 Task: Find connections with filter location Hābra with filter topic #startupswith filter profile language French with filter current company Nasdaq with filter school Bengal Institute of Business Studies with filter industry Personal and Laundry Services with filter service category Visual Design with filter keywords title Bank Teller
Action: Mouse moved to (701, 93)
Screenshot: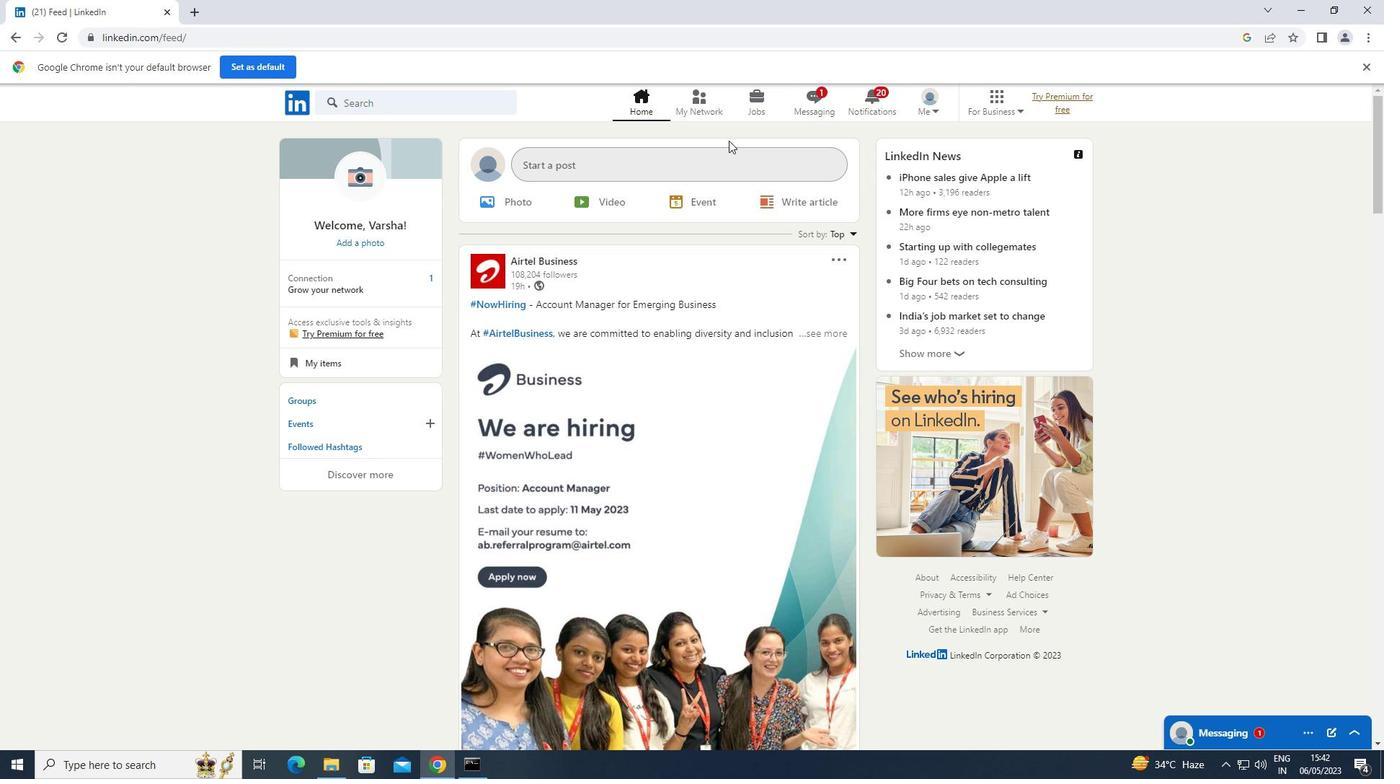 
Action: Mouse pressed left at (701, 93)
Screenshot: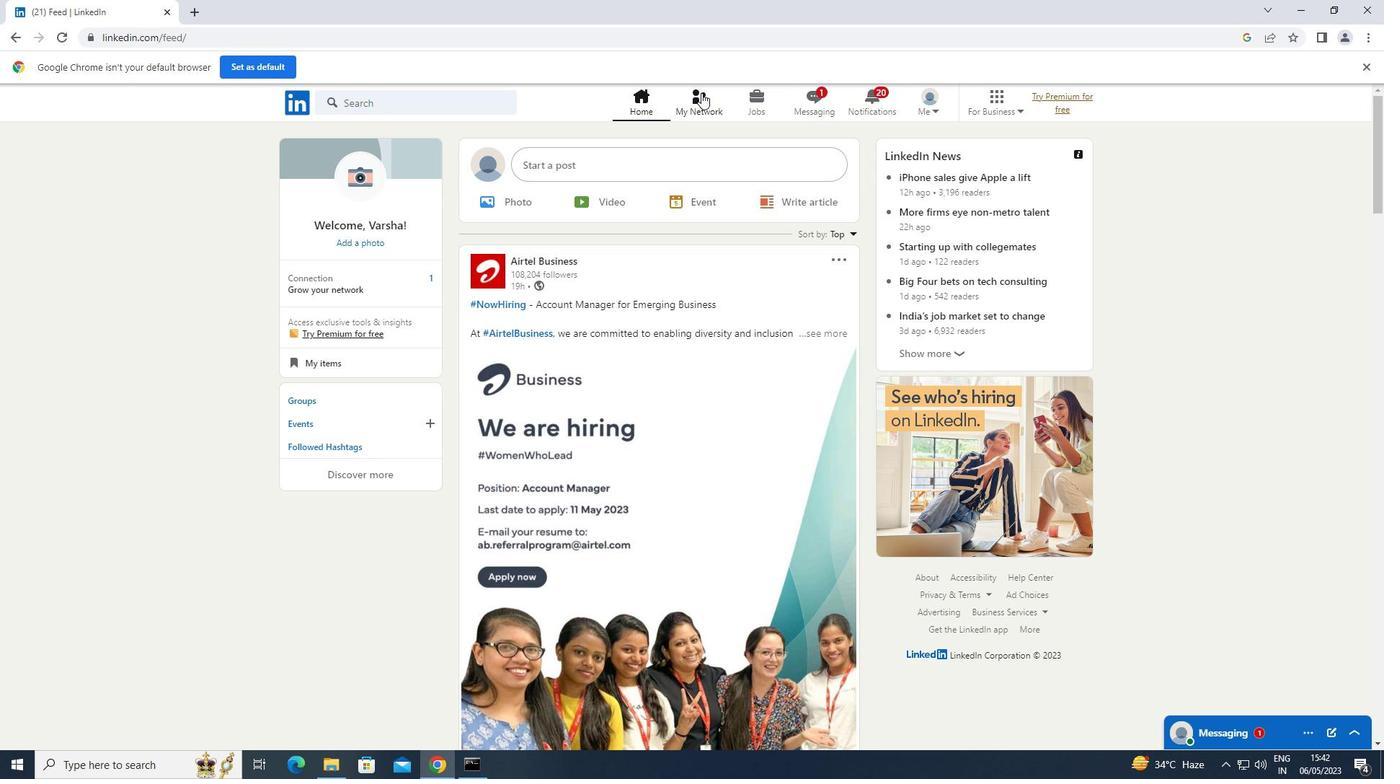 
Action: Mouse moved to (354, 184)
Screenshot: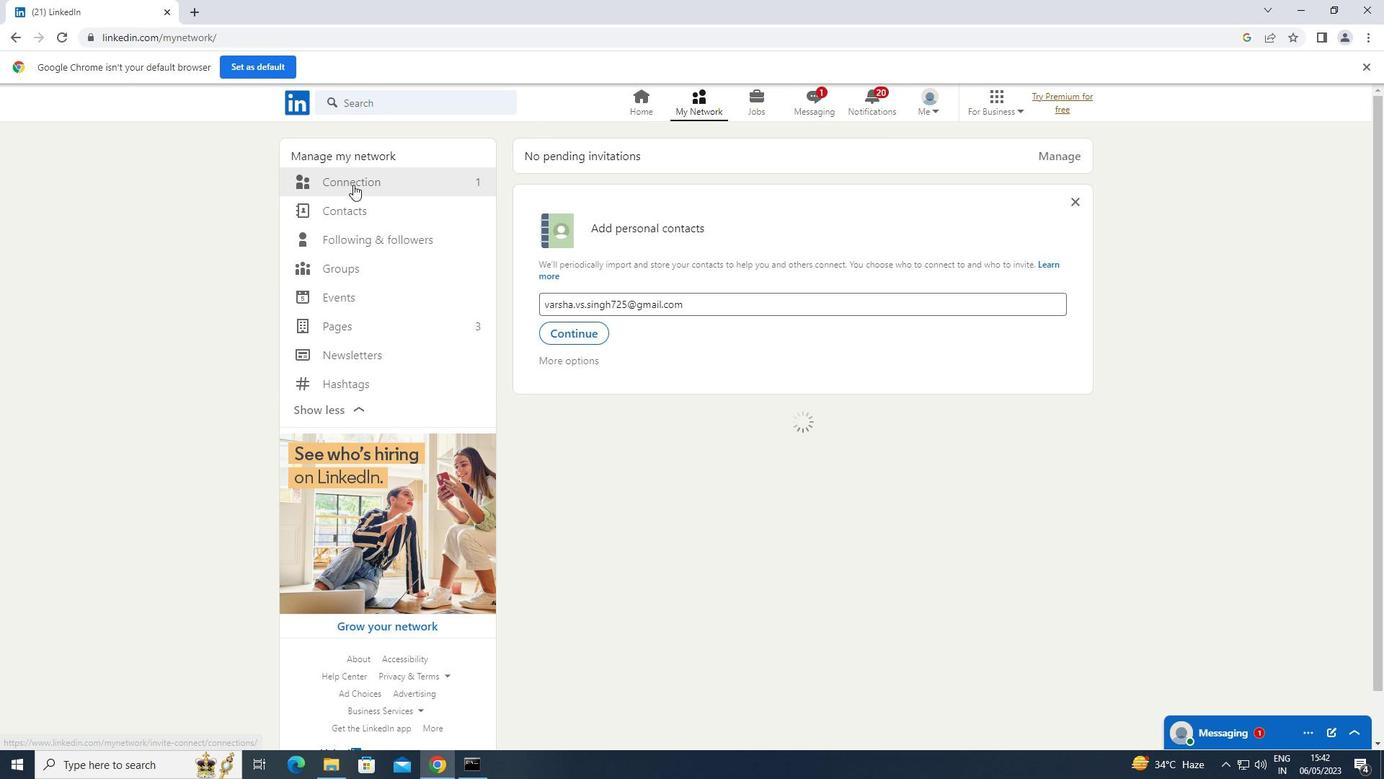 
Action: Mouse pressed left at (354, 184)
Screenshot: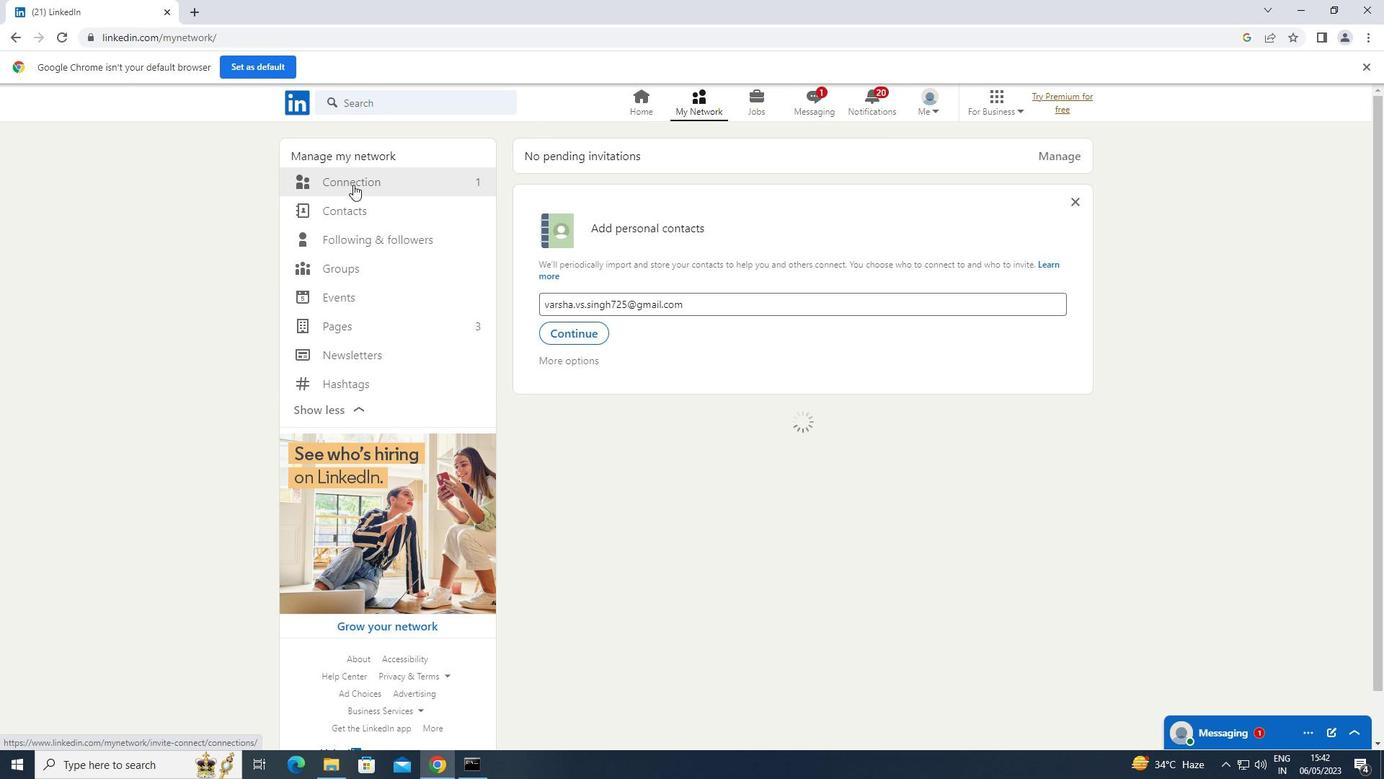 
Action: Mouse moved to (818, 179)
Screenshot: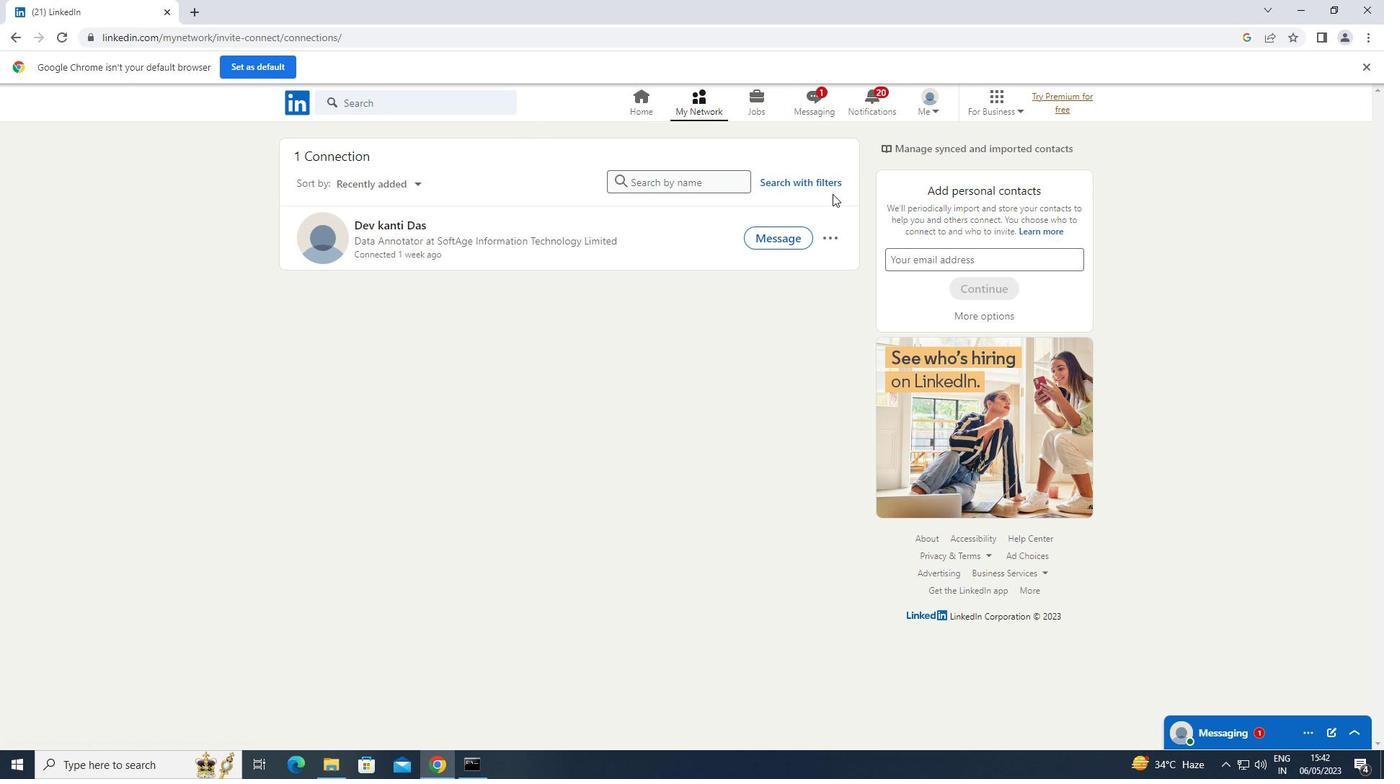 
Action: Mouse pressed left at (818, 179)
Screenshot: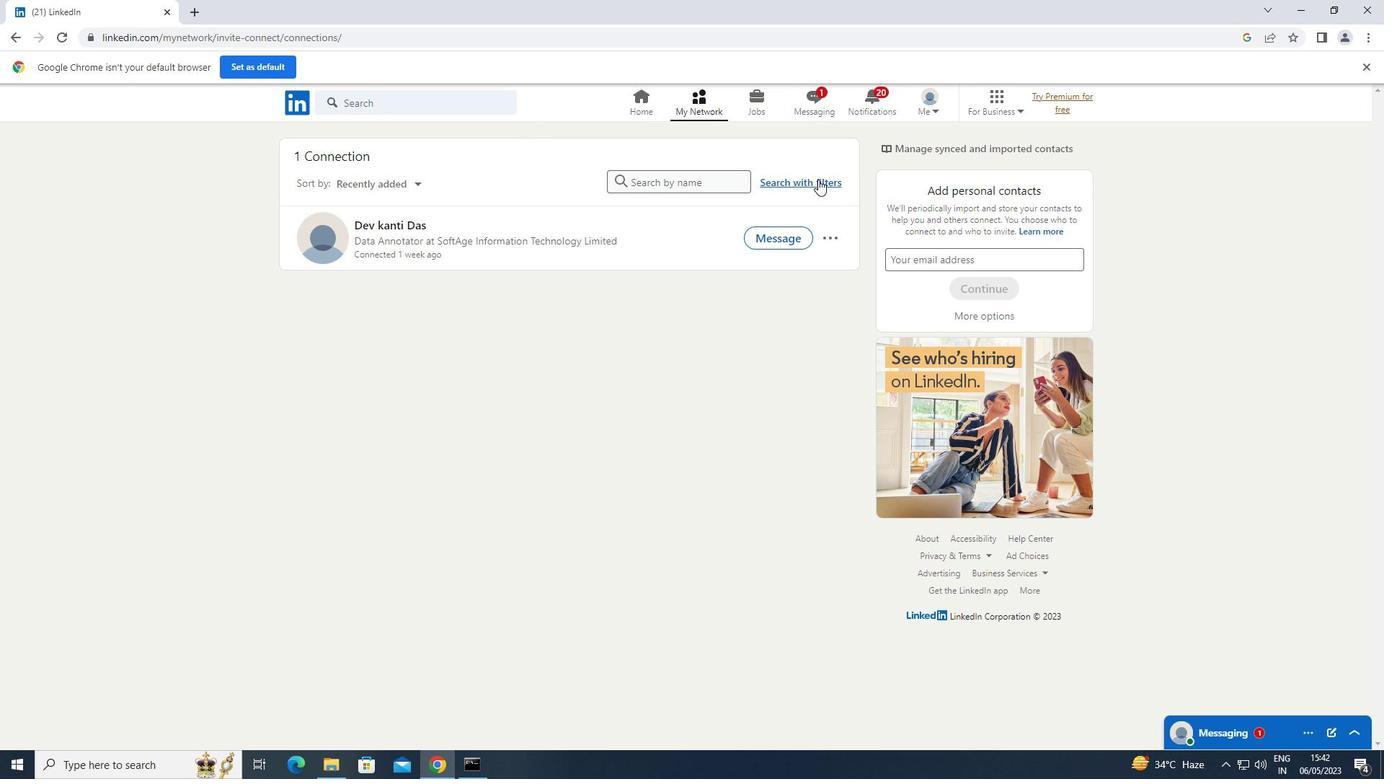 
Action: Mouse moved to (738, 143)
Screenshot: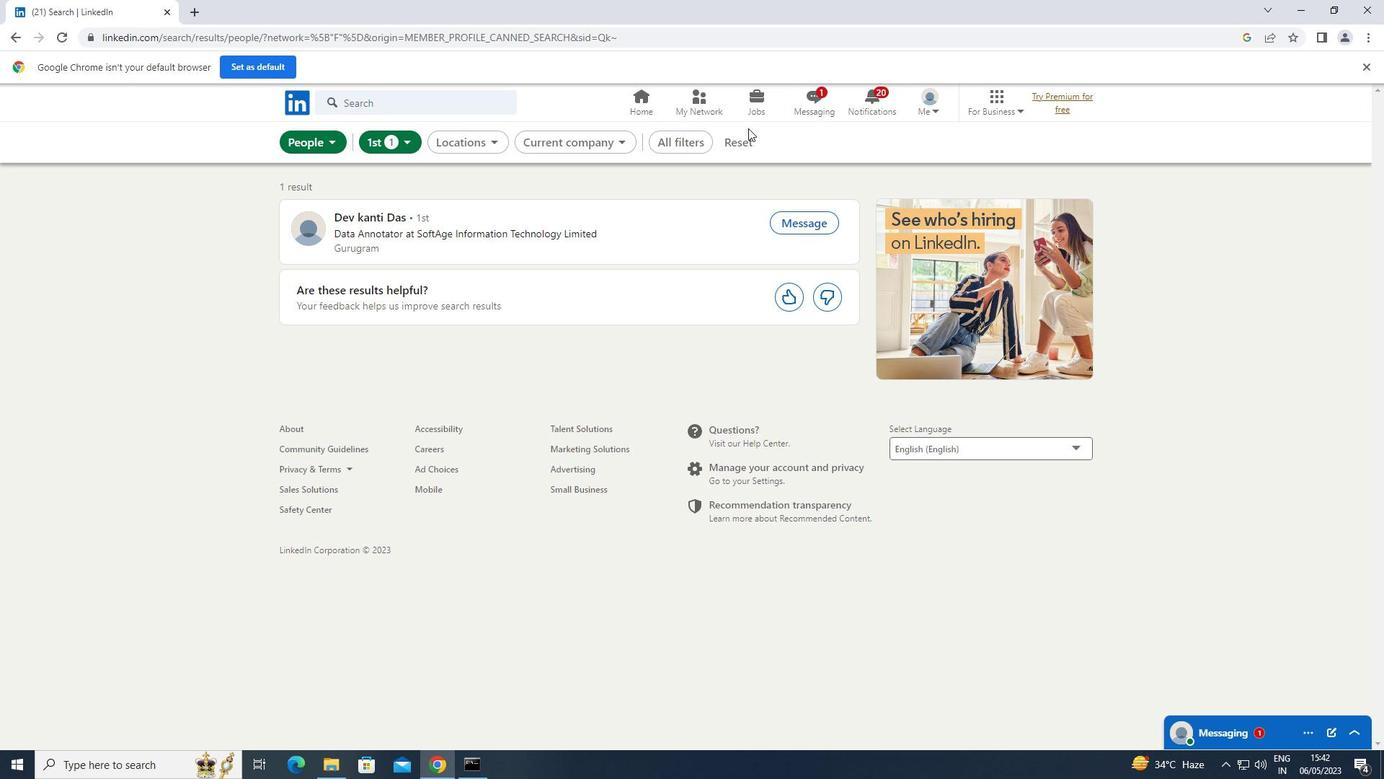 
Action: Mouse pressed left at (738, 143)
Screenshot: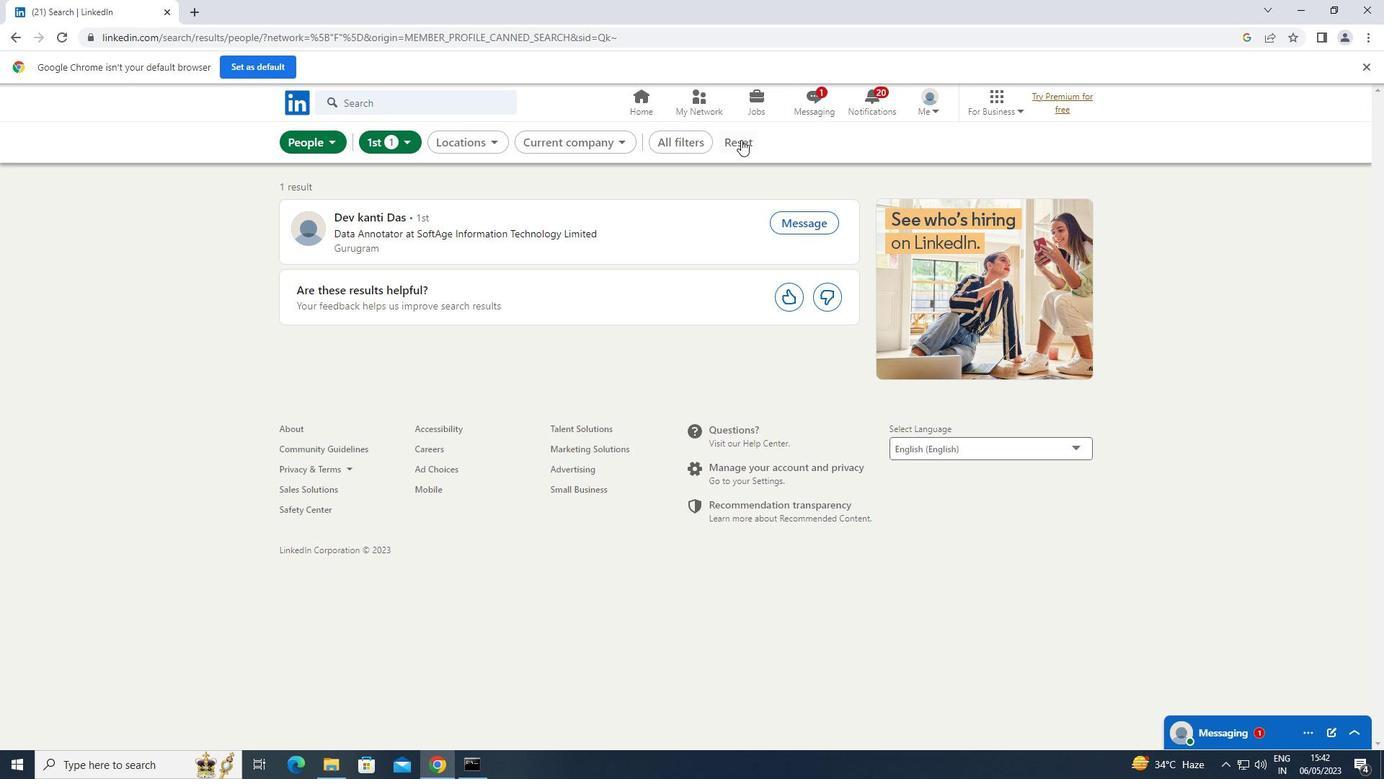 
Action: Mouse moved to (722, 140)
Screenshot: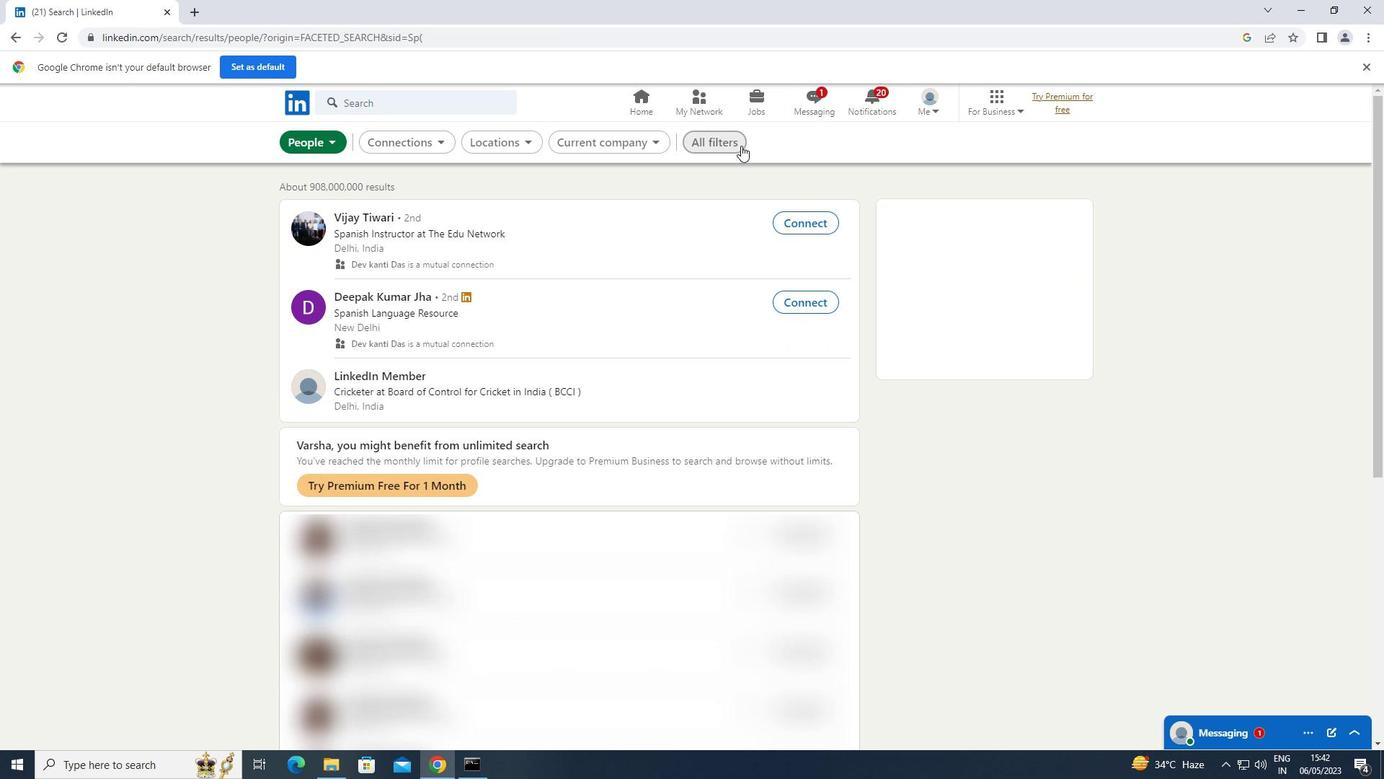 
Action: Mouse pressed left at (722, 140)
Screenshot: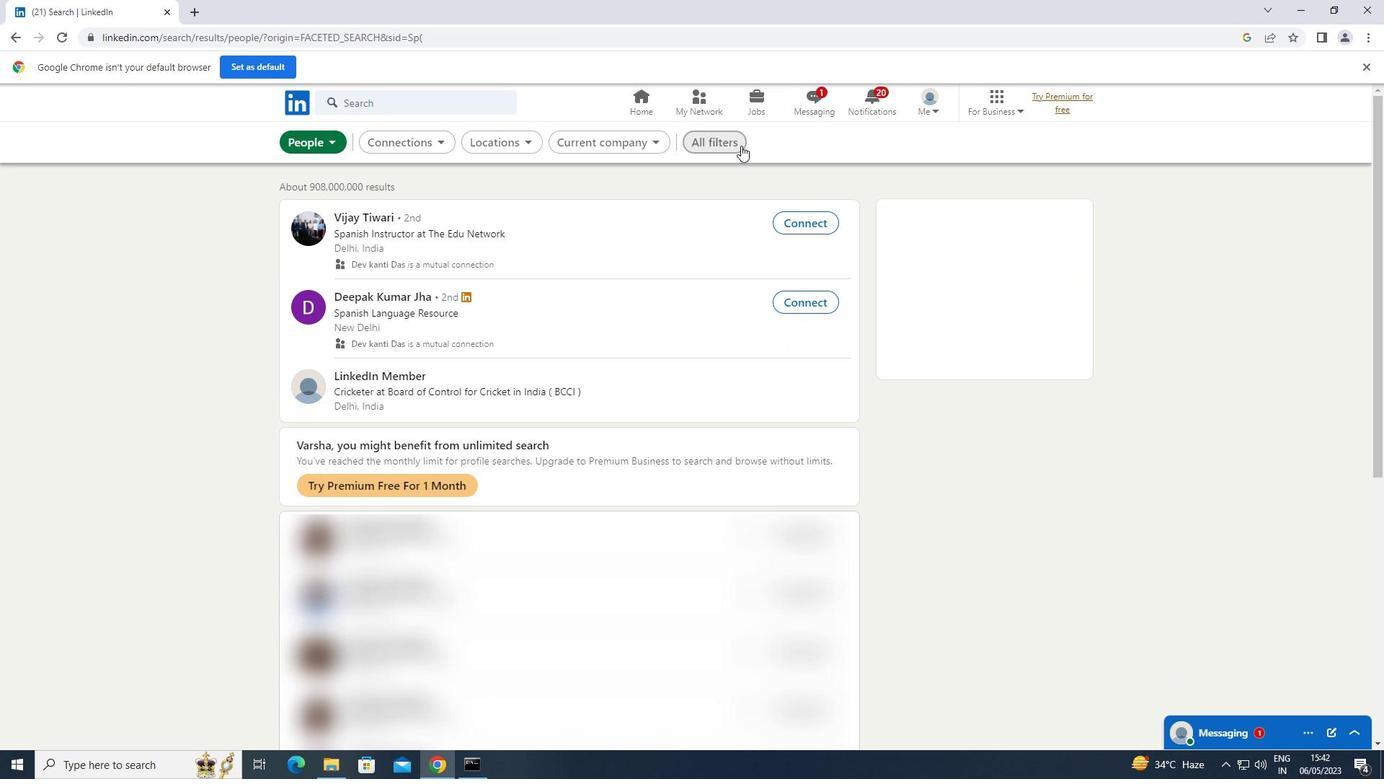 
Action: Mouse moved to (1048, 337)
Screenshot: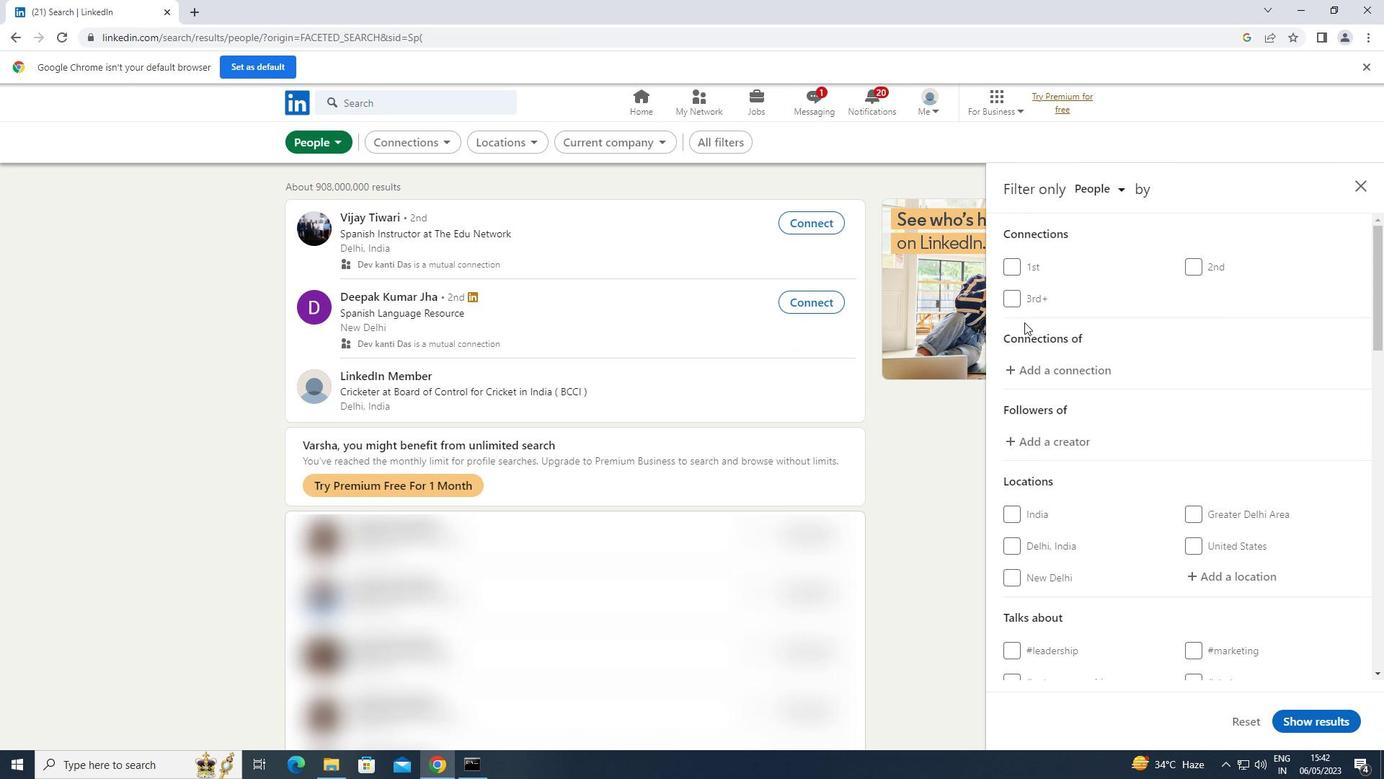 
Action: Mouse scrolled (1048, 336) with delta (0, 0)
Screenshot: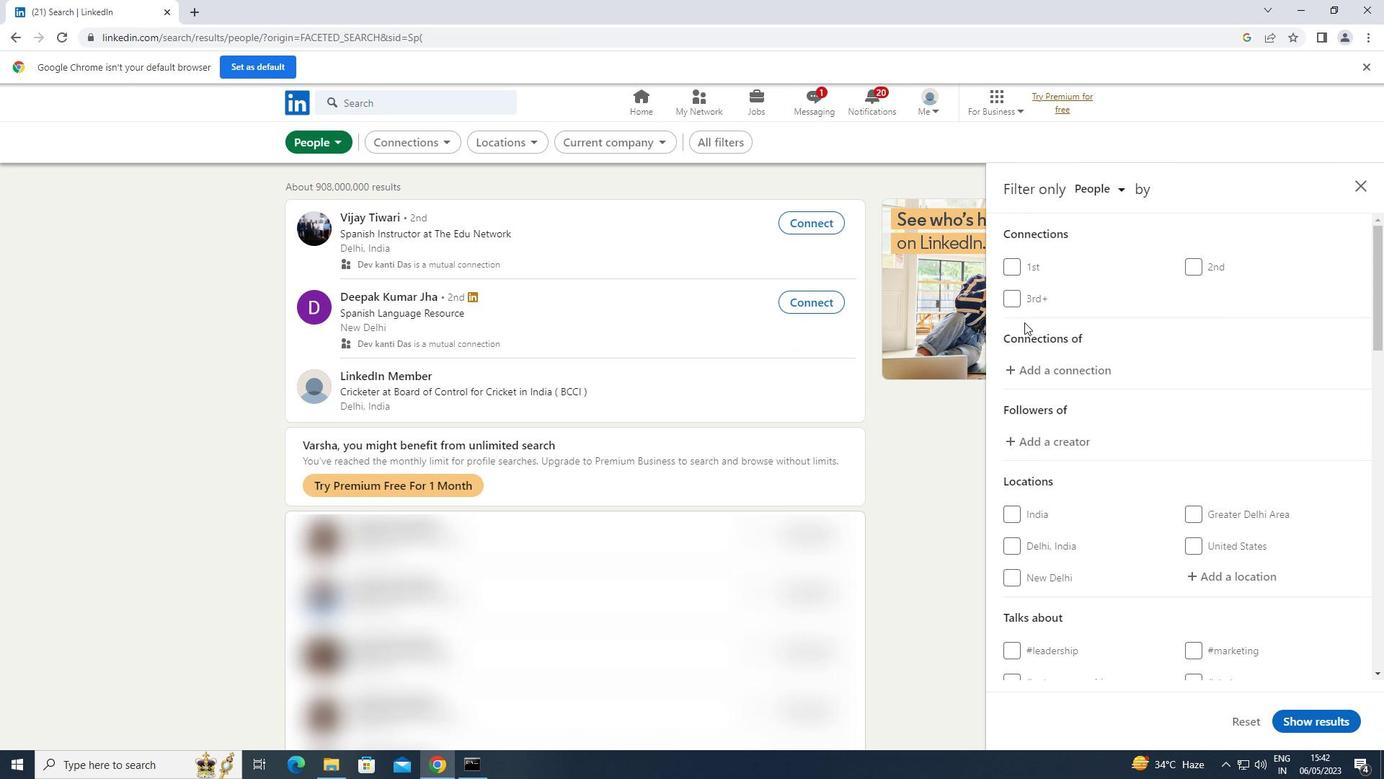 
Action: Mouse moved to (1050, 339)
Screenshot: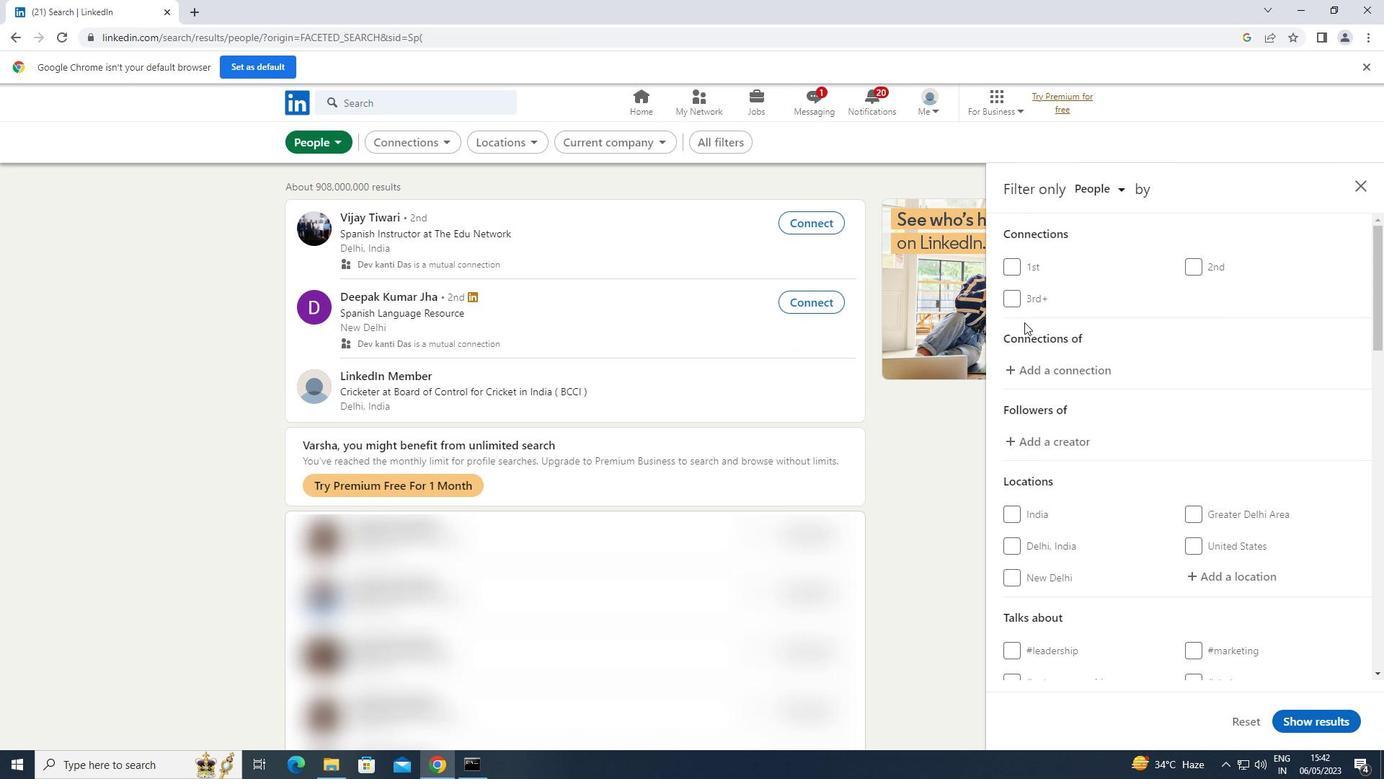 
Action: Mouse scrolled (1050, 339) with delta (0, 0)
Screenshot: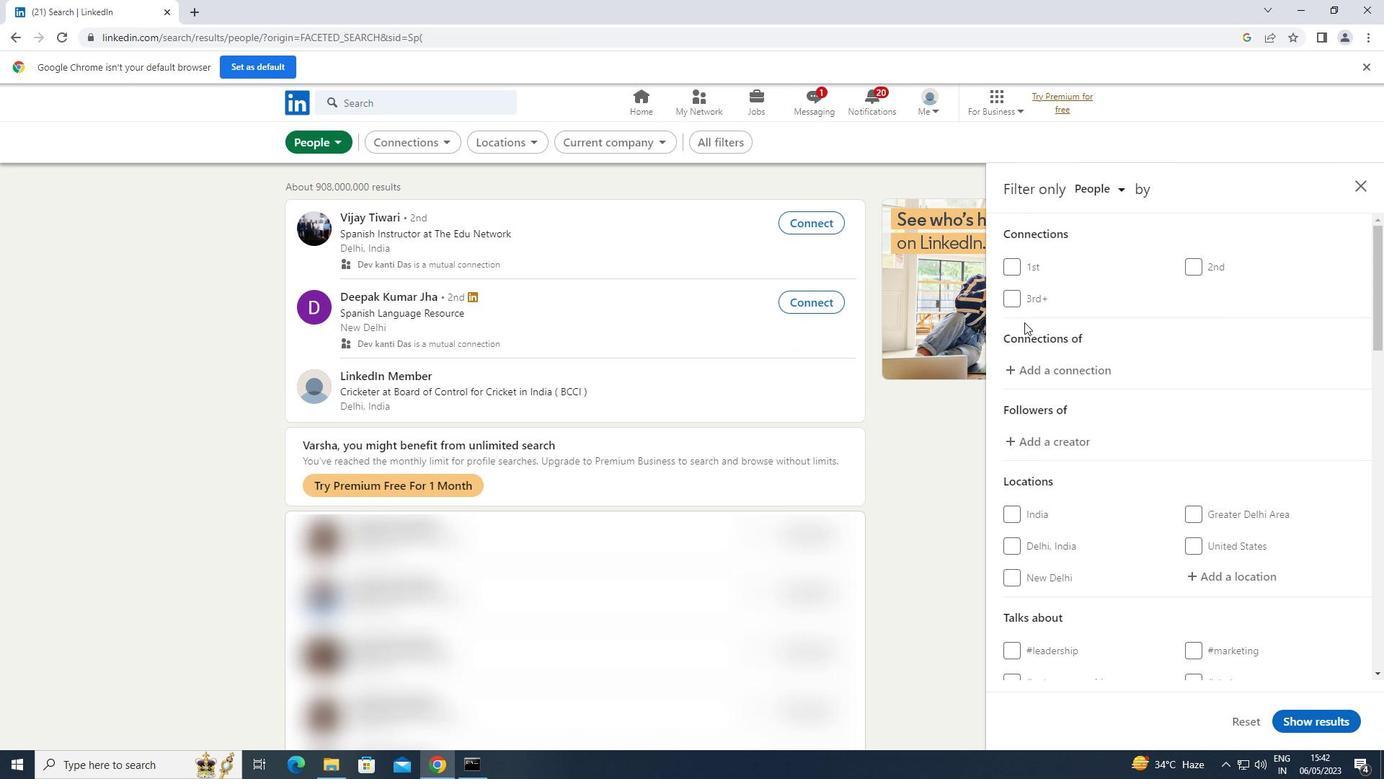 
Action: Mouse moved to (1051, 341)
Screenshot: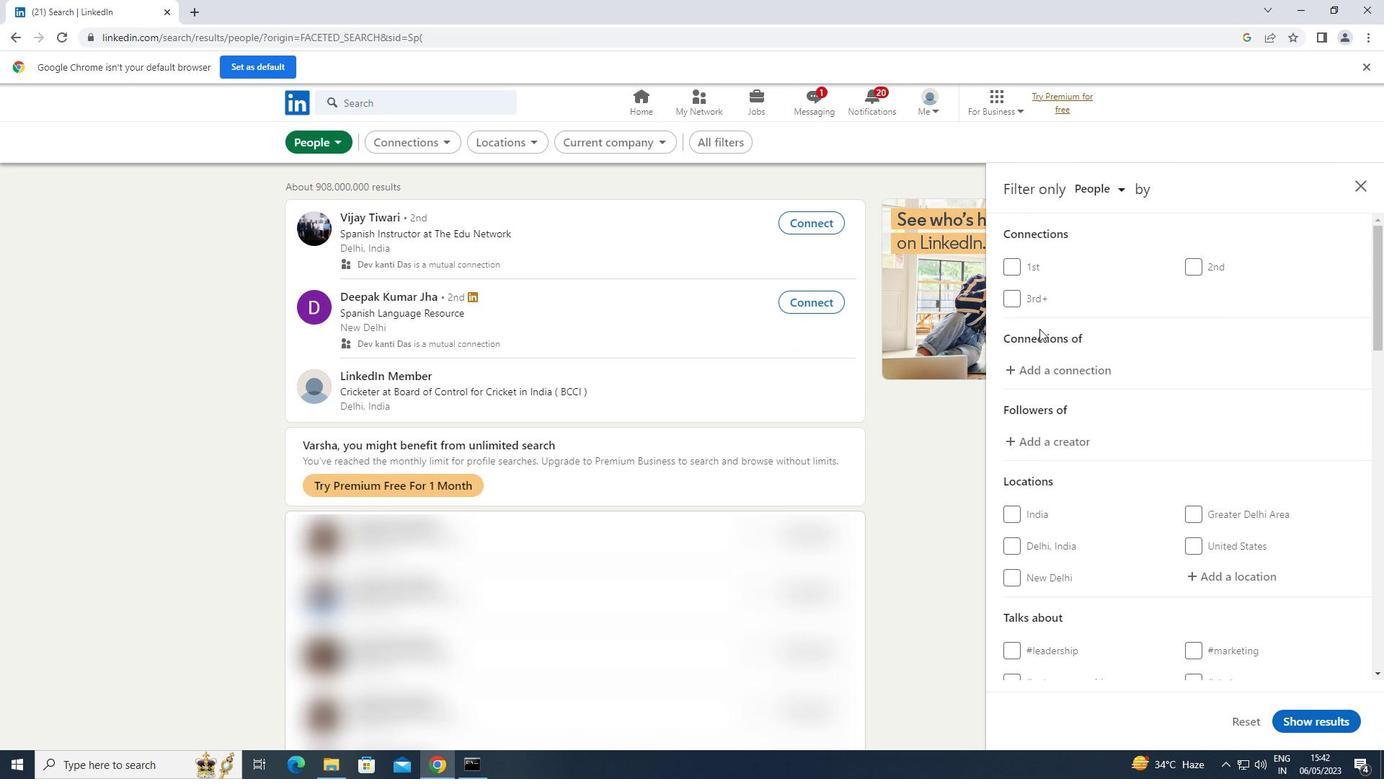 
Action: Mouse scrolled (1051, 340) with delta (0, 0)
Screenshot: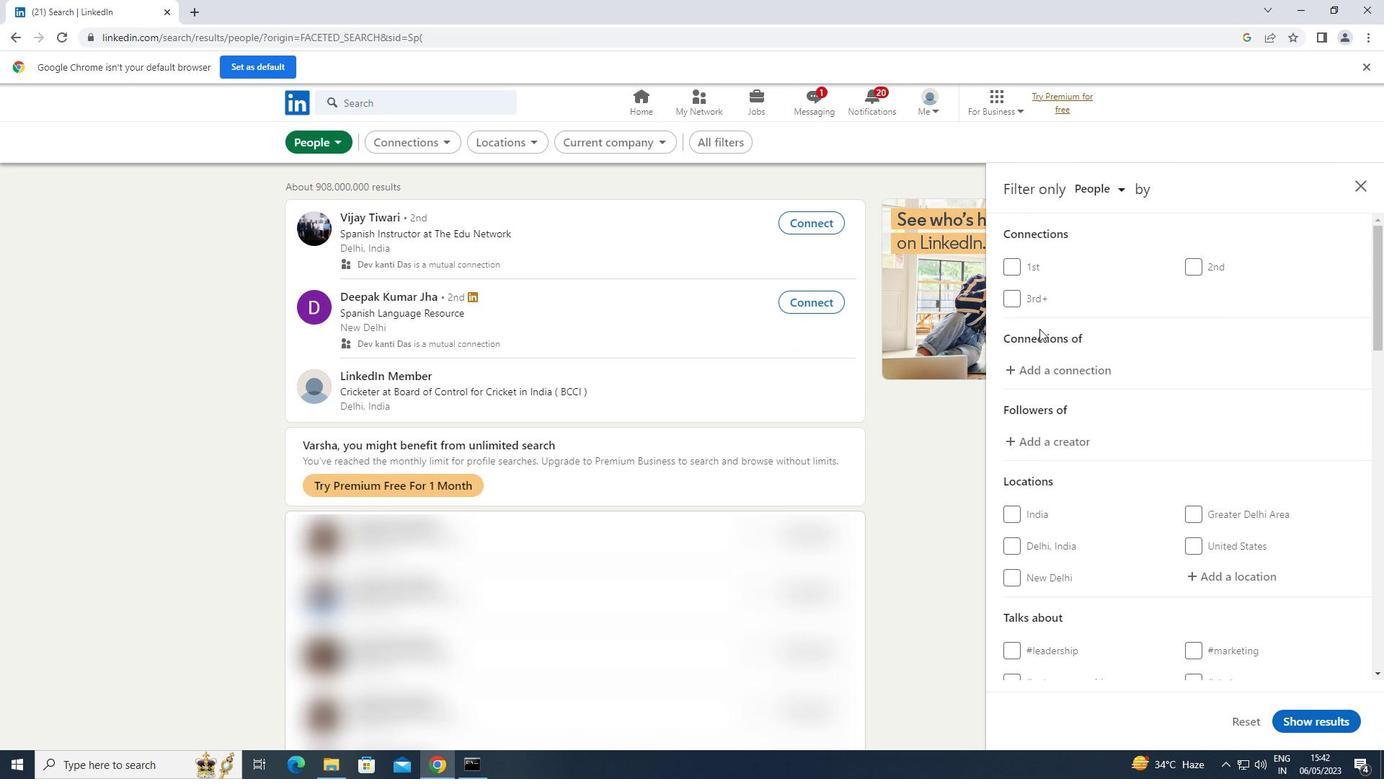 
Action: Mouse moved to (1247, 362)
Screenshot: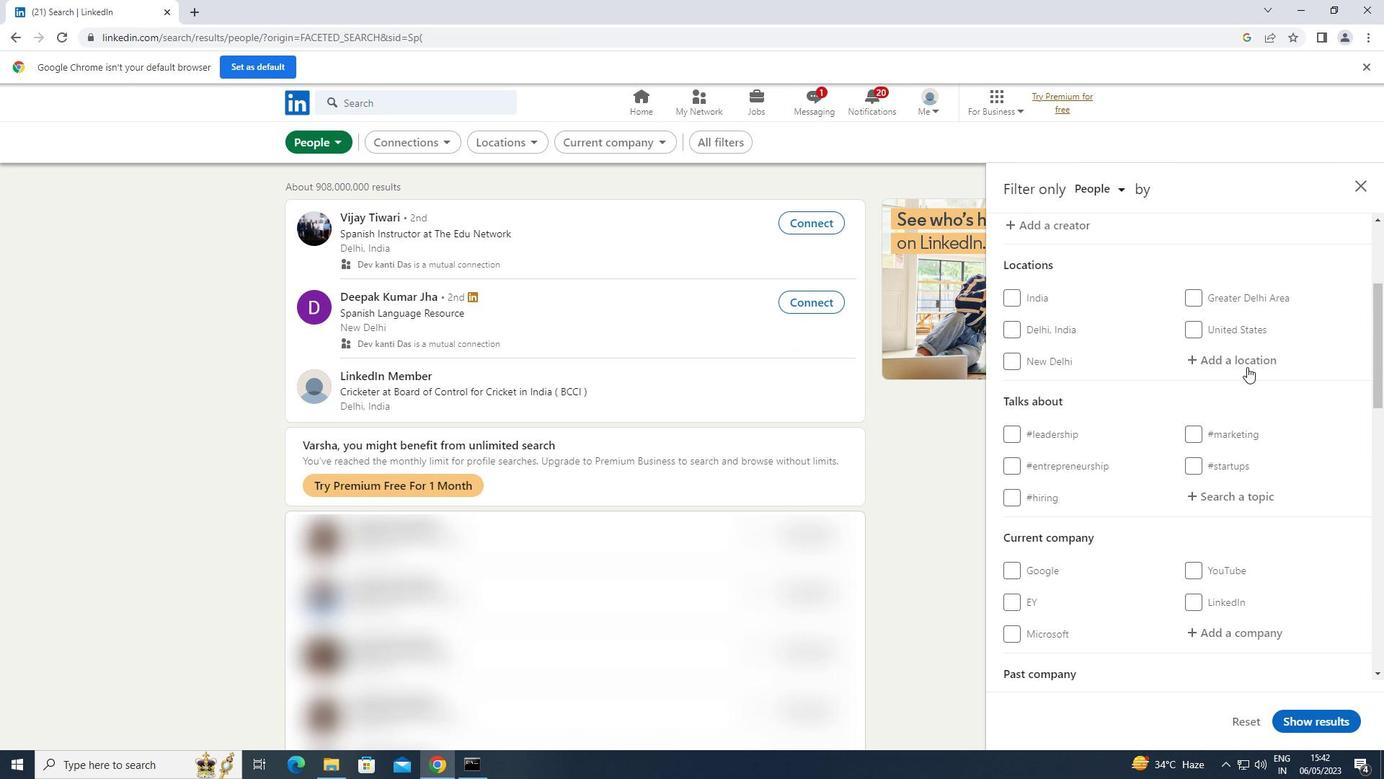 
Action: Mouse pressed left at (1247, 362)
Screenshot: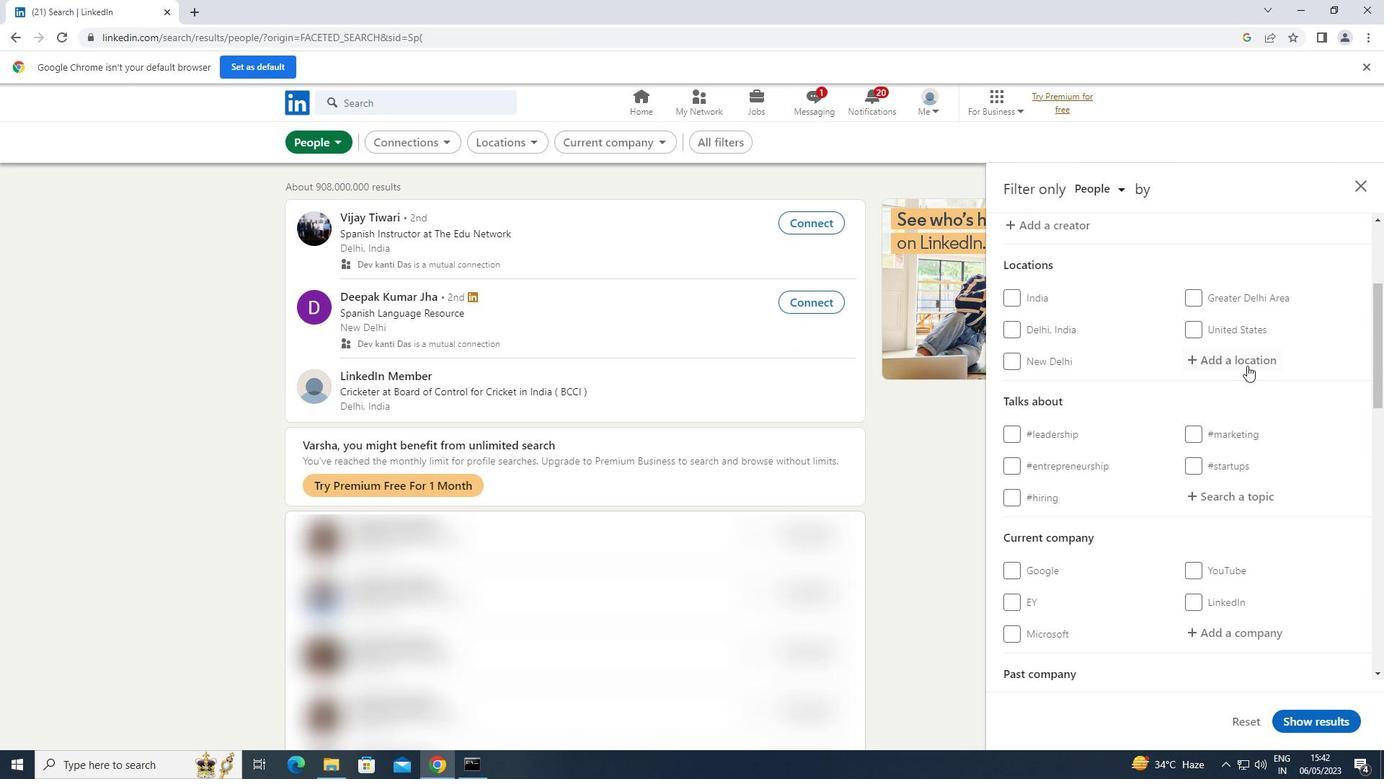 
Action: Mouse moved to (1248, 361)
Screenshot: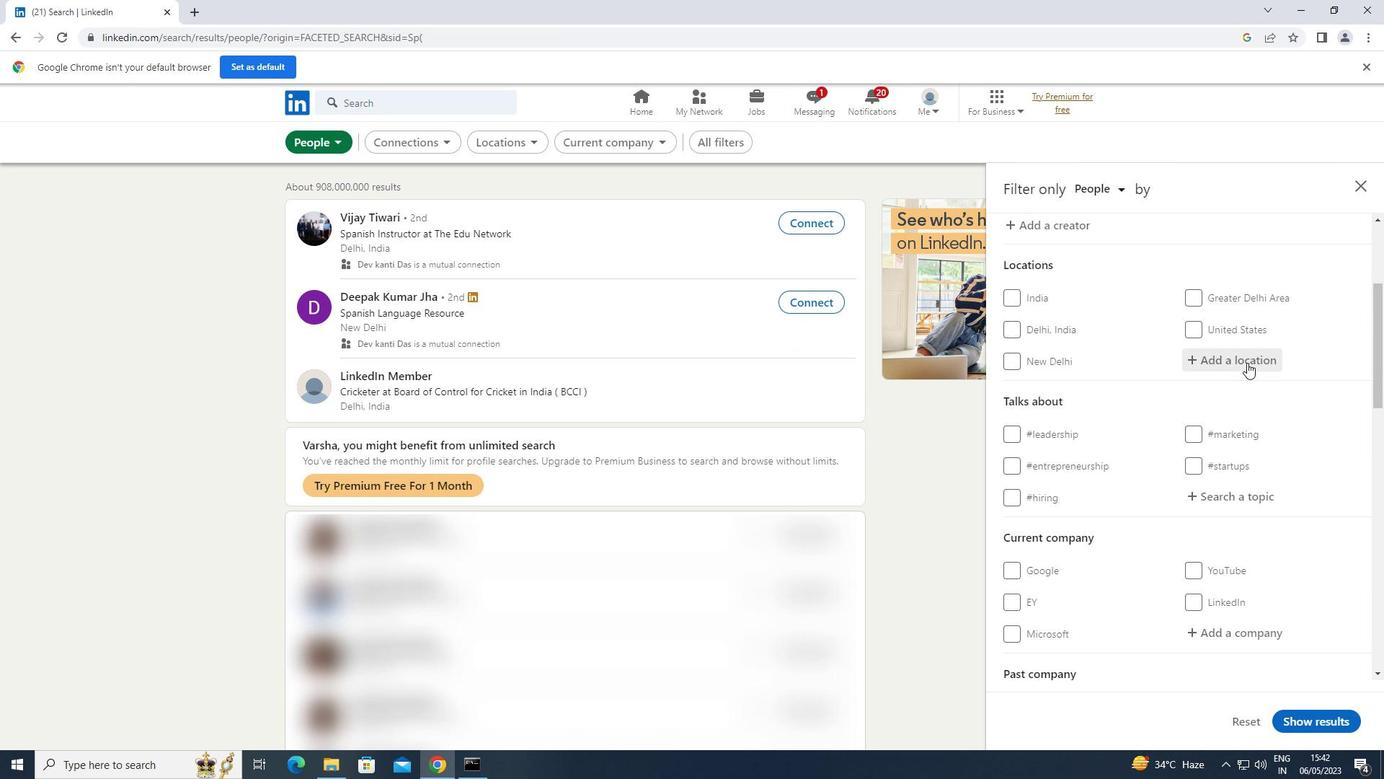 
Action: Key pressed <Key.shift>HABRA
Screenshot: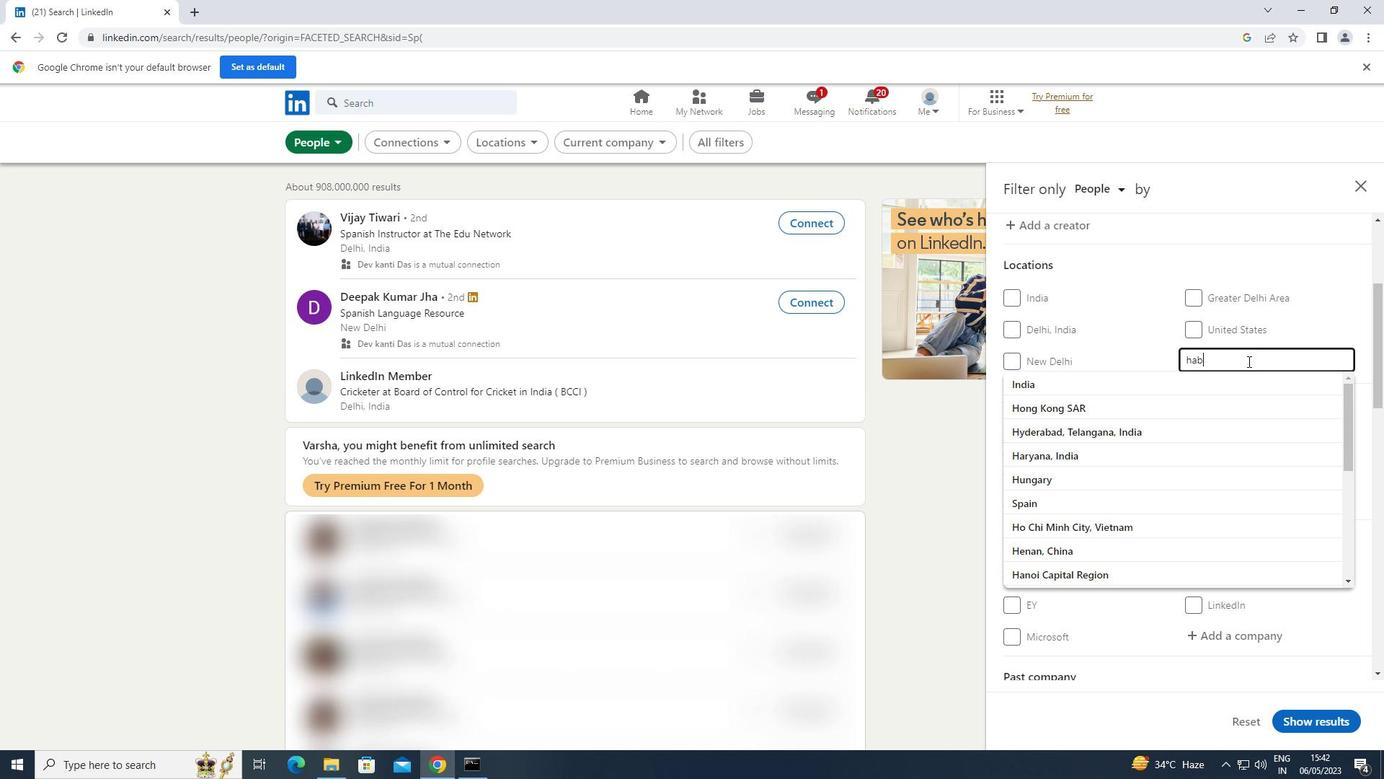 
Action: Mouse moved to (1242, 496)
Screenshot: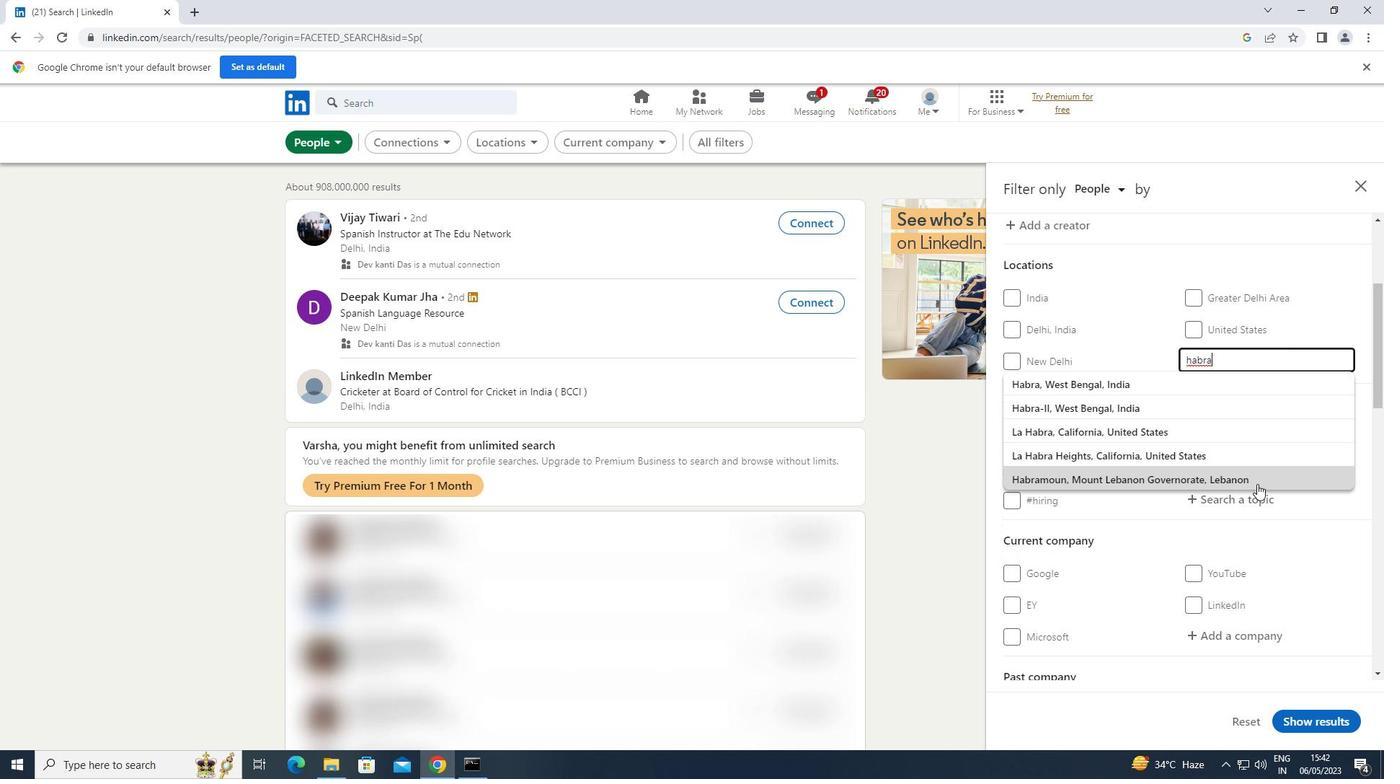 
Action: Mouse pressed left at (1242, 496)
Screenshot: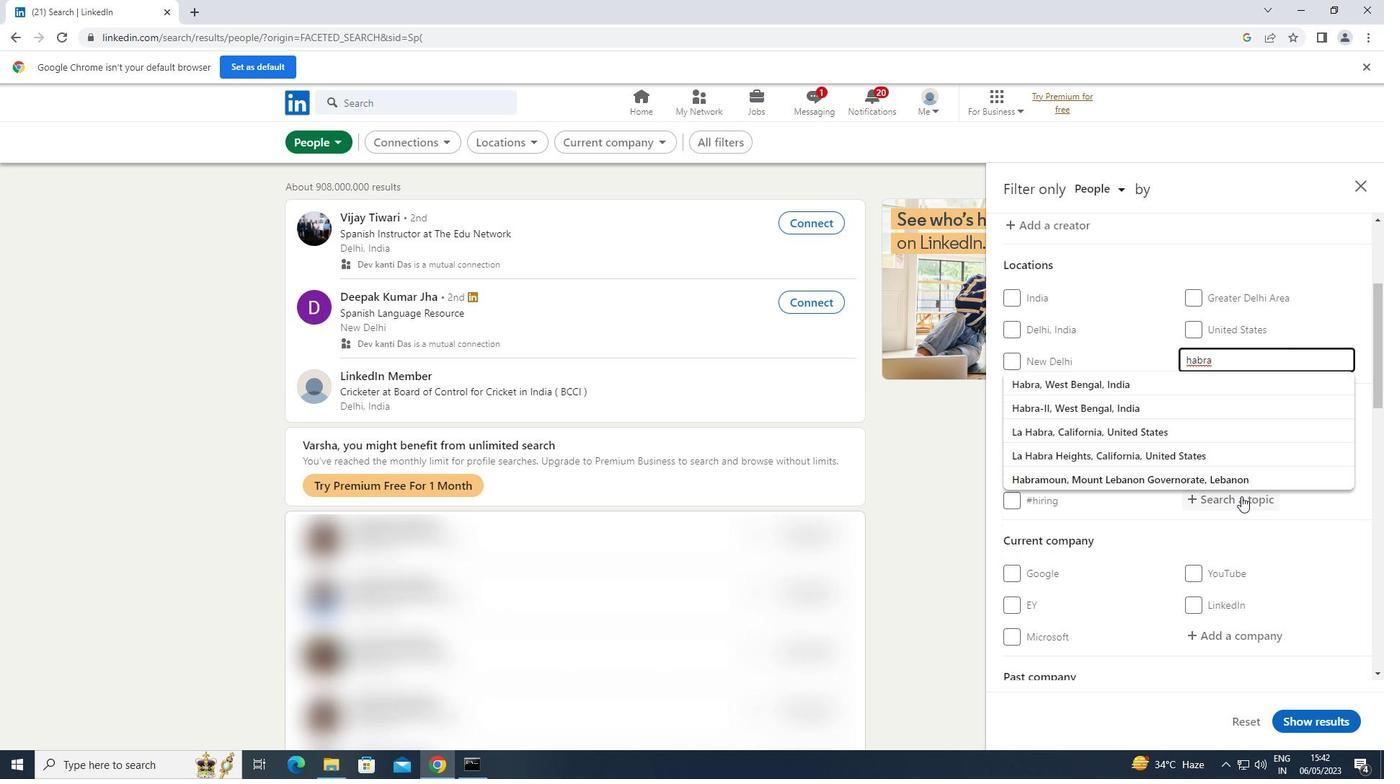 
Action: Key pressed STARTUPS
Screenshot: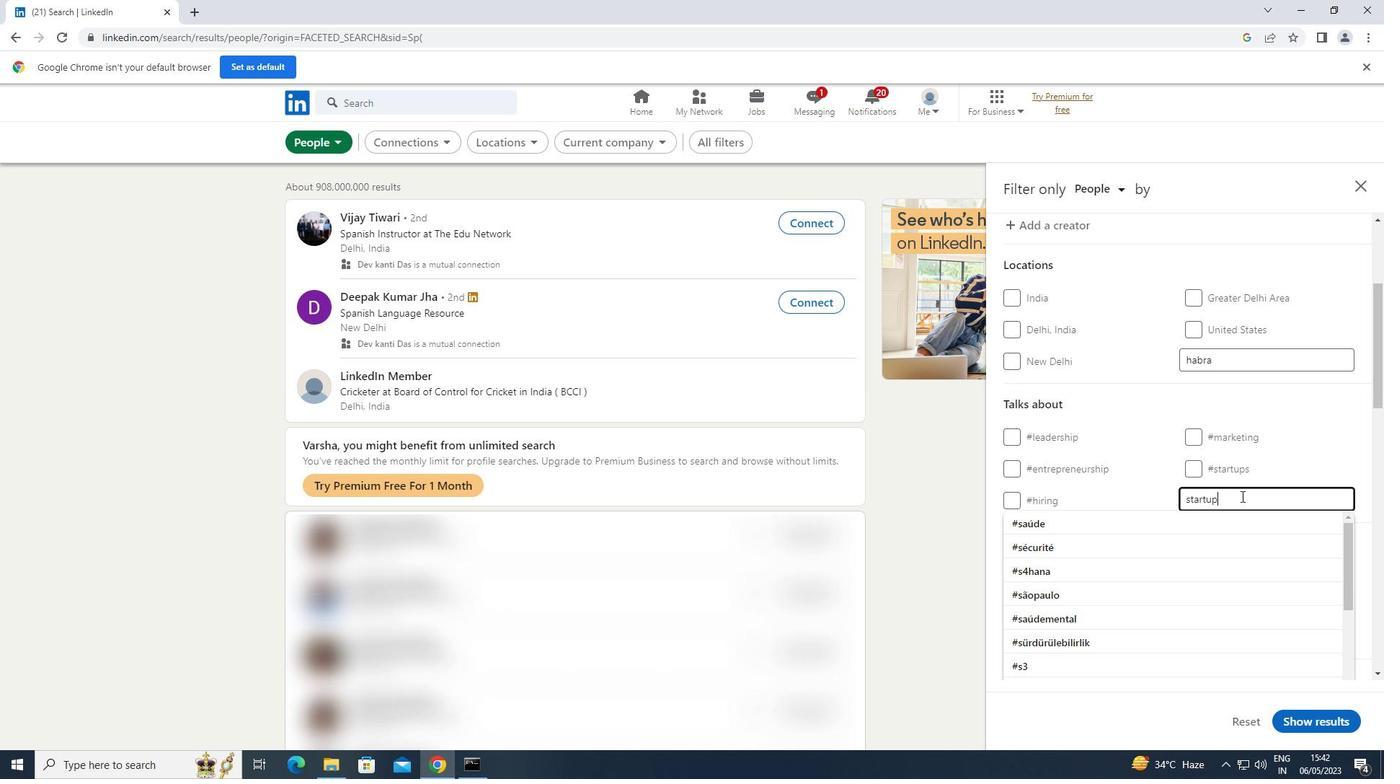
Action: Mouse moved to (1129, 522)
Screenshot: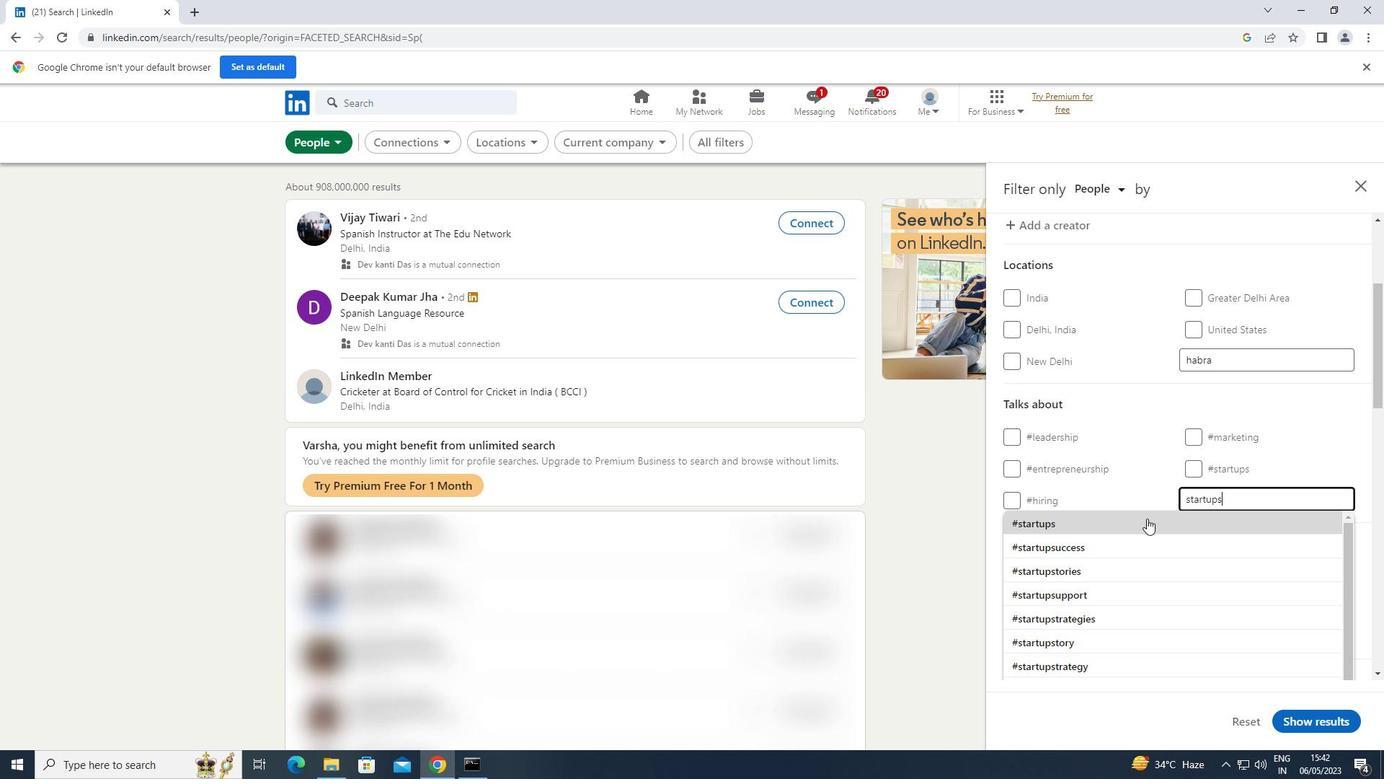 
Action: Mouse pressed left at (1129, 522)
Screenshot: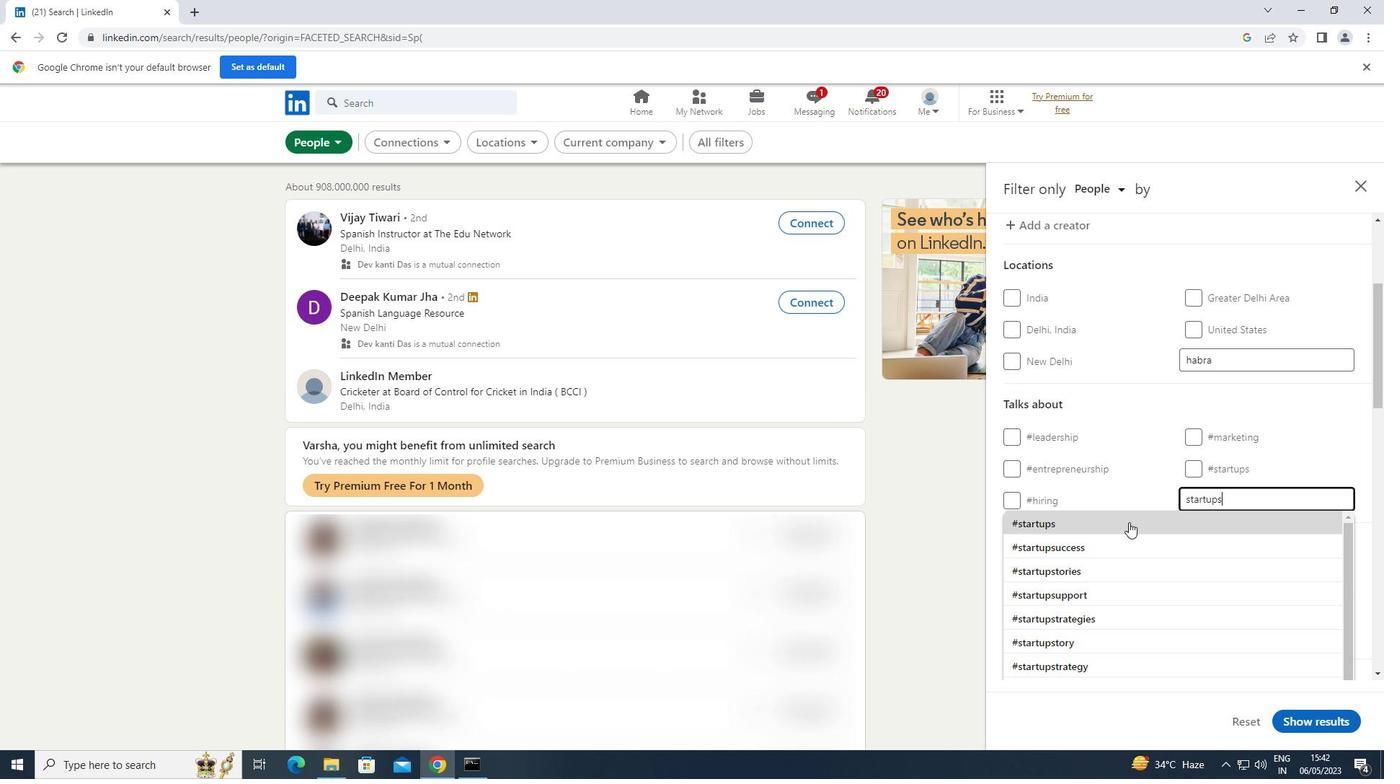 
Action: Mouse moved to (1164, 506)
Screenshot: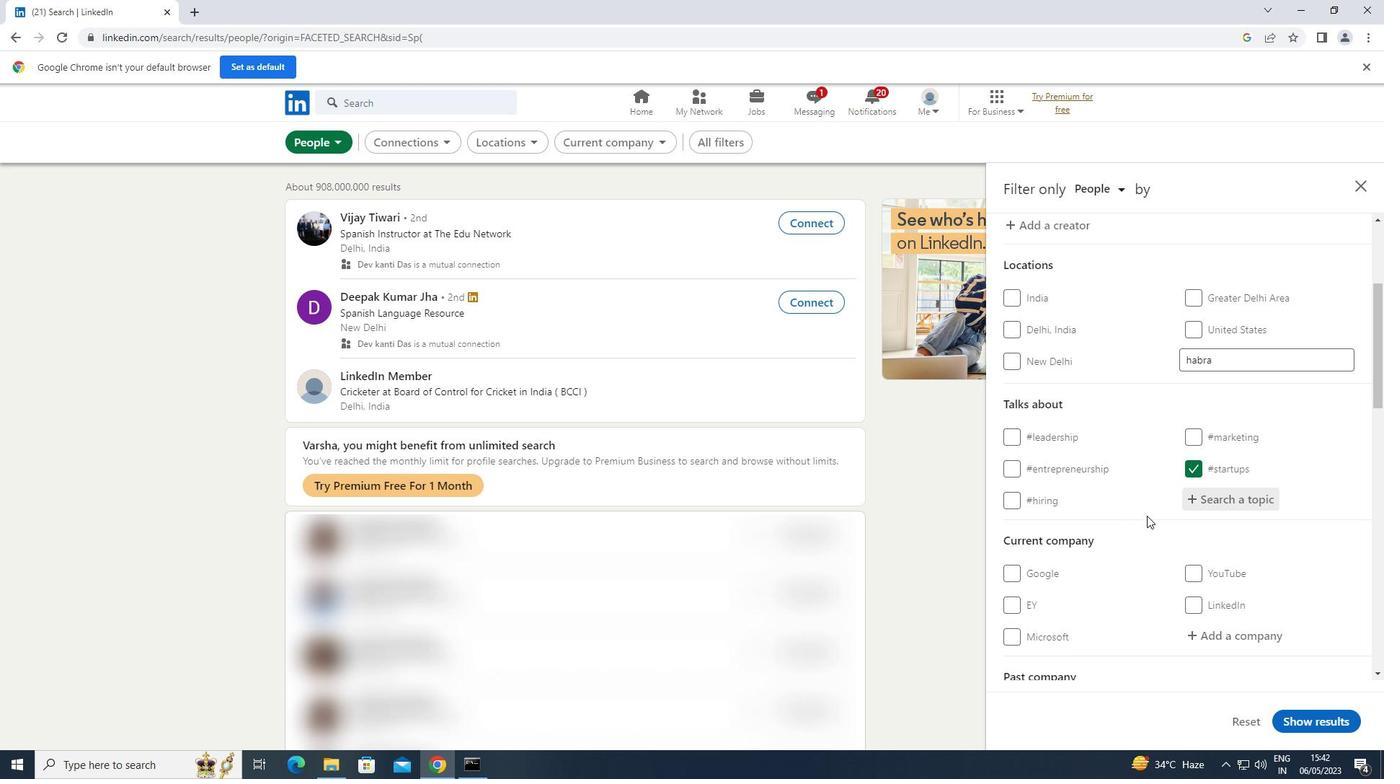 
Action: Mouse scrolled (1164, 505) with delta (0, 0)
Screenshot: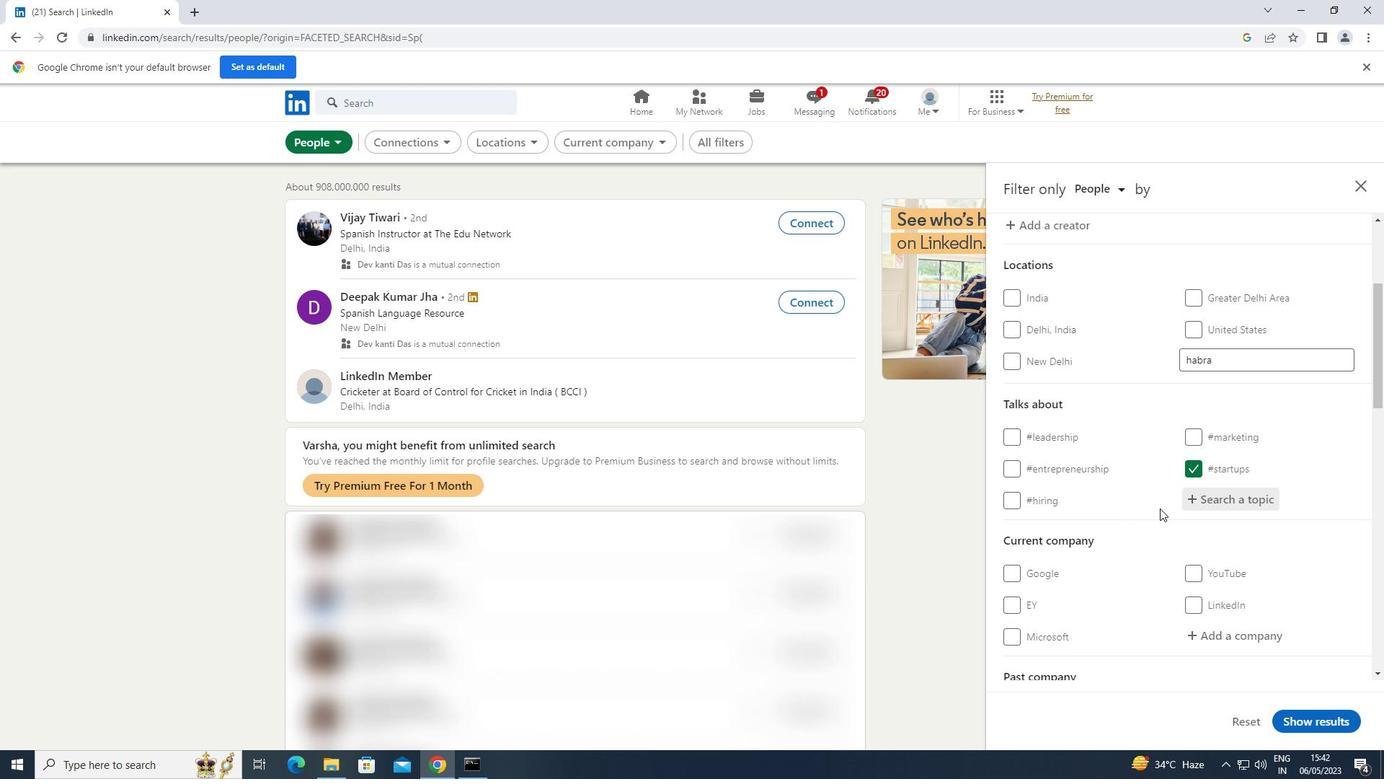 
Action: Mouse scrolled (1164, 505) with delta (0, 0)
Screenshot: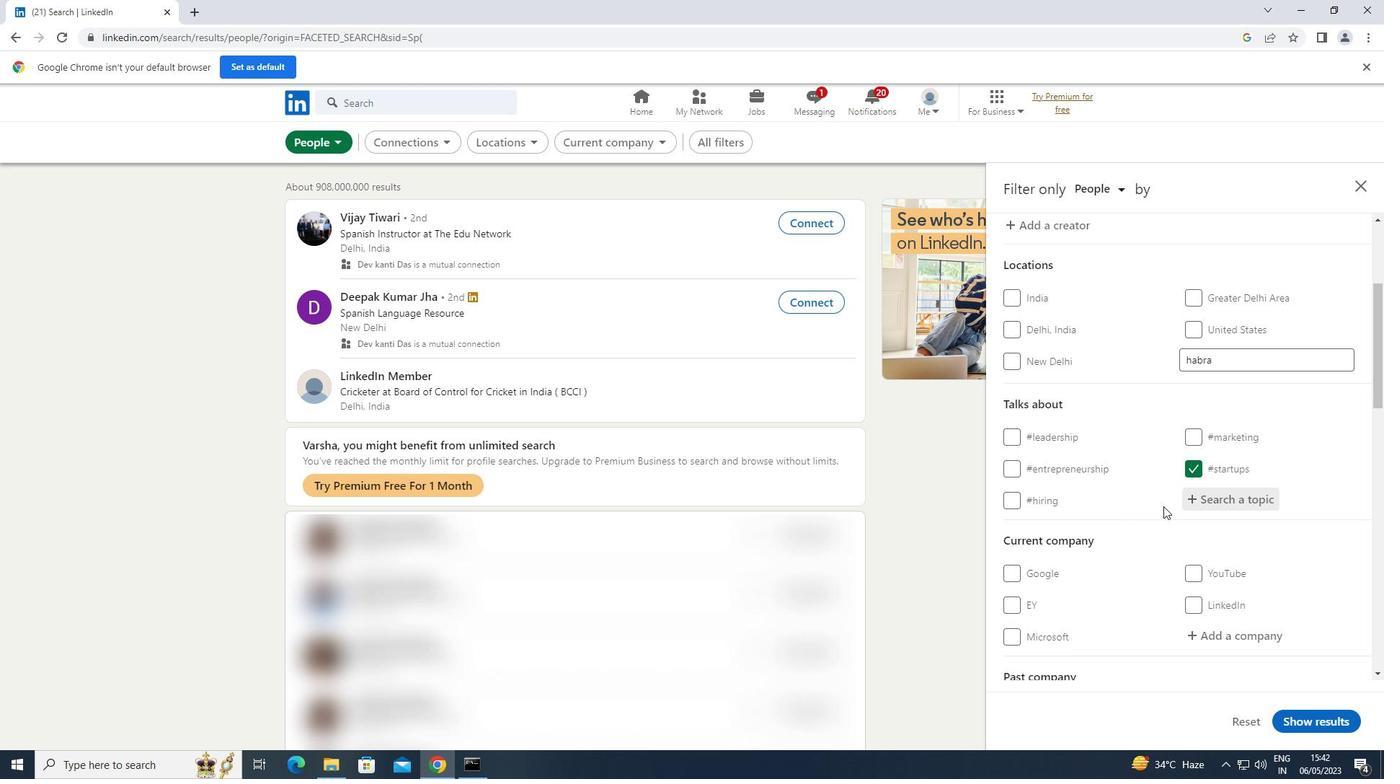 
Action: Mouse moved to (1164, 506)
Screenshot: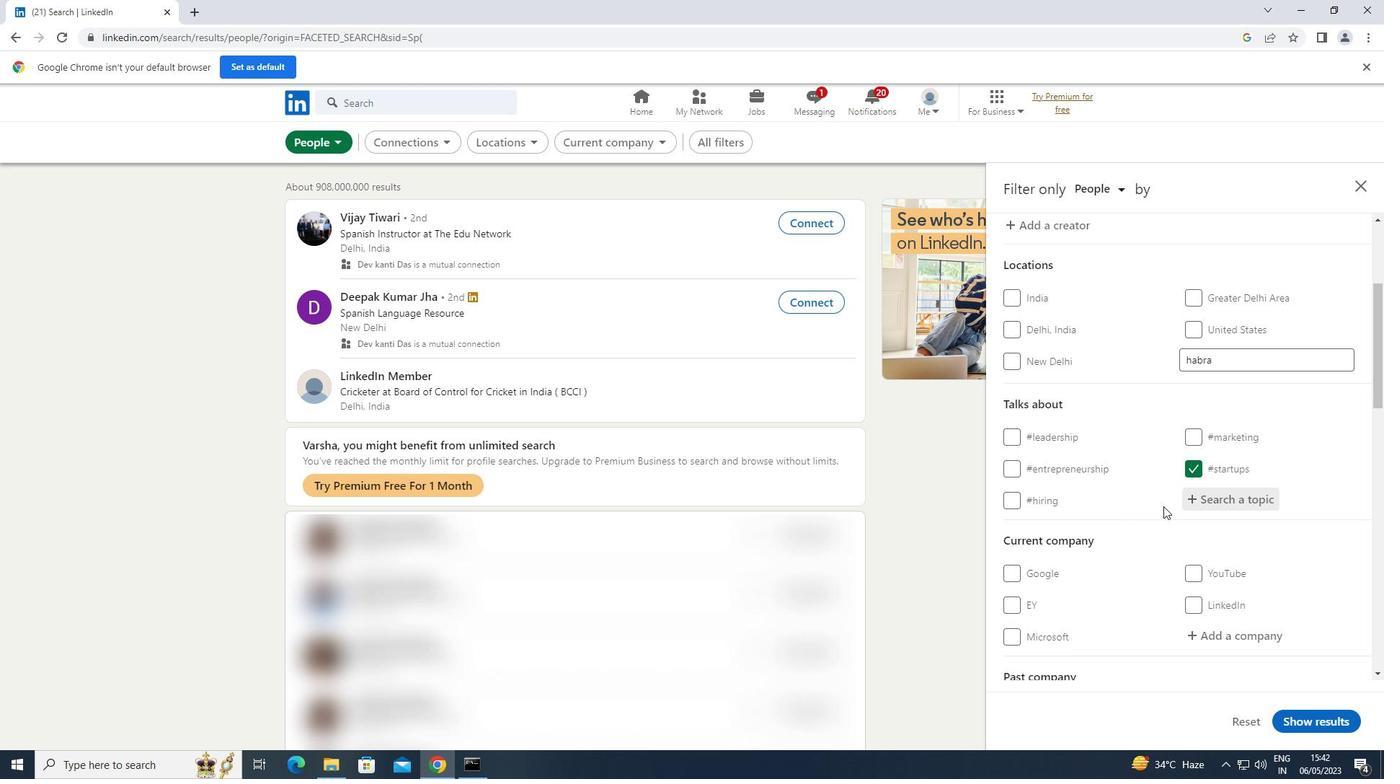 
Action: Mouse scrolled (1164, 505) with delta (0, 0)
Screenshot: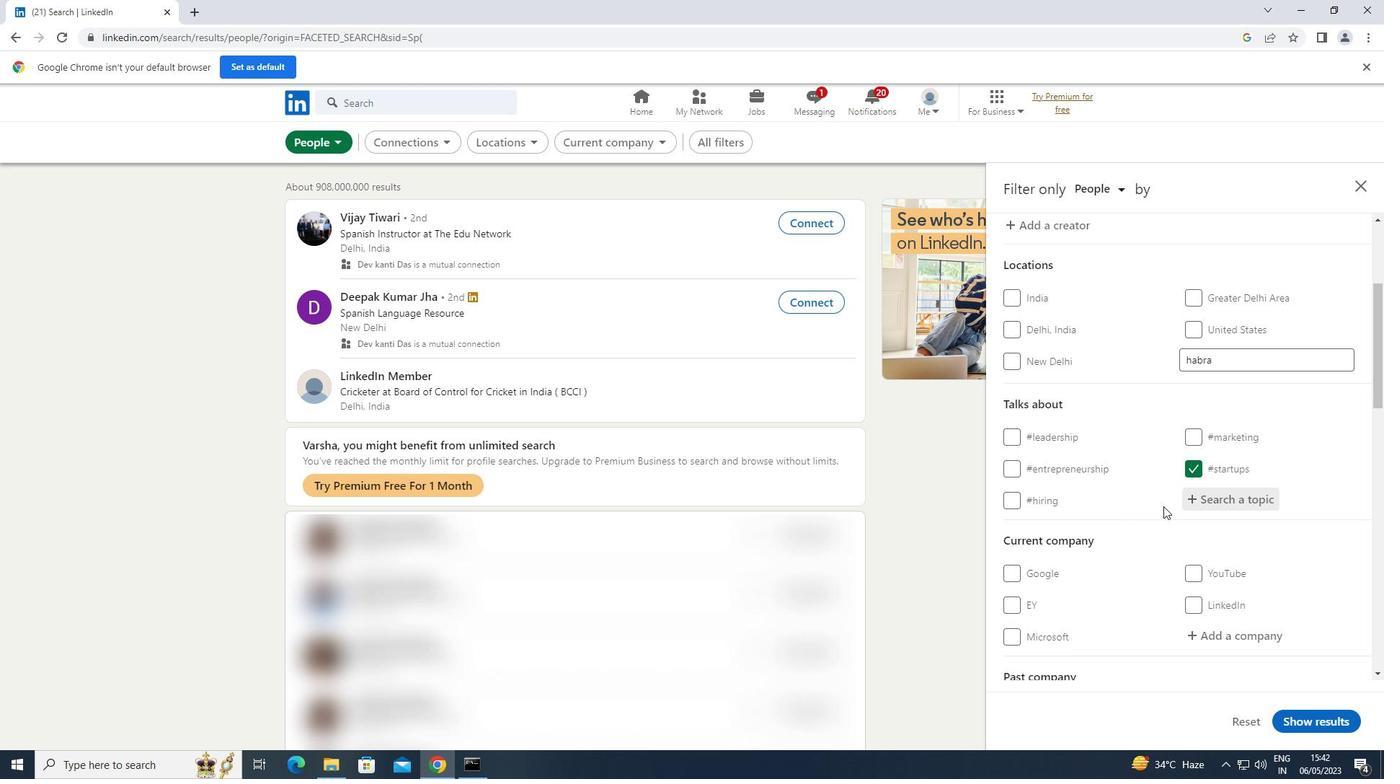 
Action: Mouse scrolled (1164, 505) with delta (0, 0)
Screenshot: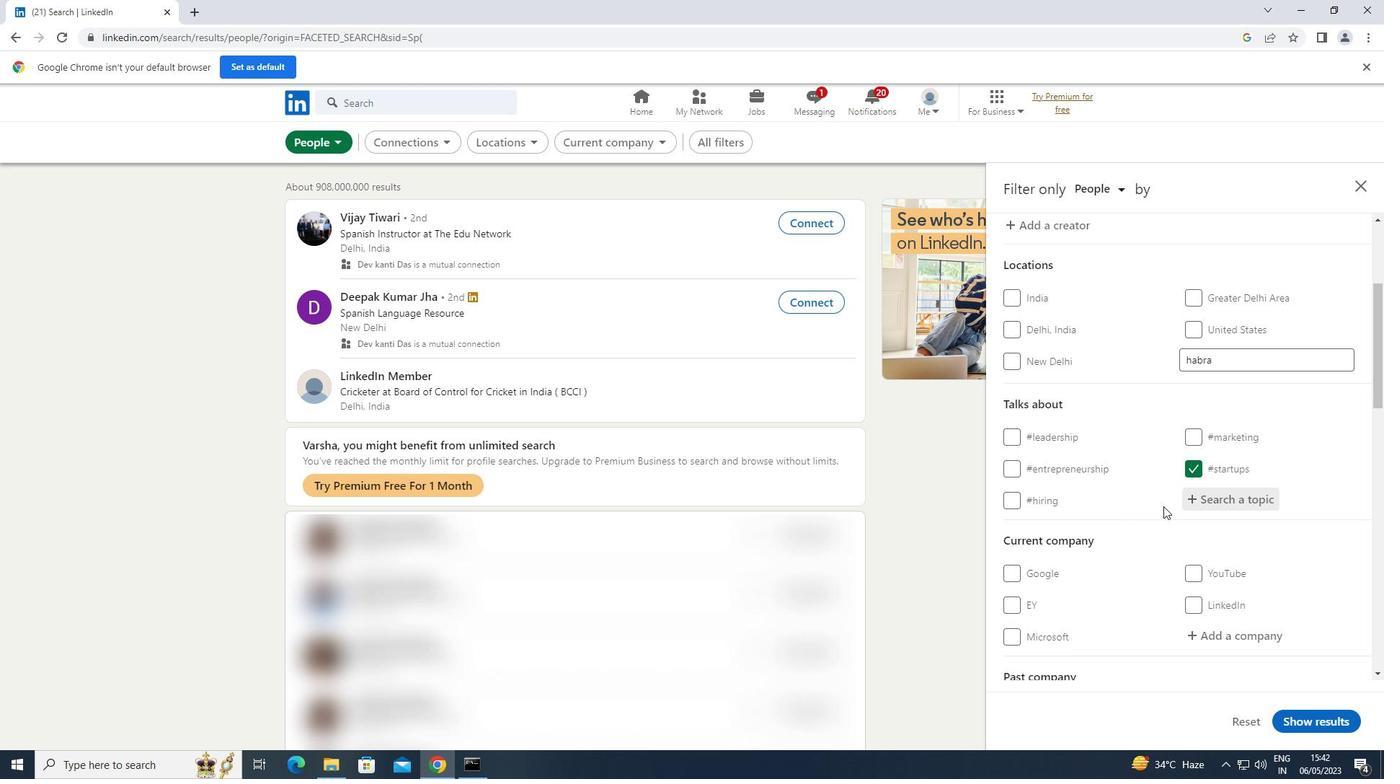 
Action: Mouse moved to (1168, 502)
Screenshot: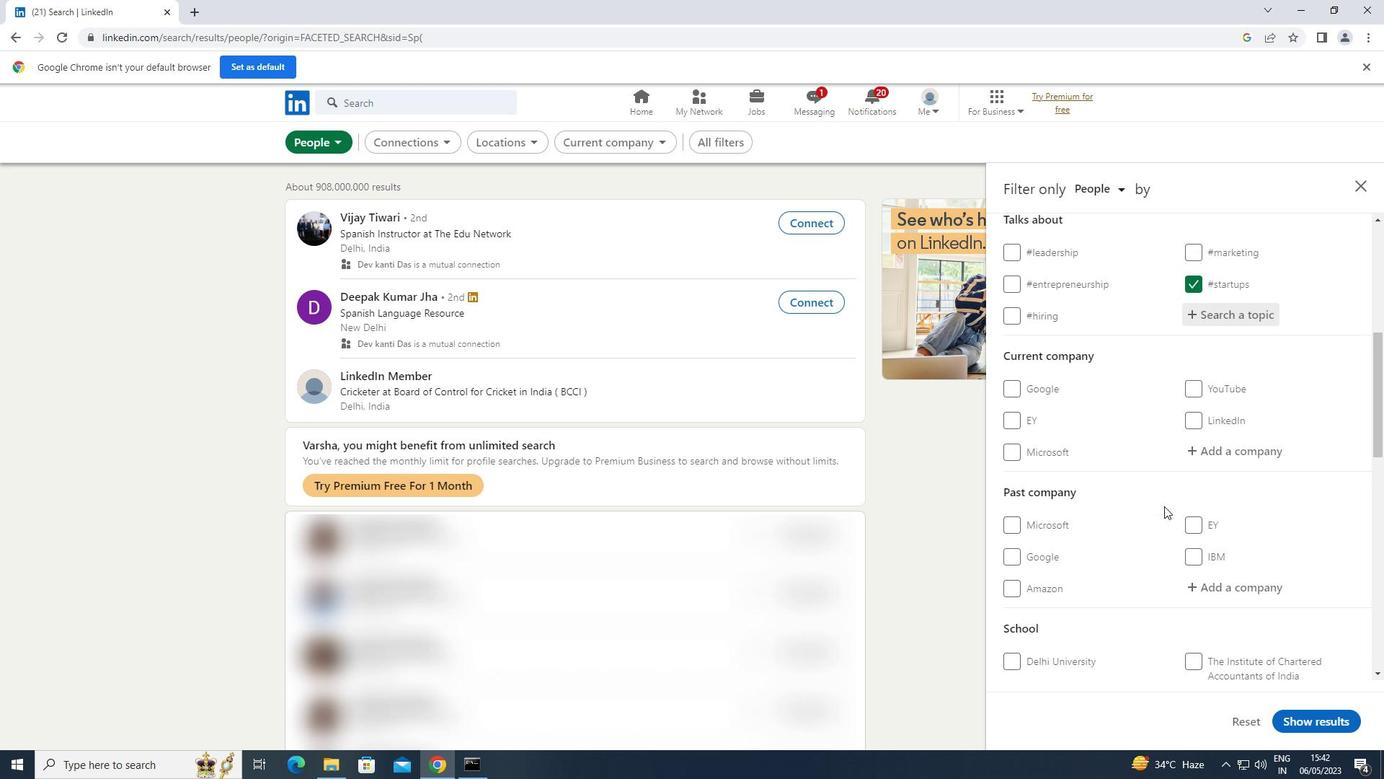 
Action: Mouse scrolled (1168, 502) with delta (0, 0)
Screenshot: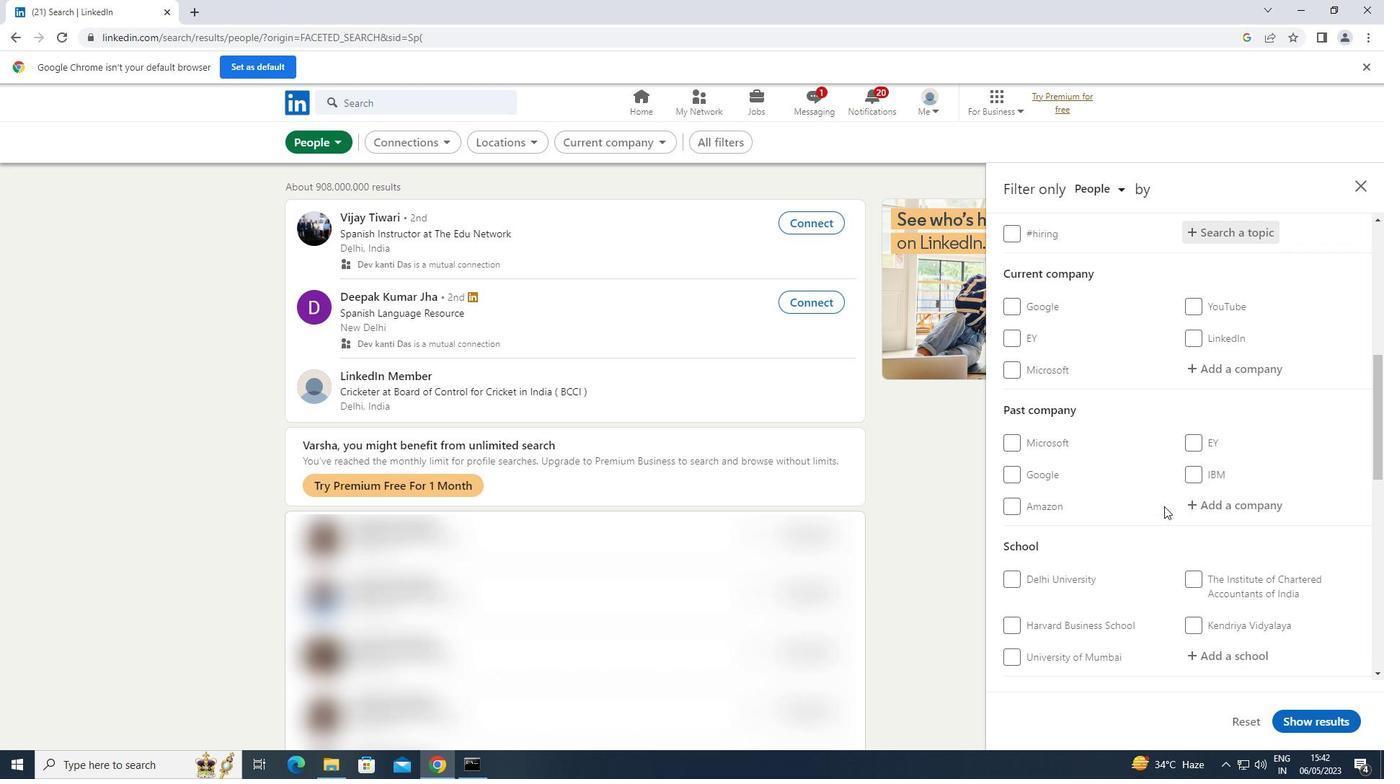 
Action: Mouse scrolled (1168, 502) with delta (0, 0)
Screenshot: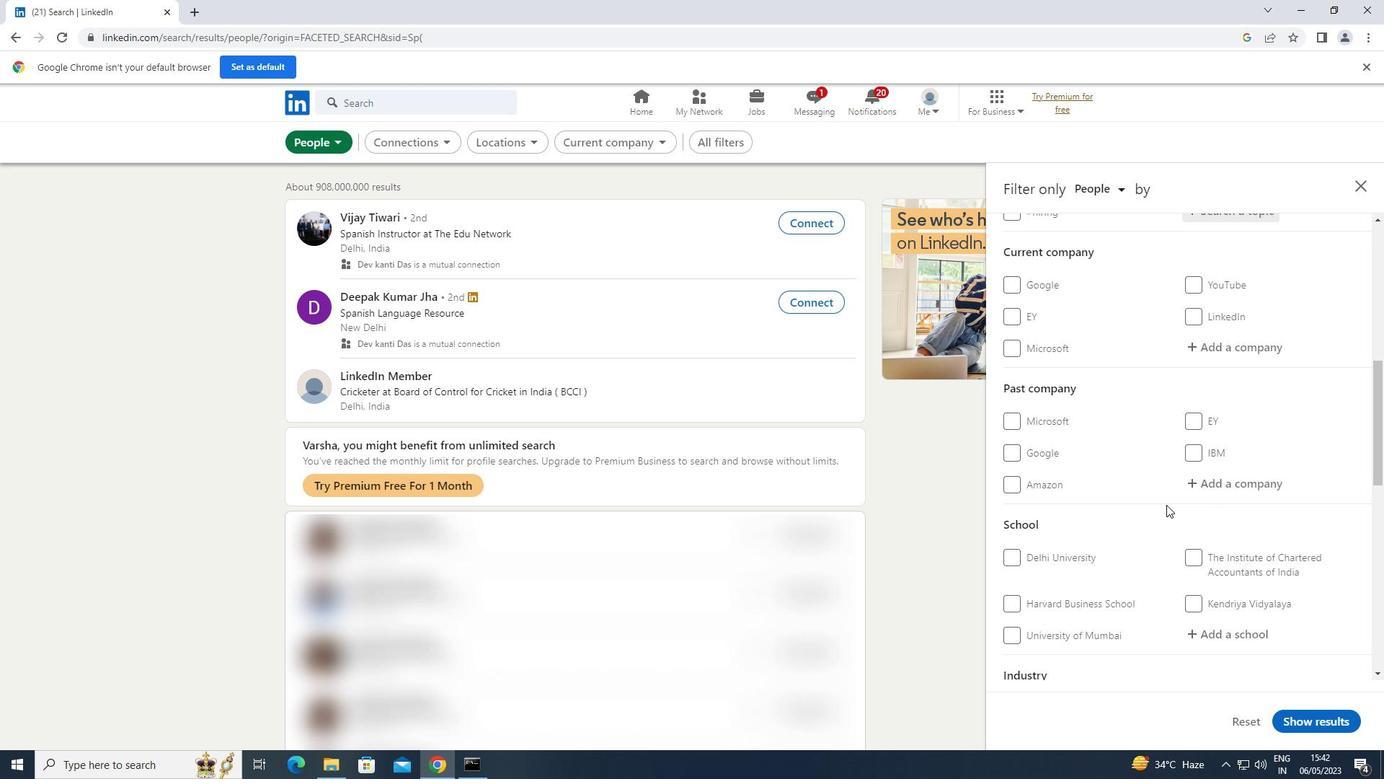 
Action: Mouse scrolled (1168, 502) with delta (0, 0)
Screenshot: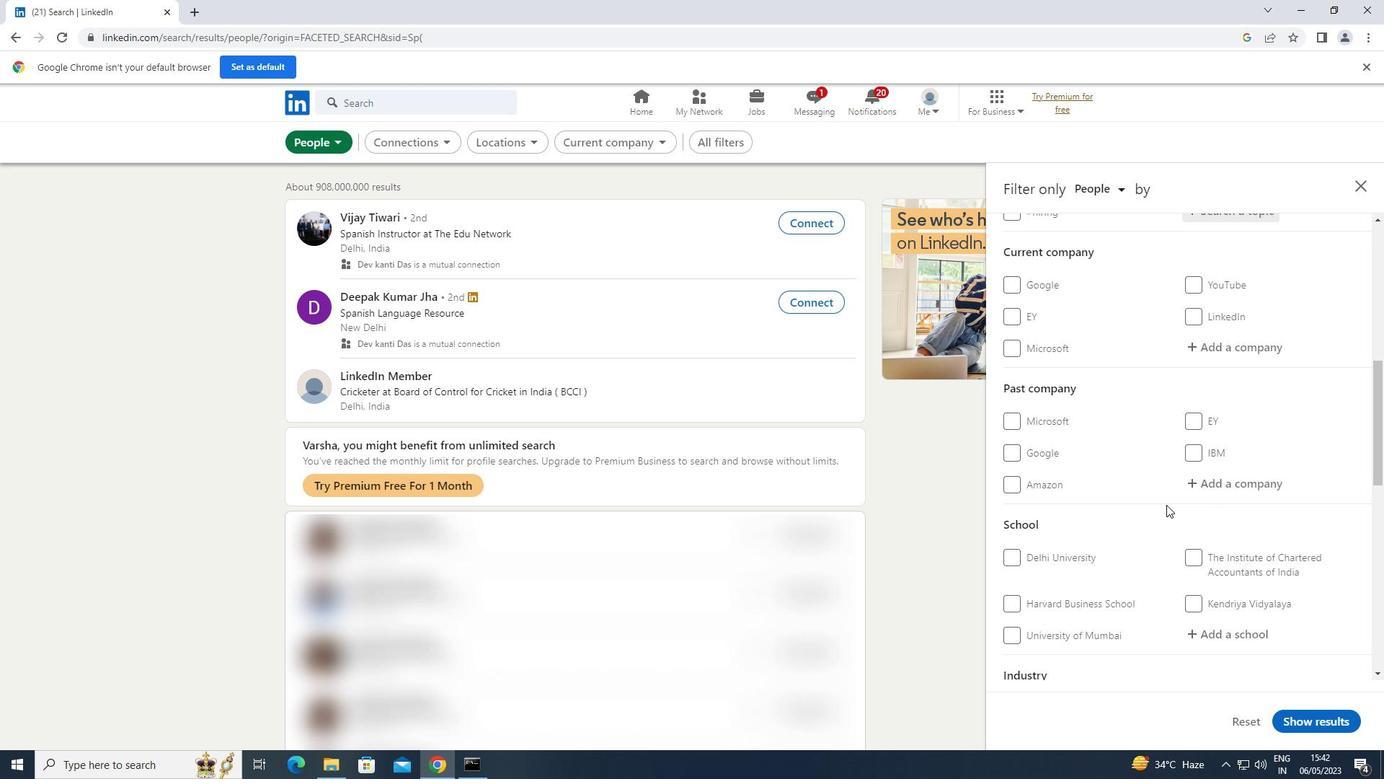 
Action: Mouse scrolled (1168, 502) with delta (0, 0)
Screenshot: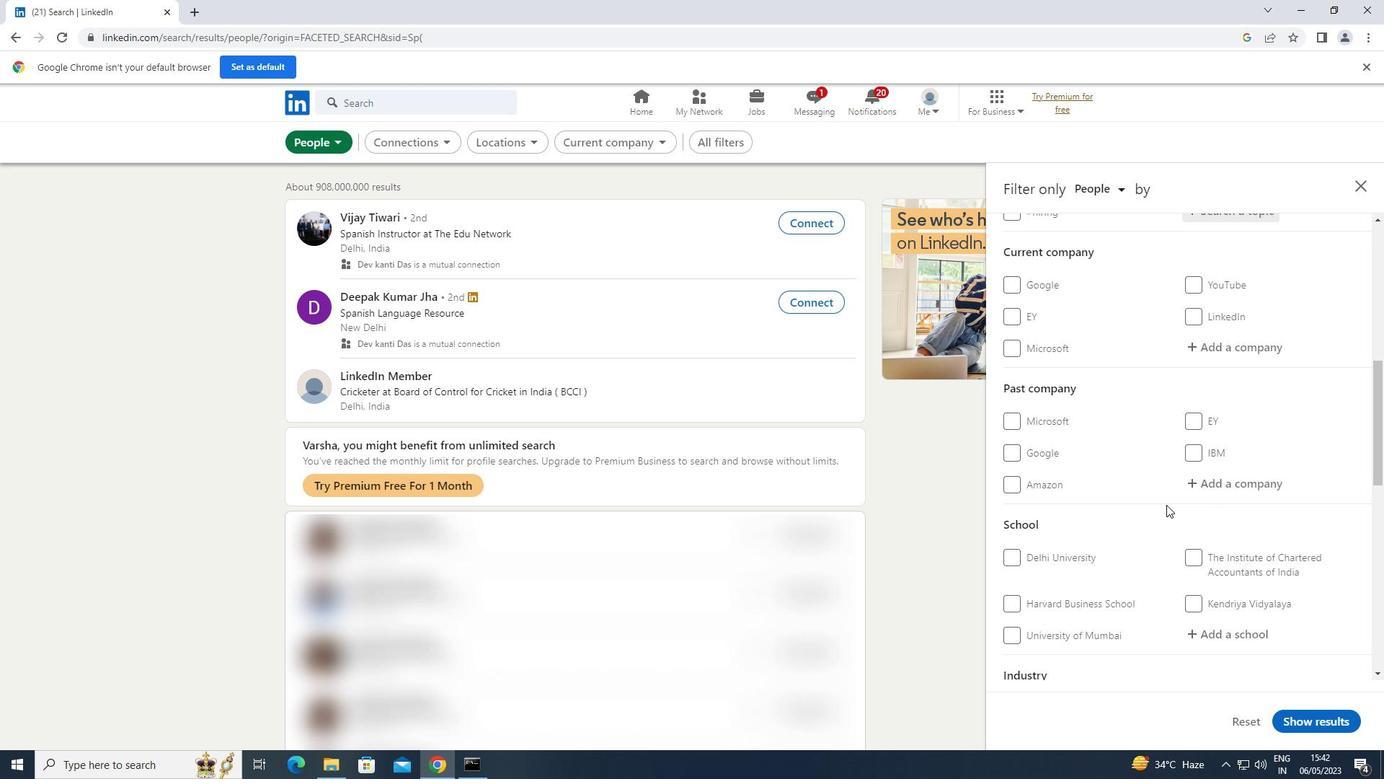 
Action: Mouse scrolled (1168, 502) with delta (0, 0)
Screenshot: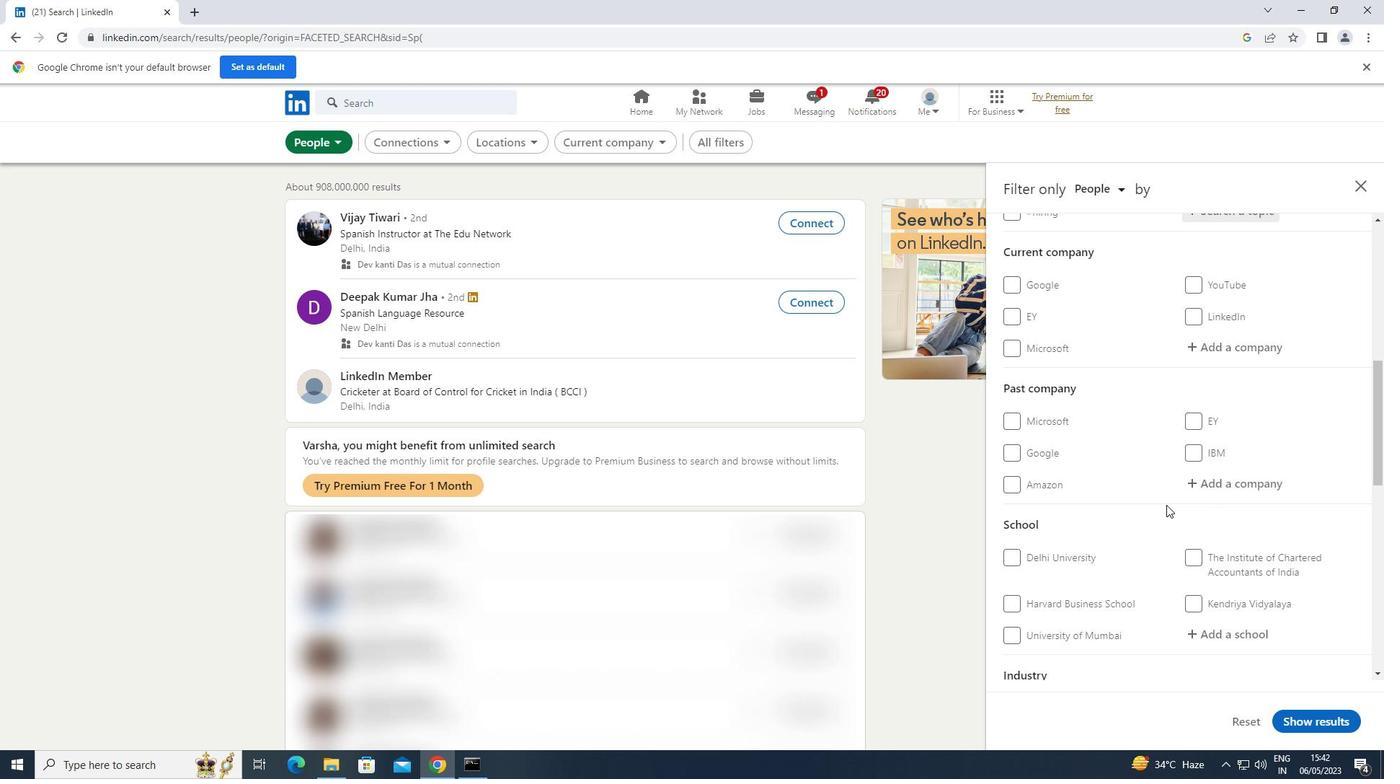 
Action: Mouse moved to (1197, 505)
Screenshot: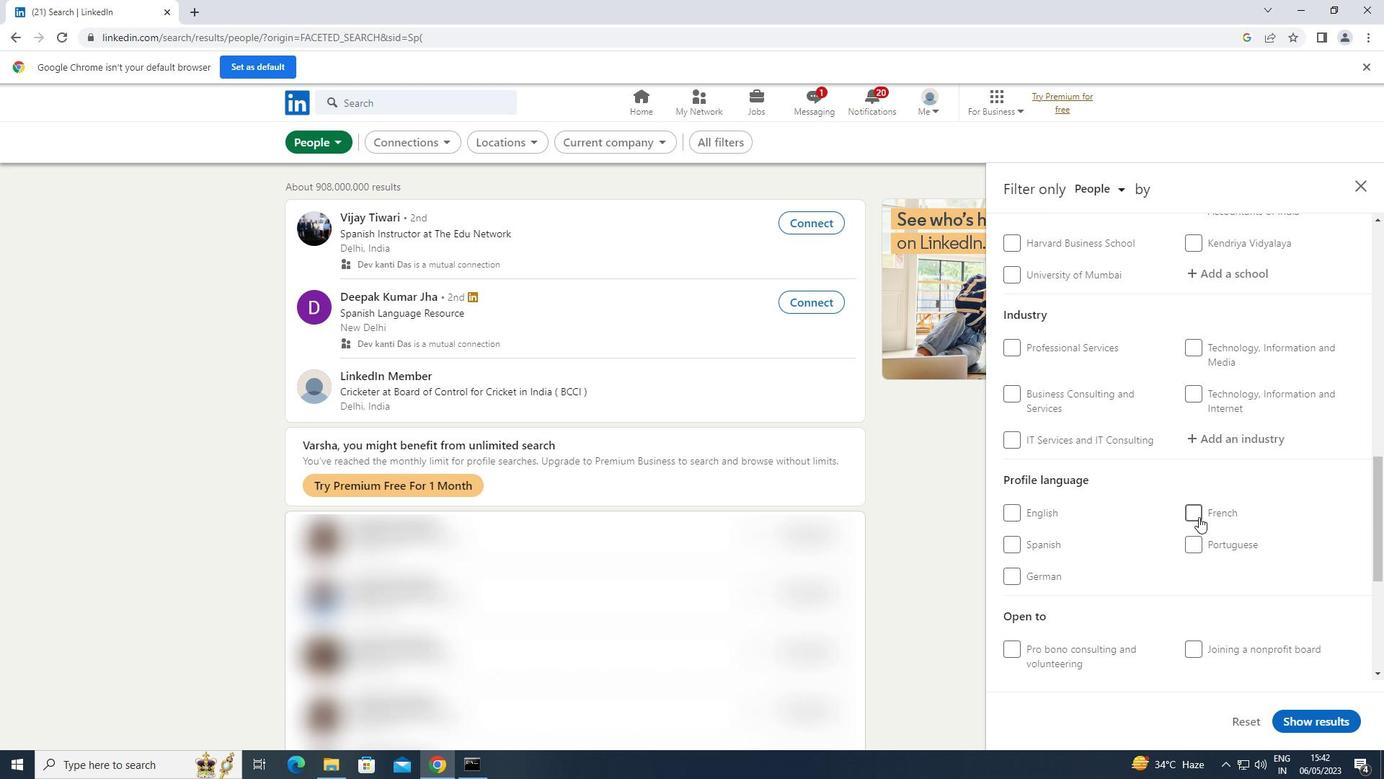 
Action: Mouse pressed left at (1197, 505)
Screenshot: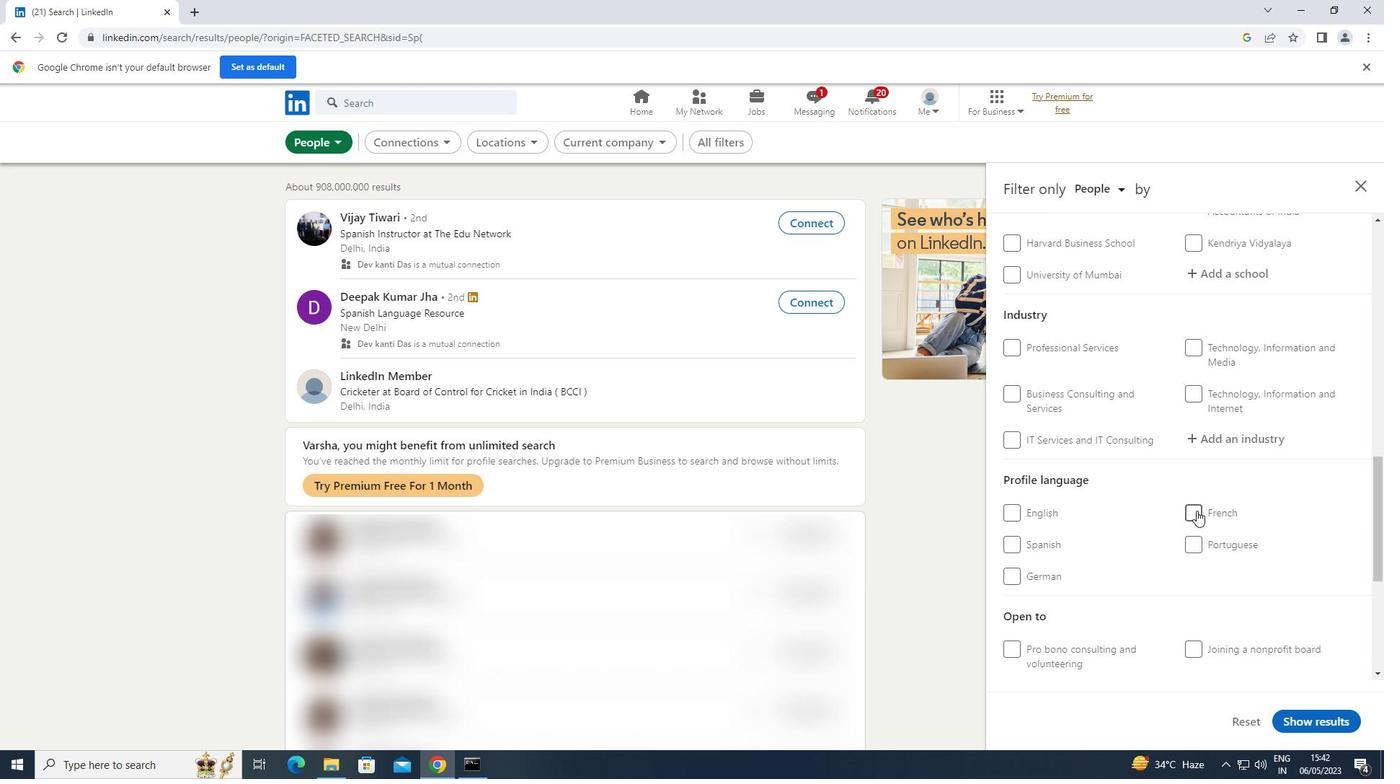
Action: Mouse moved to (1199, 502)
Screenshot: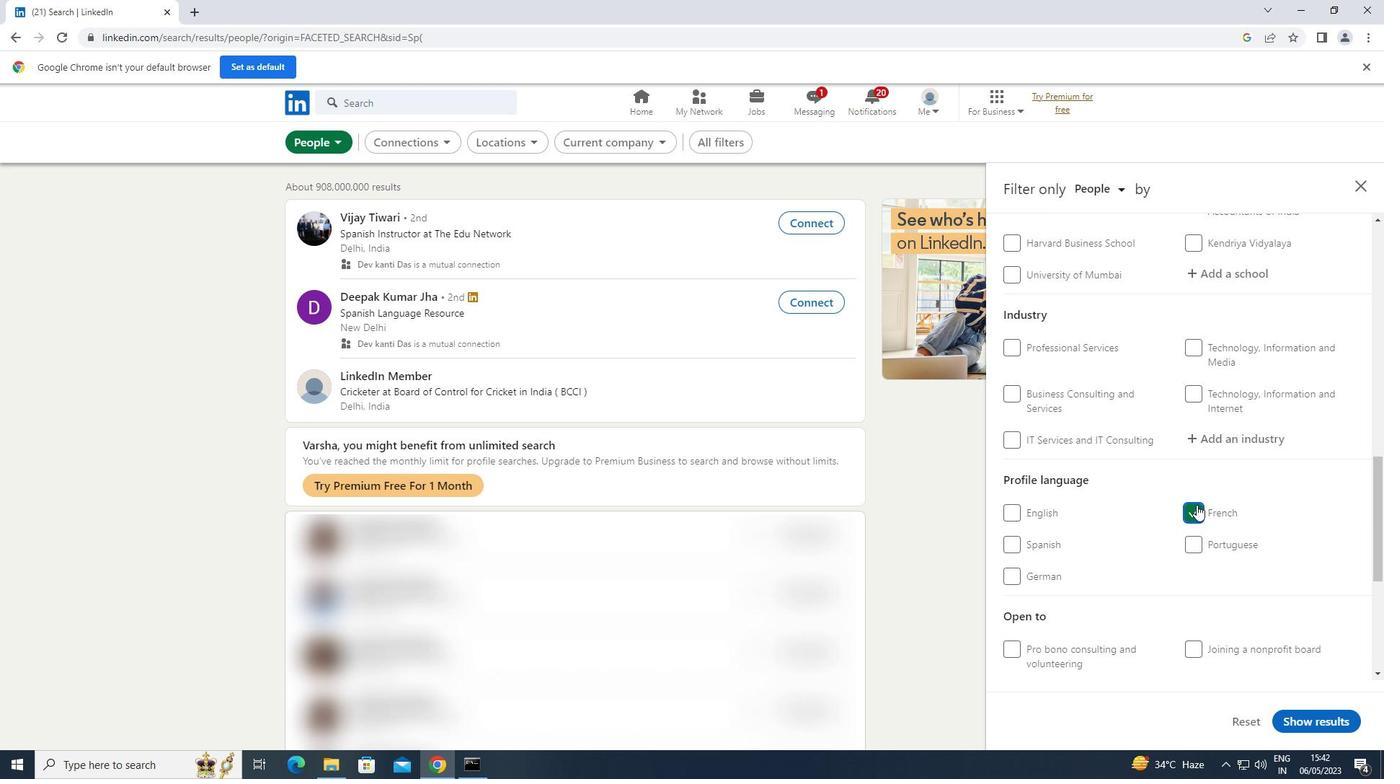 
Action: Mouse scrolled (1199, 503) with delta (0, 0)
Screenshot: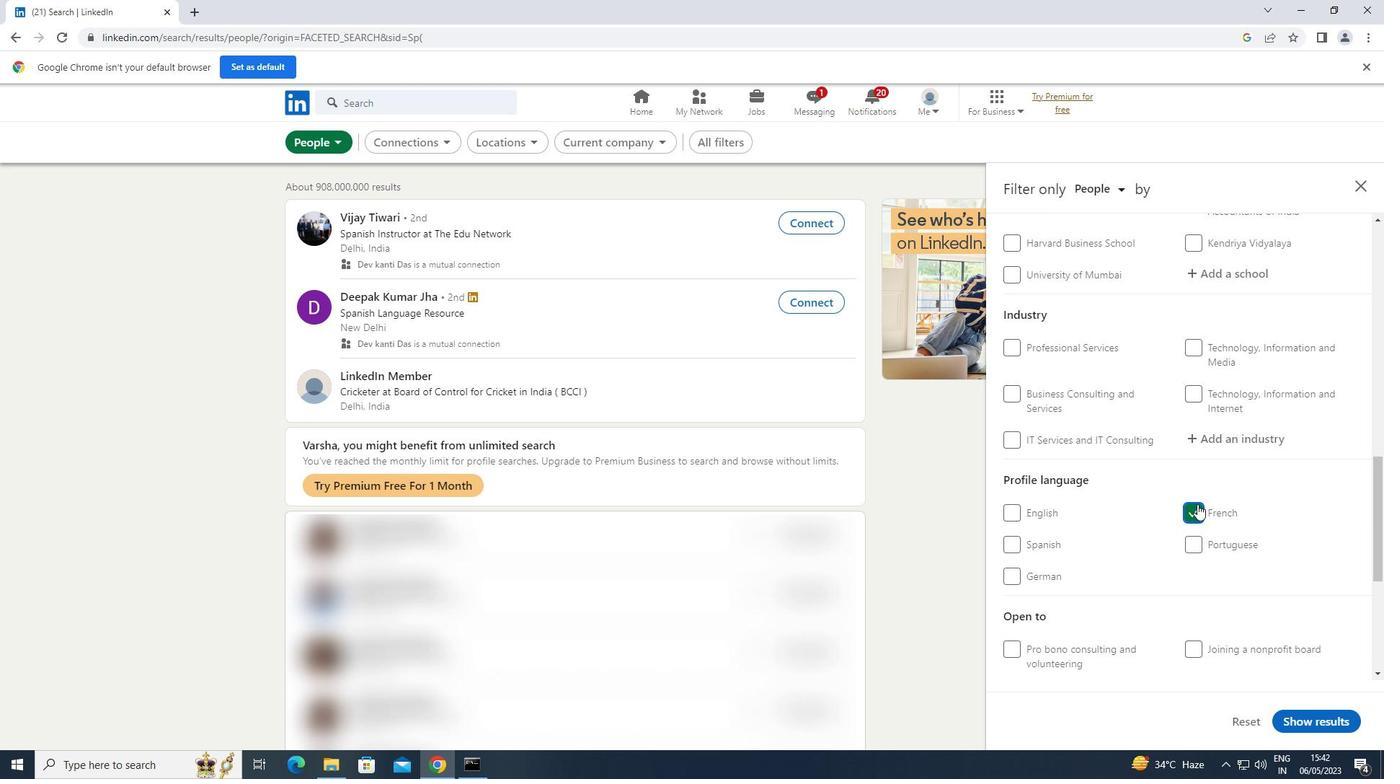 
Action: Mouse scrolled (1199, 503) with delta (0, 0)
Screenshot: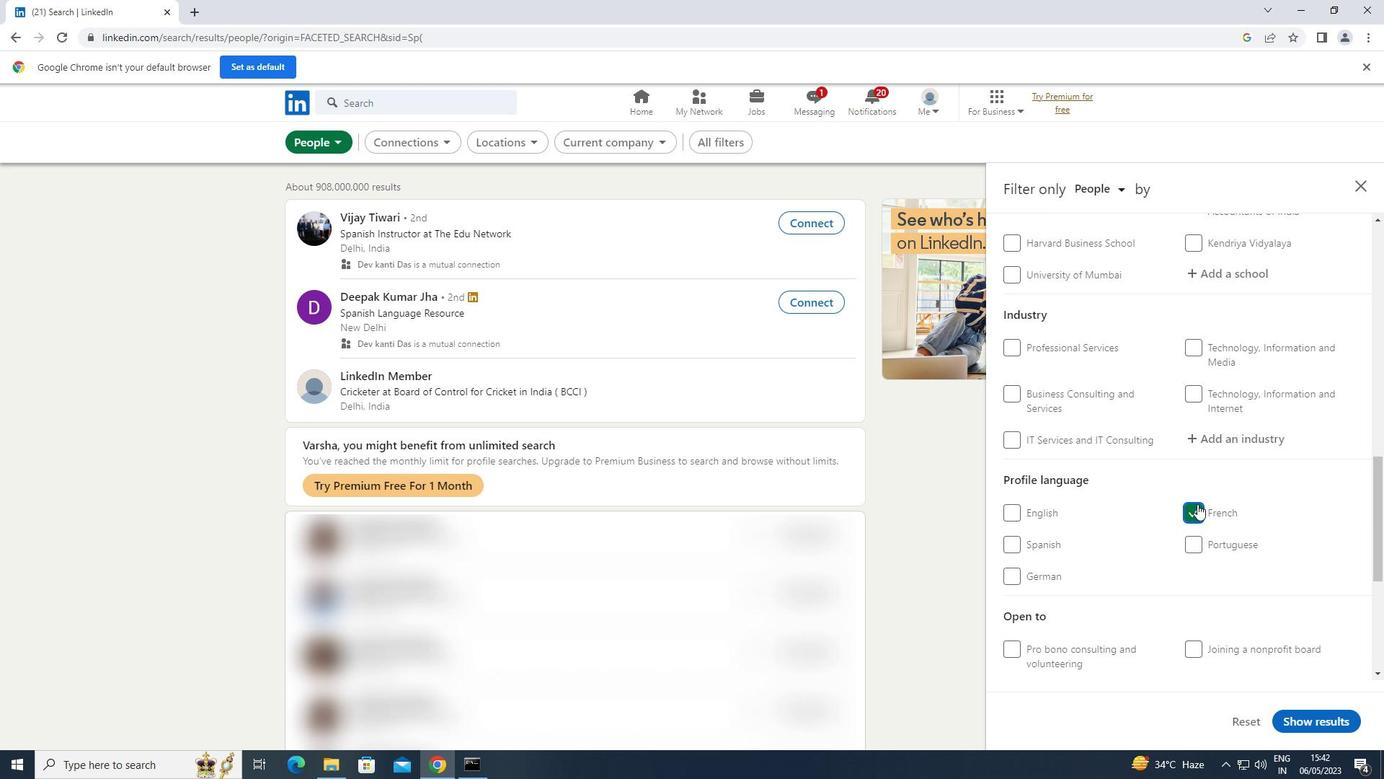 
Action: Mouse moved to (1200, 502)
Screenshot: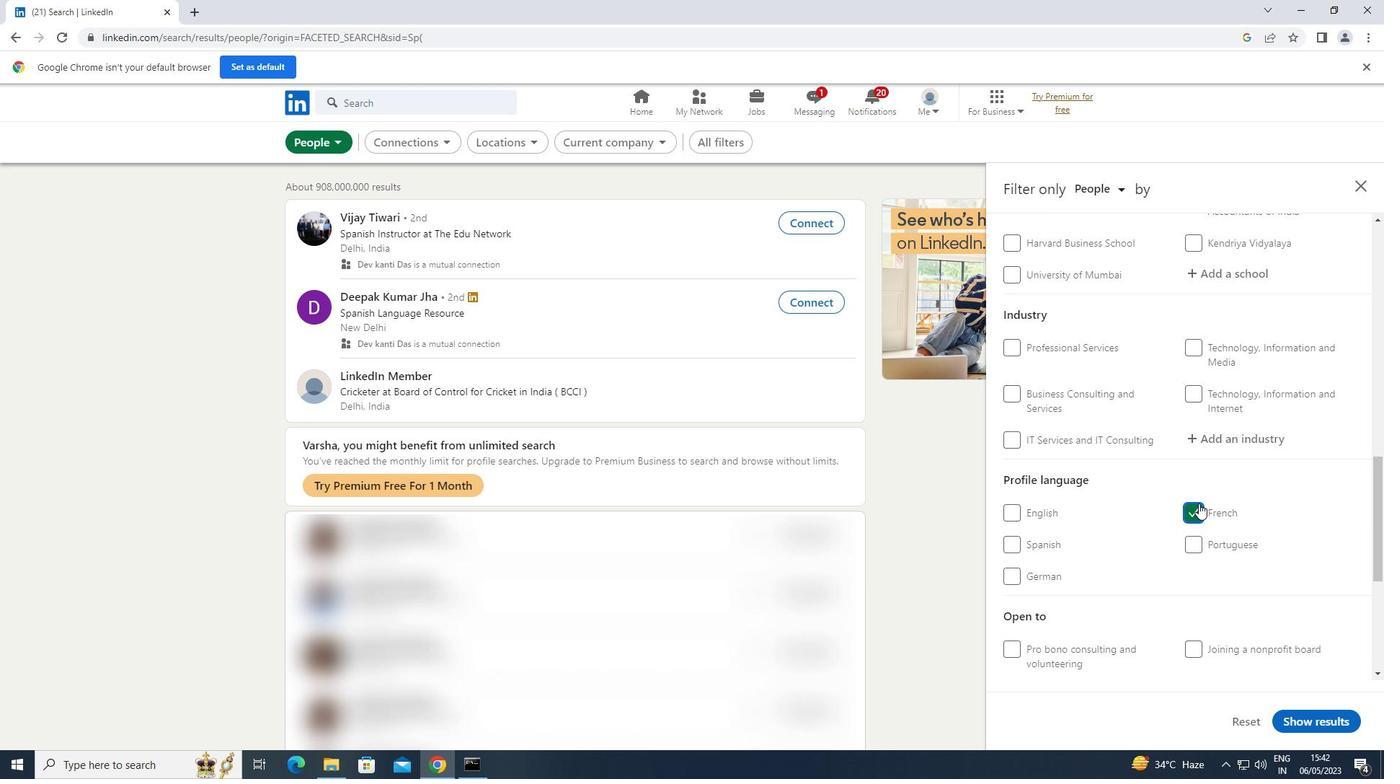 
Action: Mouse scrolled (1200, 503) with delta (0, 0)
Screenshot: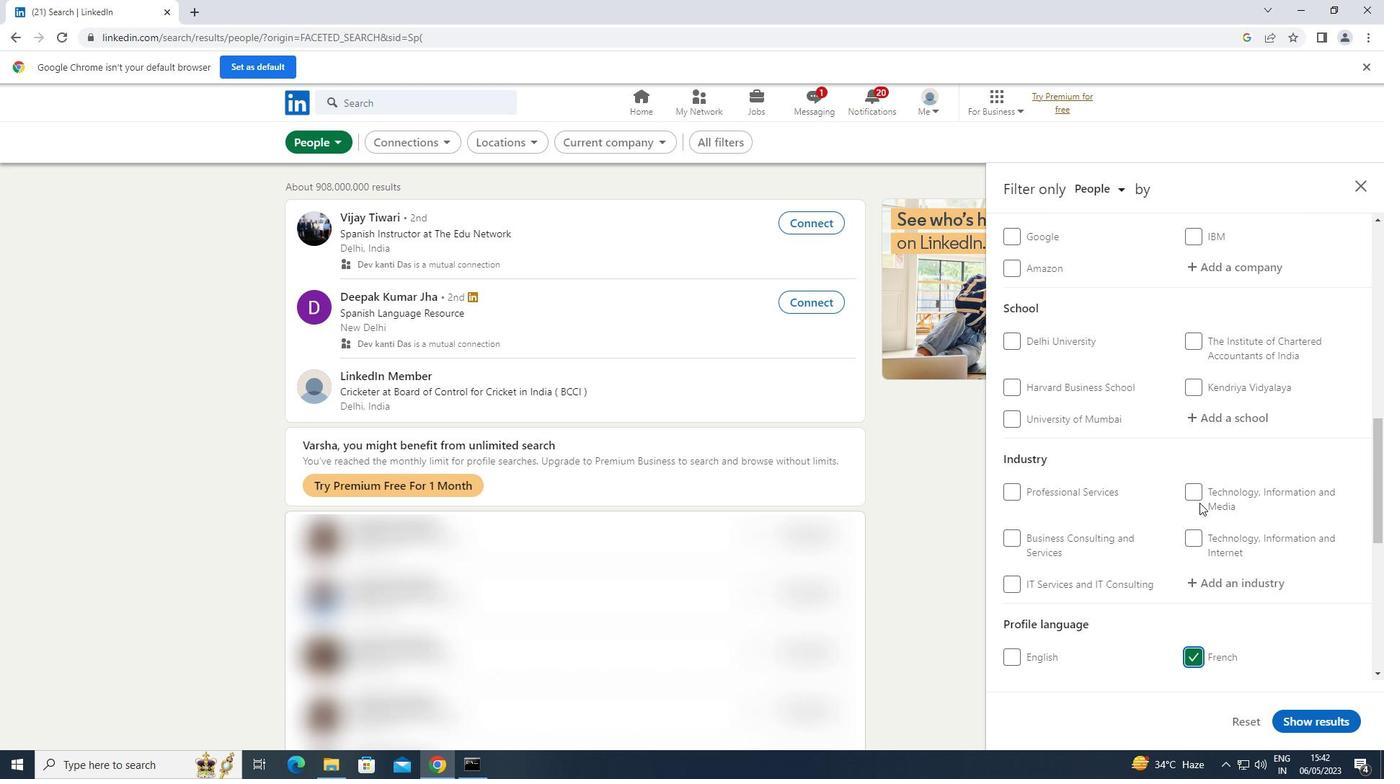 
Action: Mouse scrolled (1200, 503) with delta (0, 0)
Screenshot: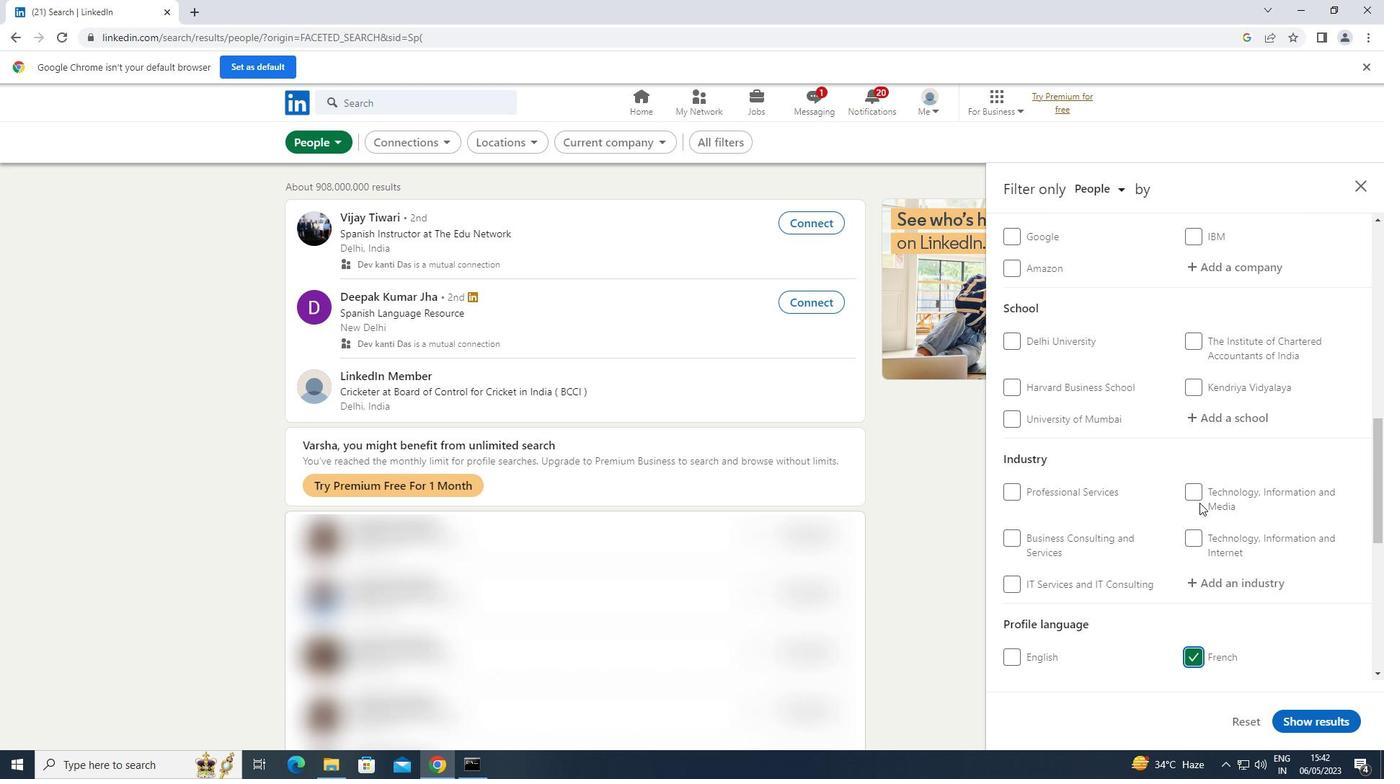 
Action: Mouse scrolled (1200, 503) with delta (0, 0)
Screenshot: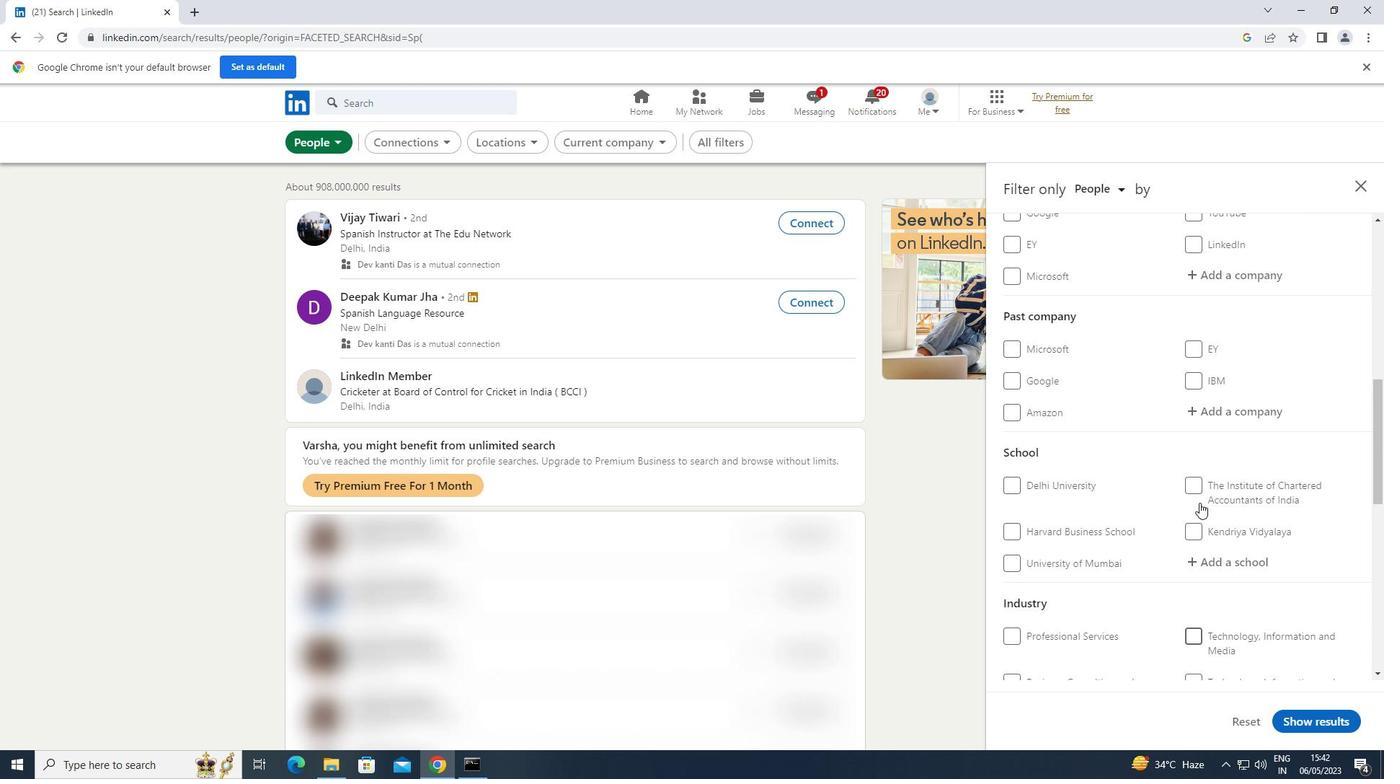 
Action: Mouse scrolled (1200, 503) with delta (0, 0)
Screenshot: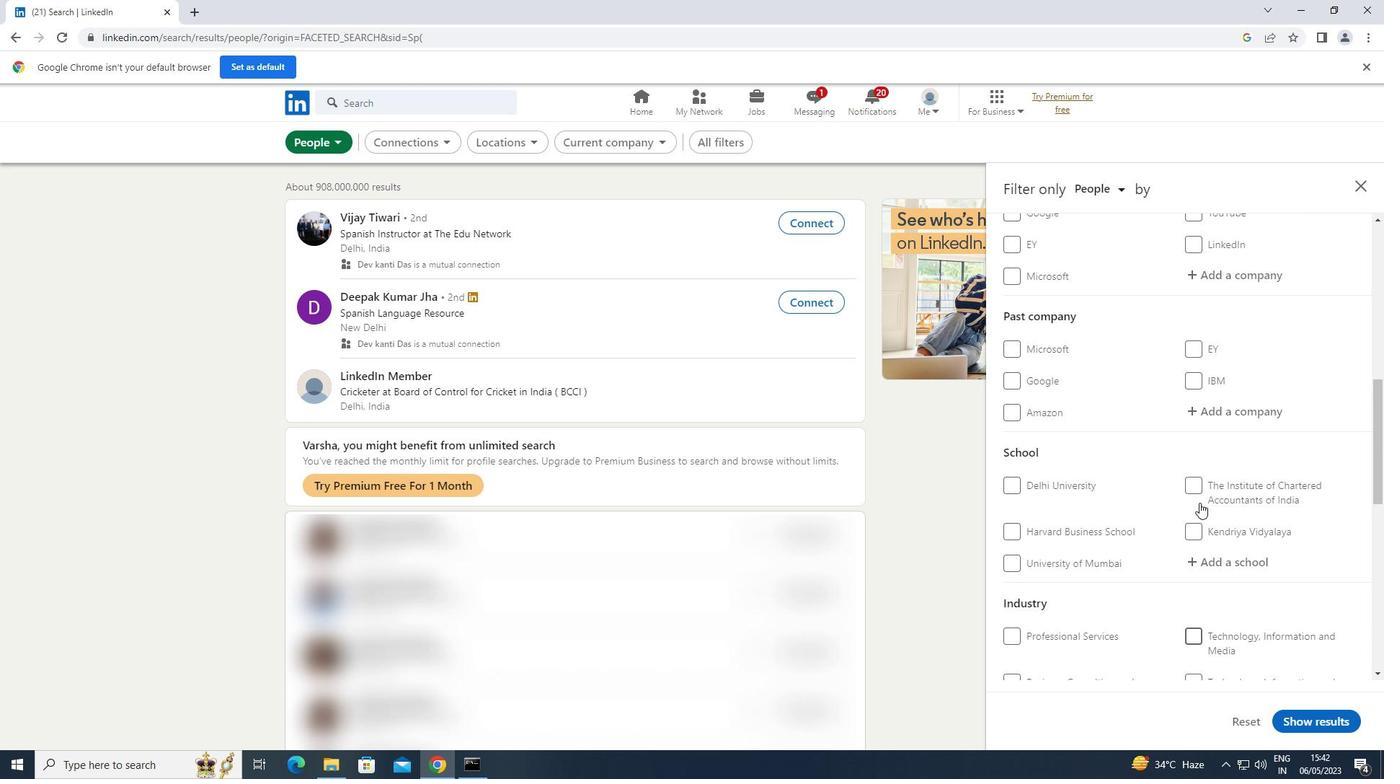 
Action: Mouse moved to (1258, 426)
Screenshot: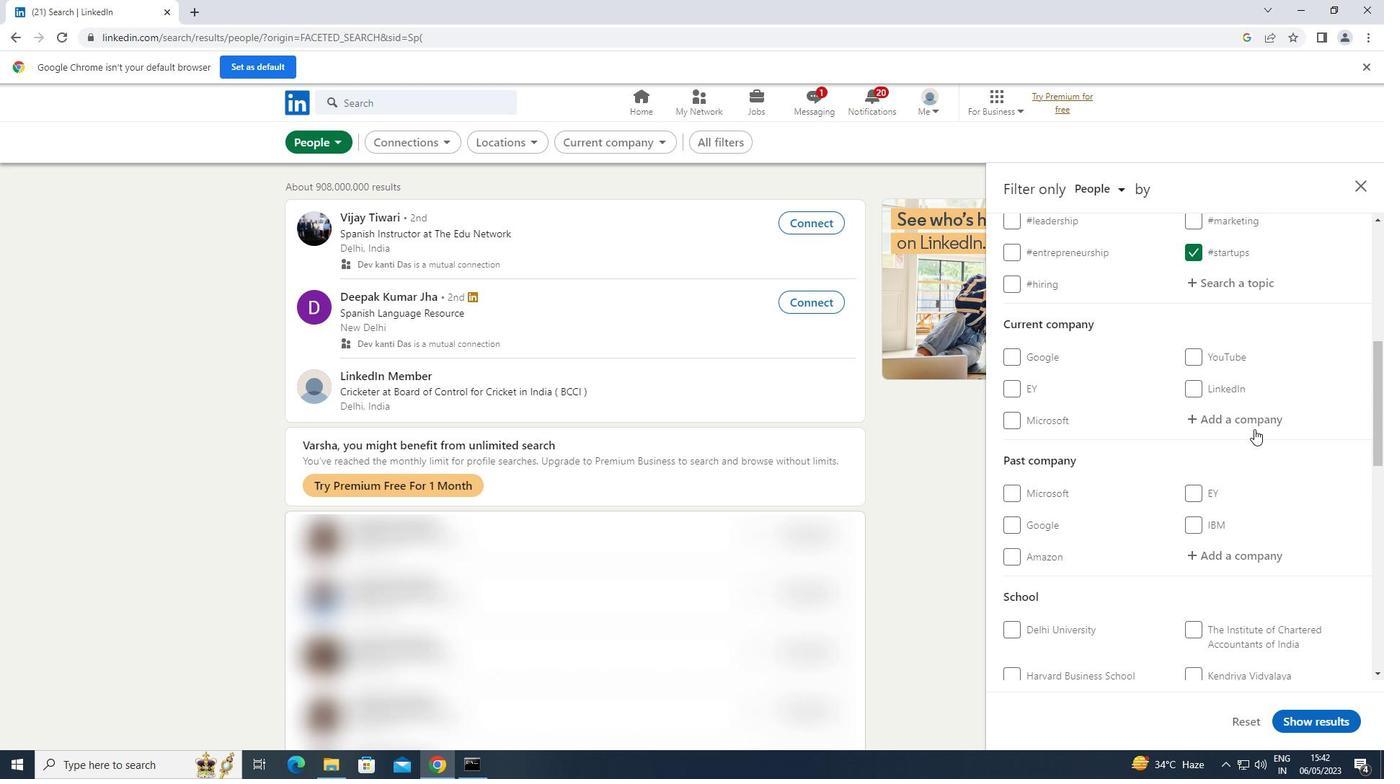 
Action: Mouse pressed left at (1258, 426)
Screenshot: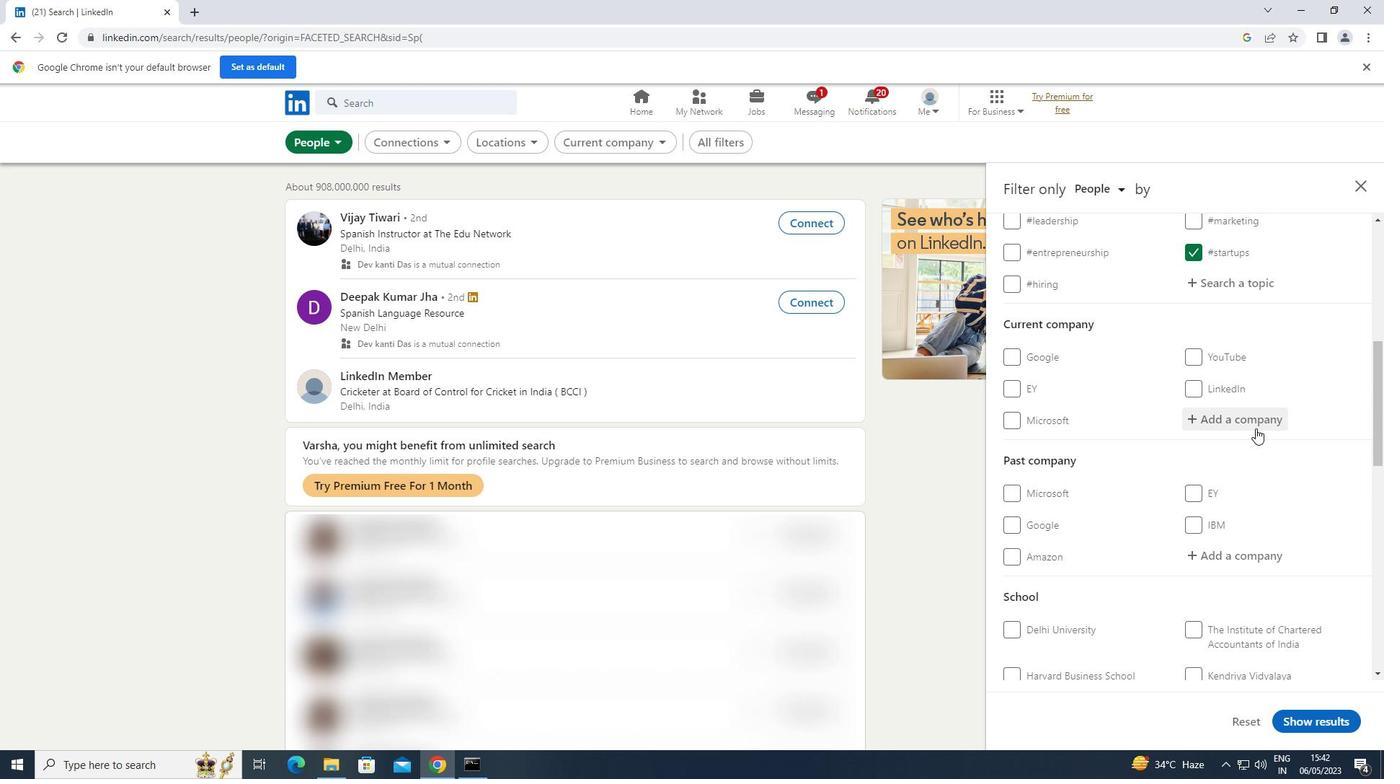 
Action: Mouse moved to (1258, 426)
Screenshot: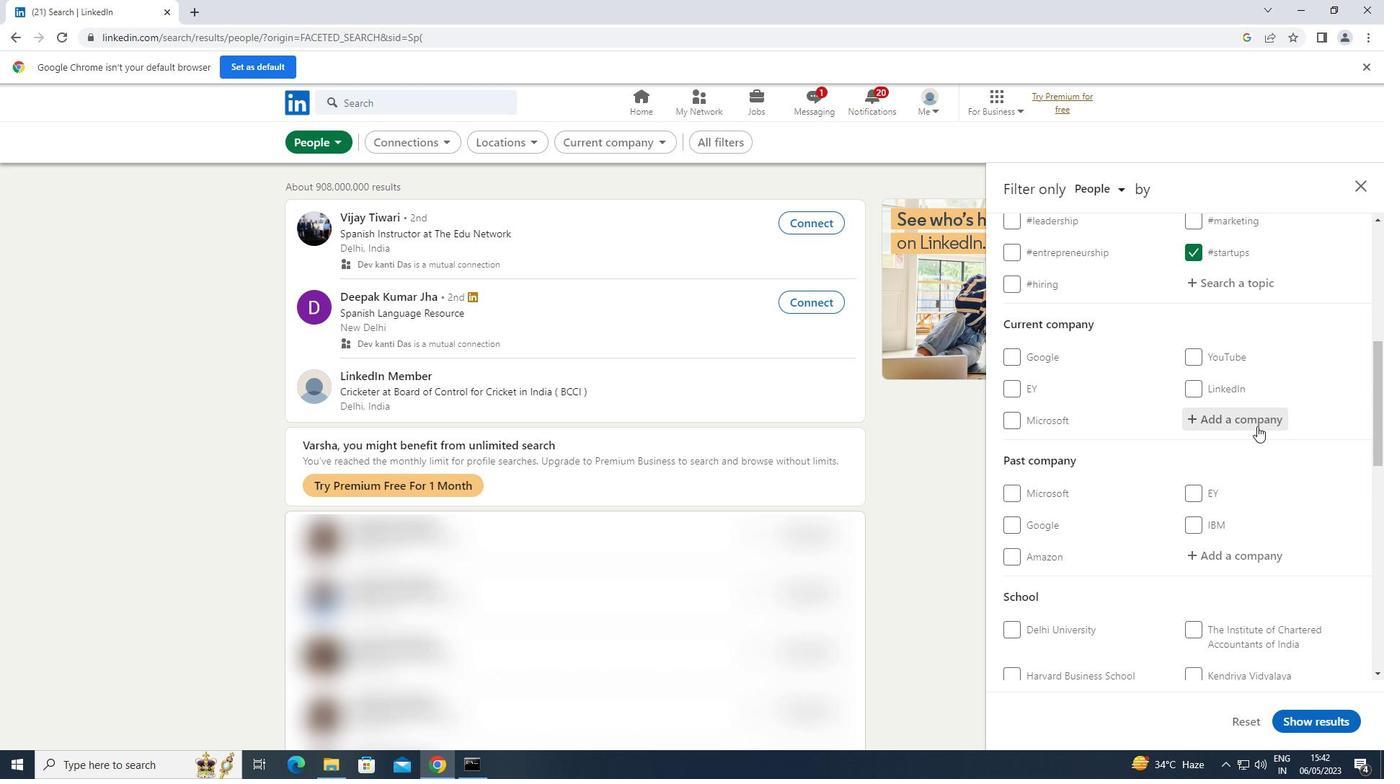 
Action: Key pressed <Key.shift>NASDAQ
Screenshot: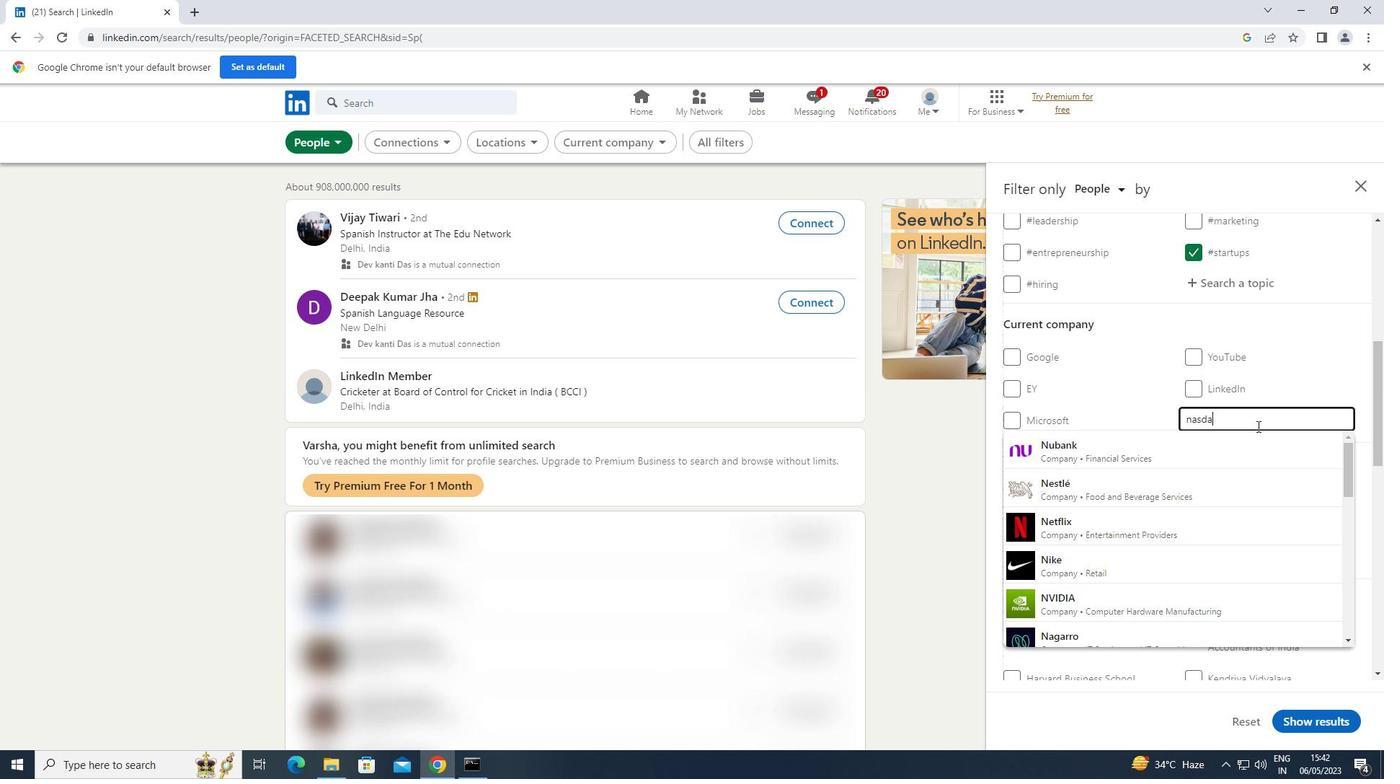 
Action: Mouse moved to (1120, 453)
Screenshot: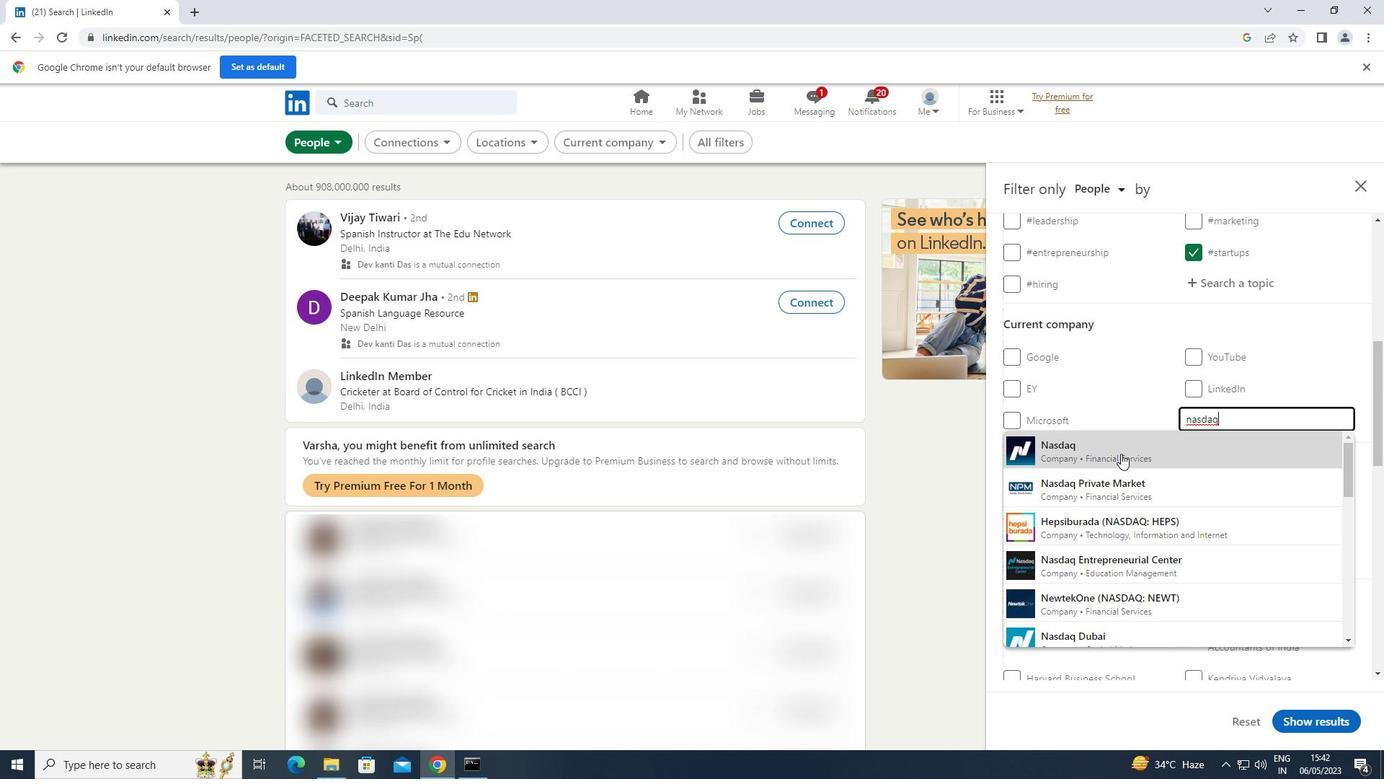 
Action: Mouse pressed left at (1120, 453)
Screenshot: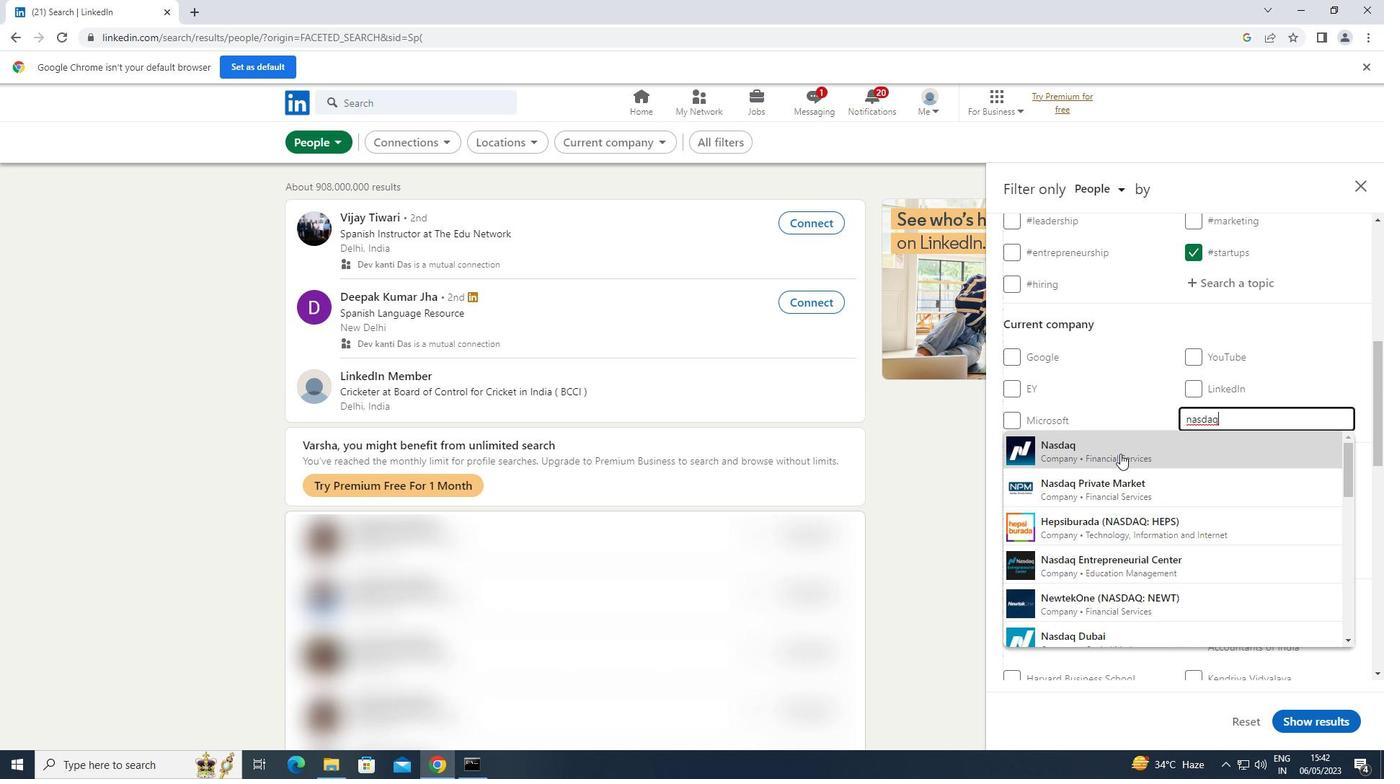 
Action: Mouse moved to (1144, 445)
Screenshot: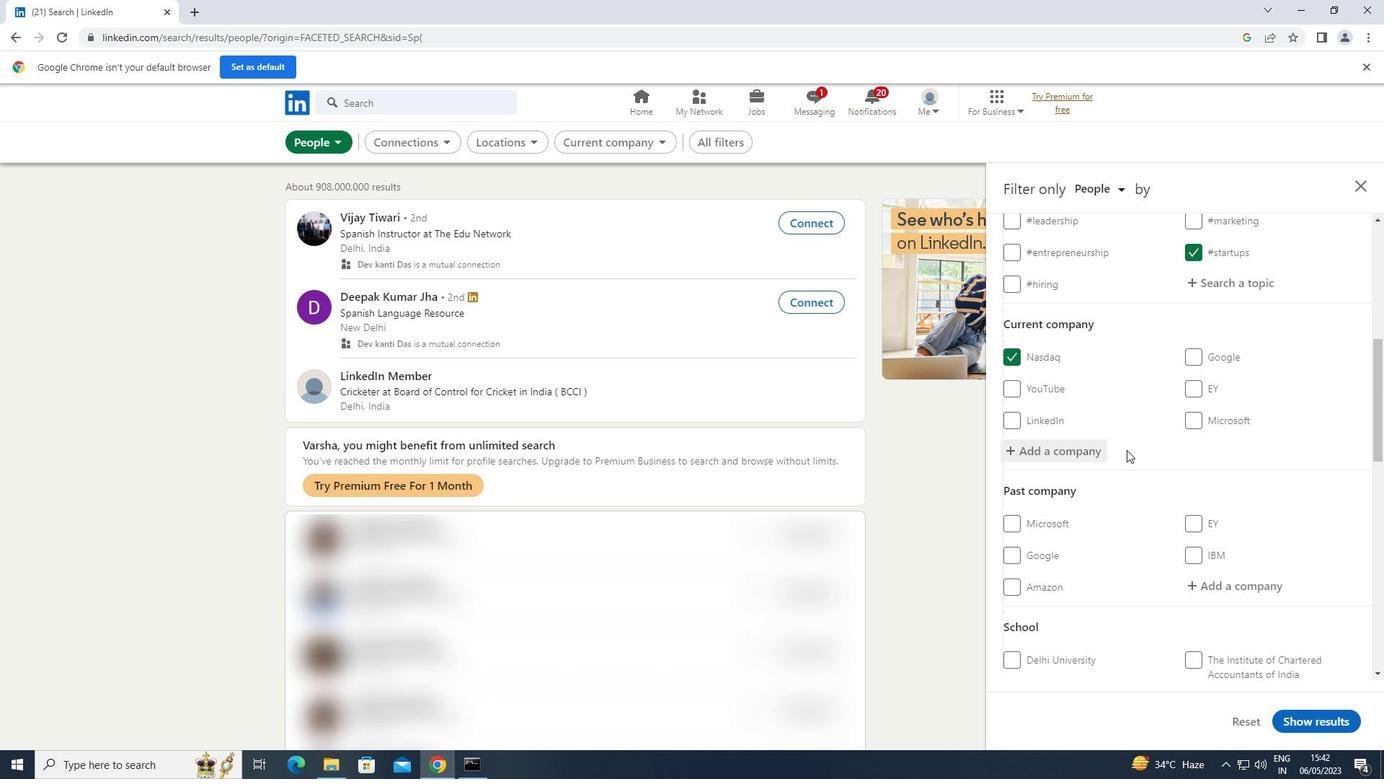 
Action: Mouse scrolled (1144, 445) with delta (0, 0)
Screenshot: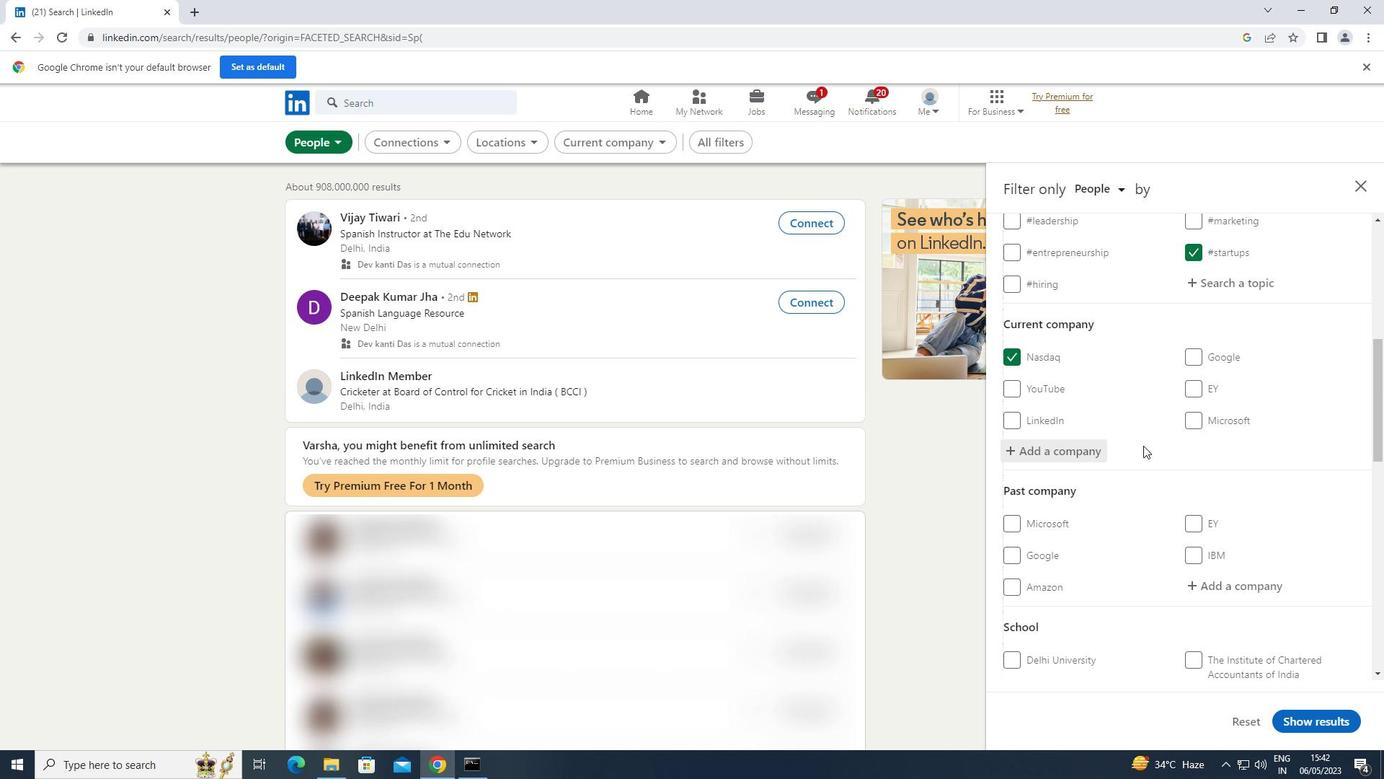 
Action: Mouse scrolled (1144, 445) with delta (0, 0)
Screenshot: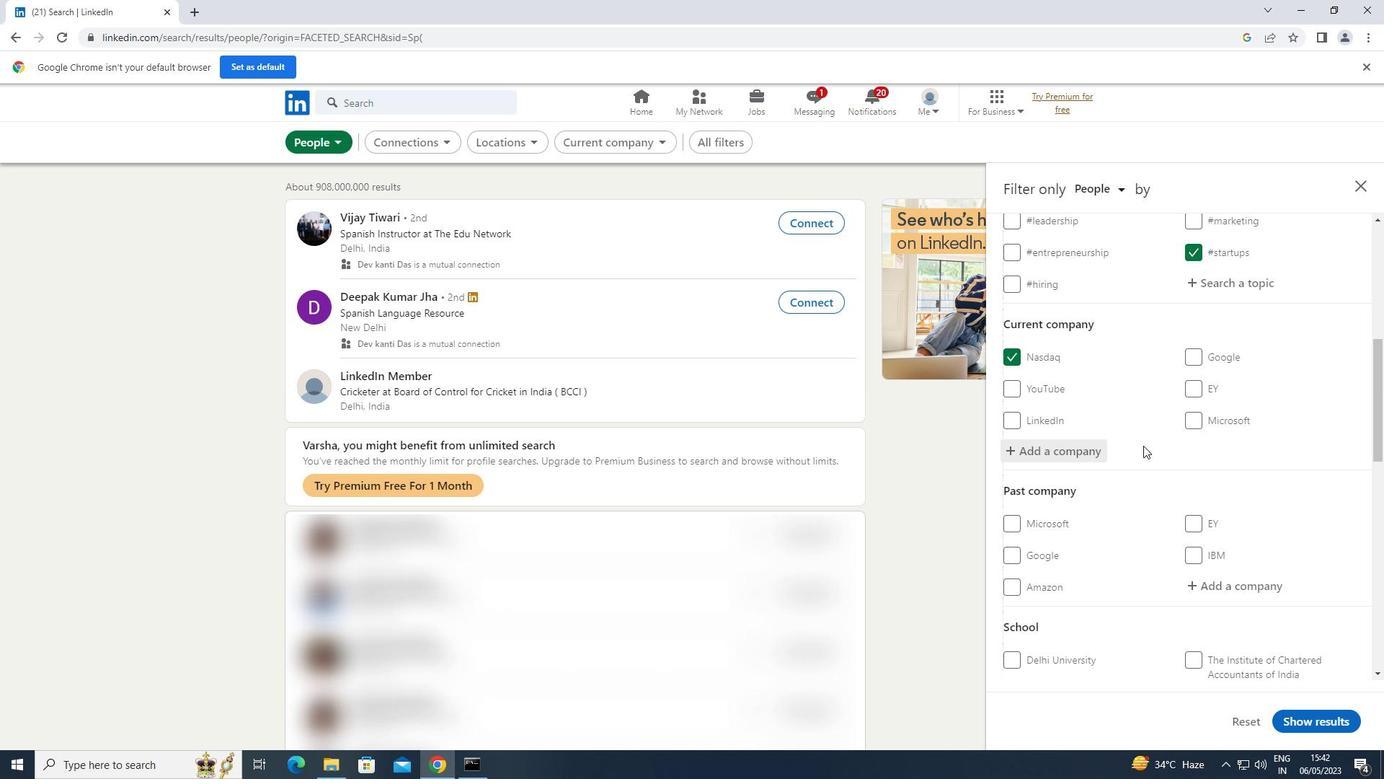 
Action: Mouse scrolled (1144, 445) with delta (0, 0)
Screenshot: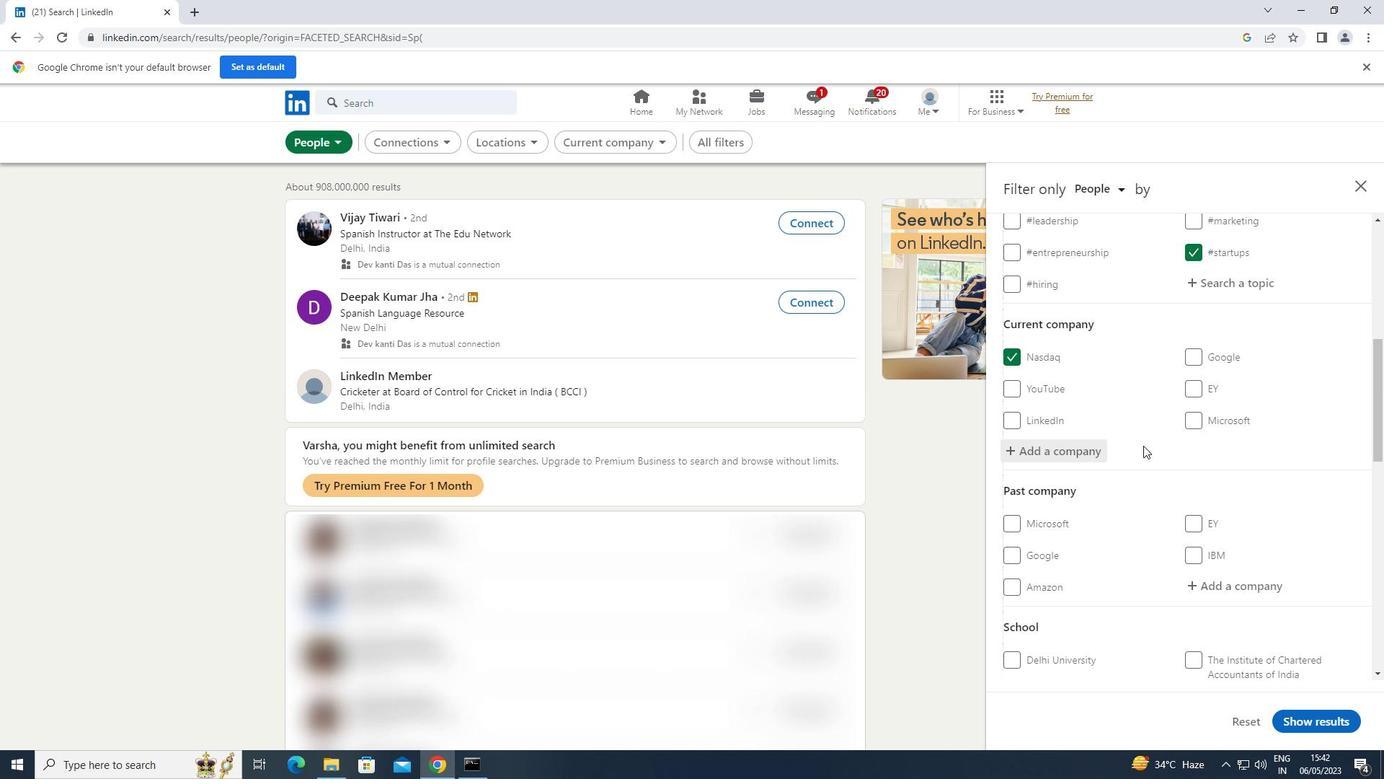 
Action: Mouse moved to (1202, 512)
Screenshot: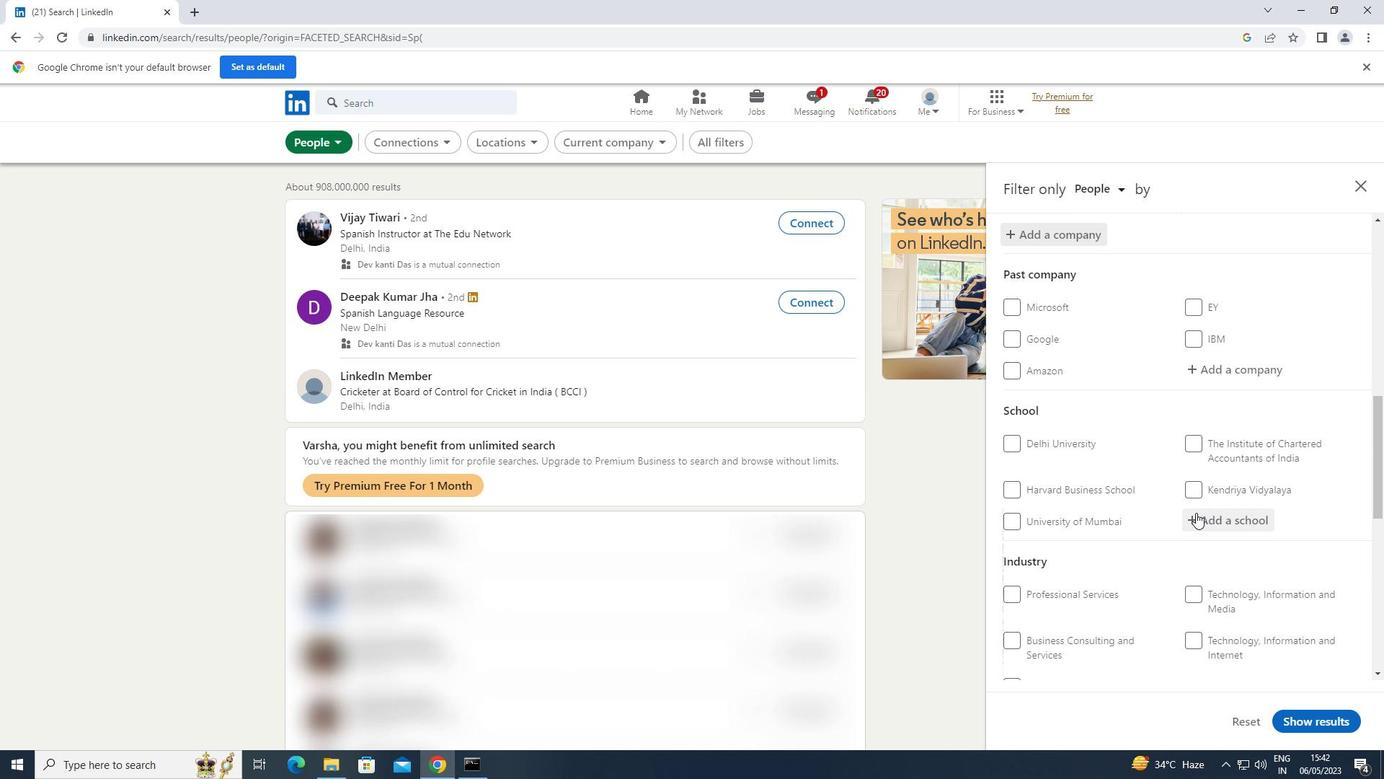 
Action: Mouse pressed left at (1202, 512)
Screenshot: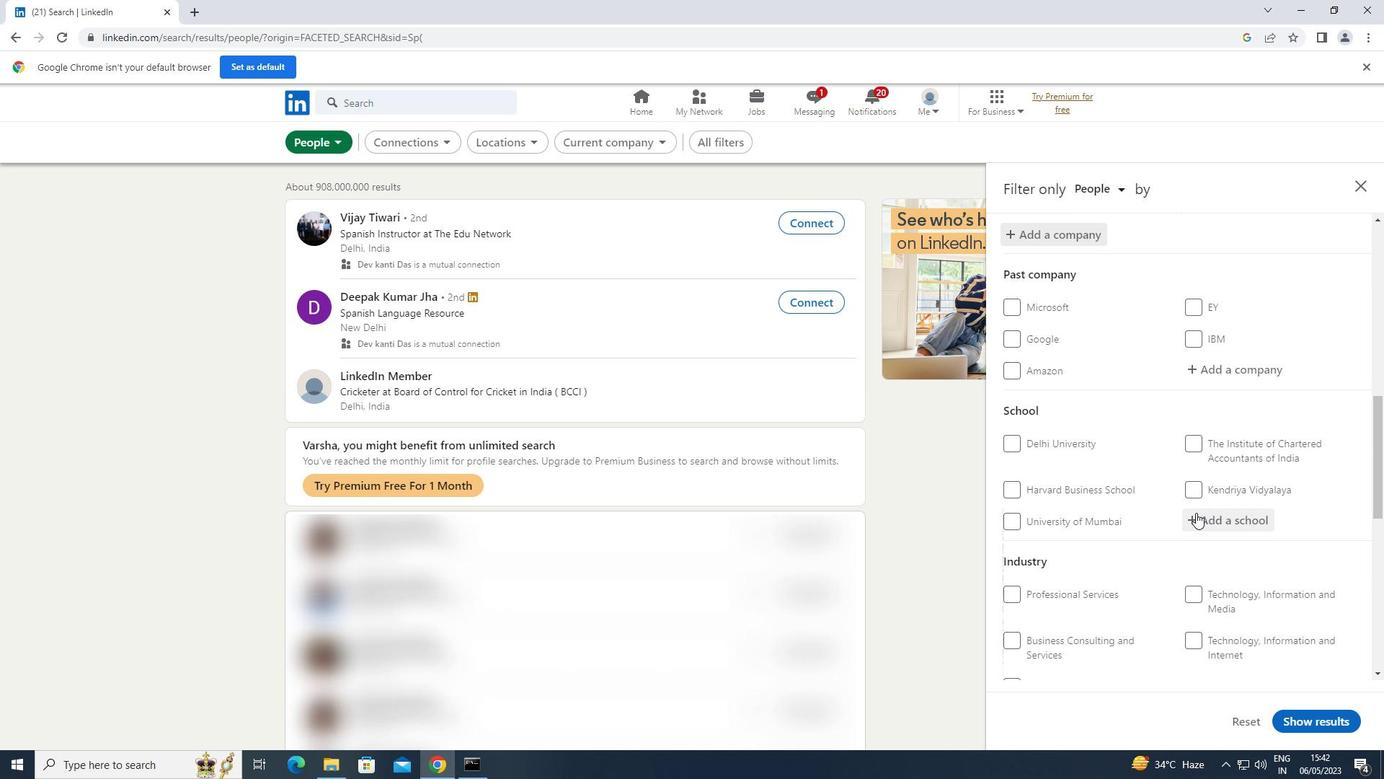
Action: Mouse moved to (1204, 512)
Screenshot: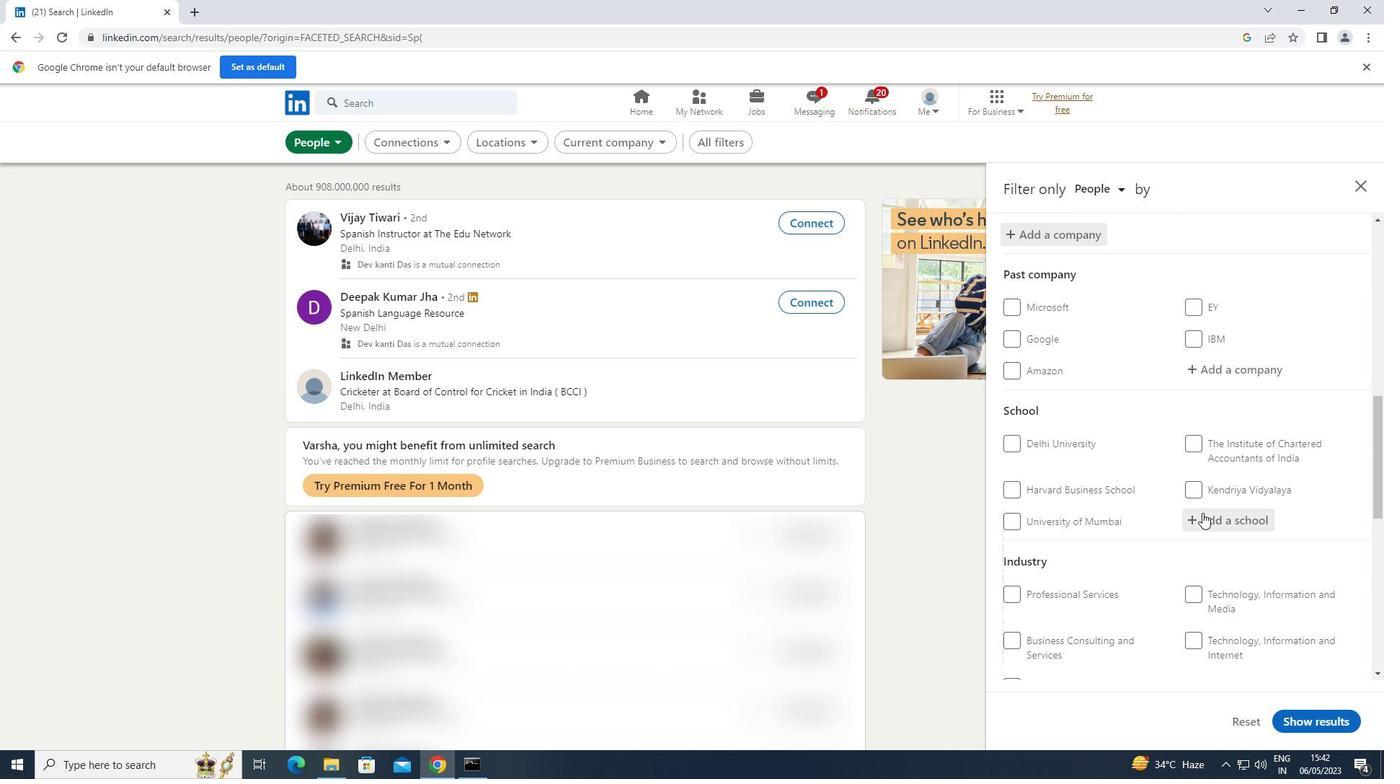 
Action: Key pressed <Key.shift><Key.shift><Key.shift>BENGAL<Key.space>
Screenshot: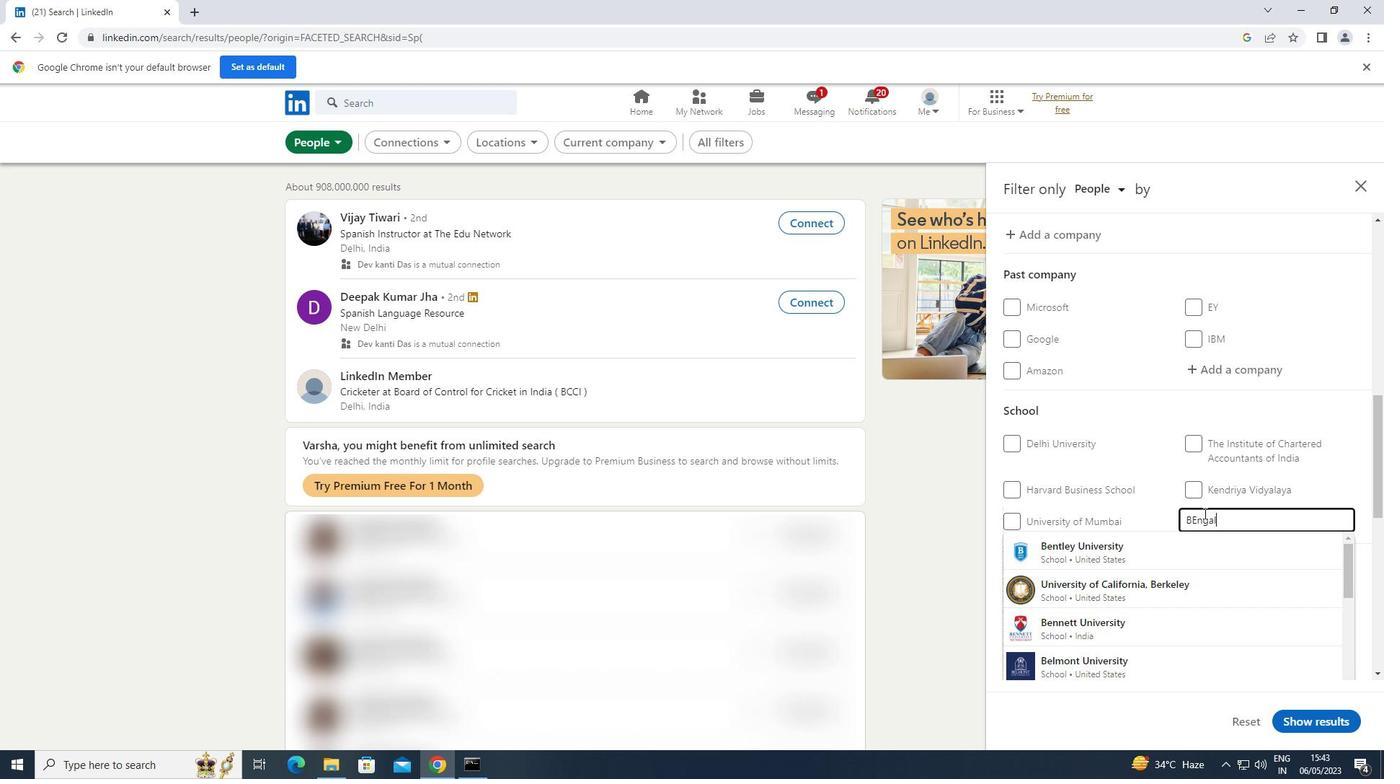 
Action: Mouse moved to (1179, 547)
Screenshot: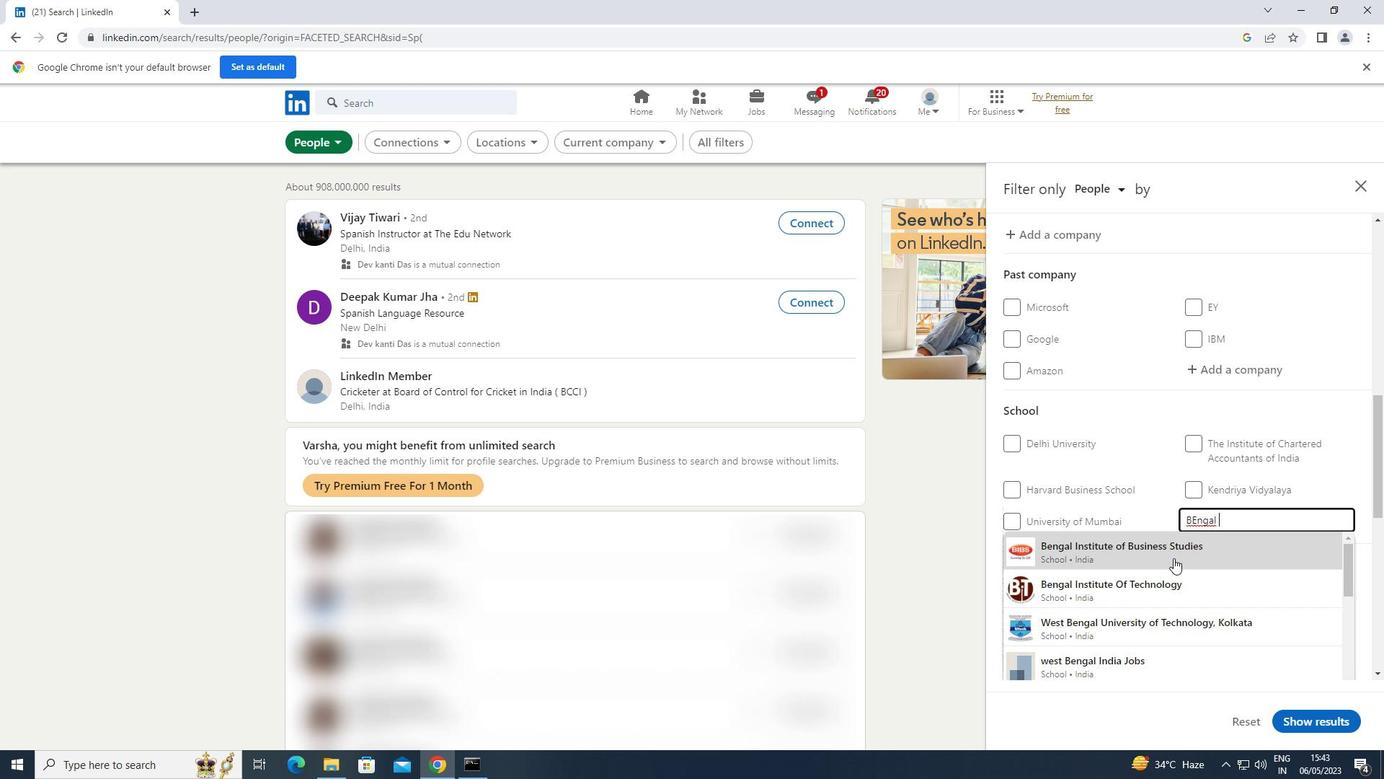 
Action: Mouse pressed left at (1179, 547)
Screenshot: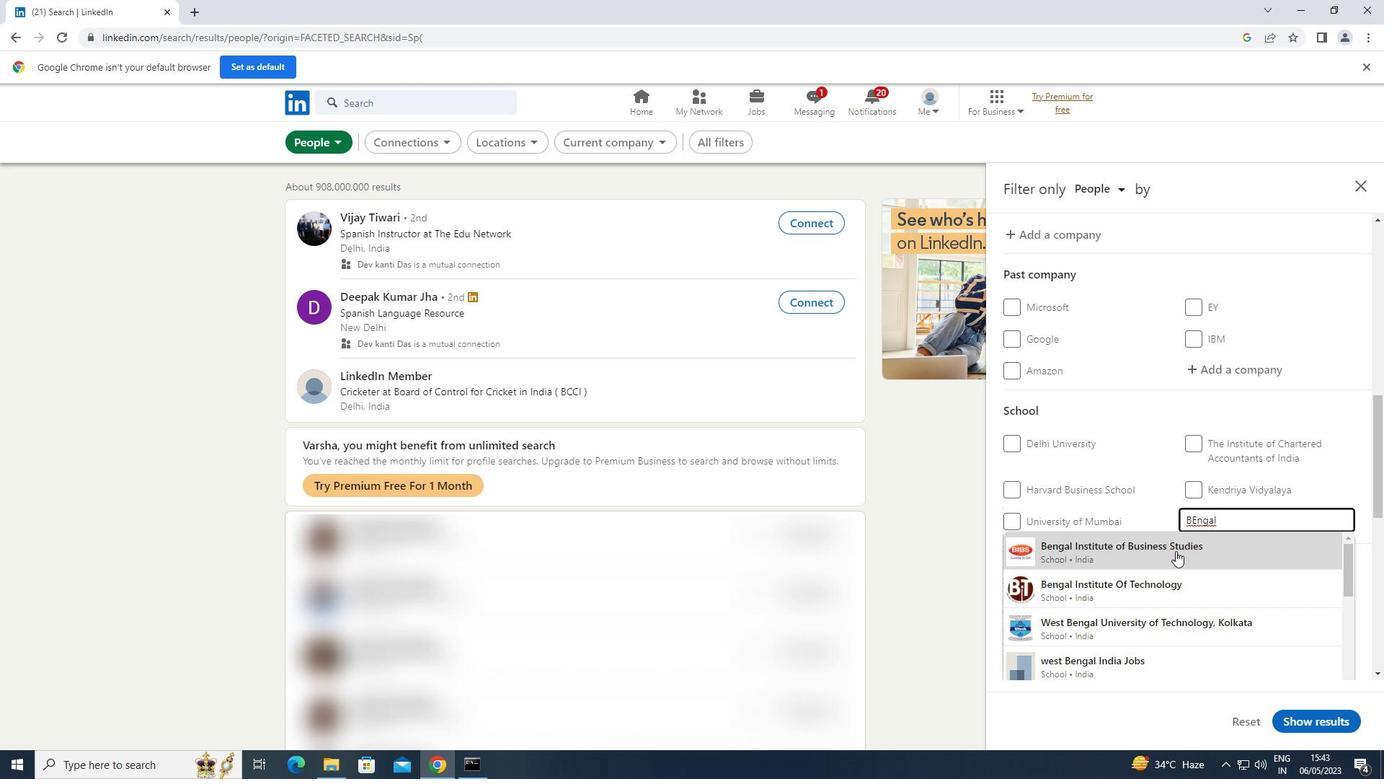 
Action: Mouse moved to (1182, 546)
Screenshot: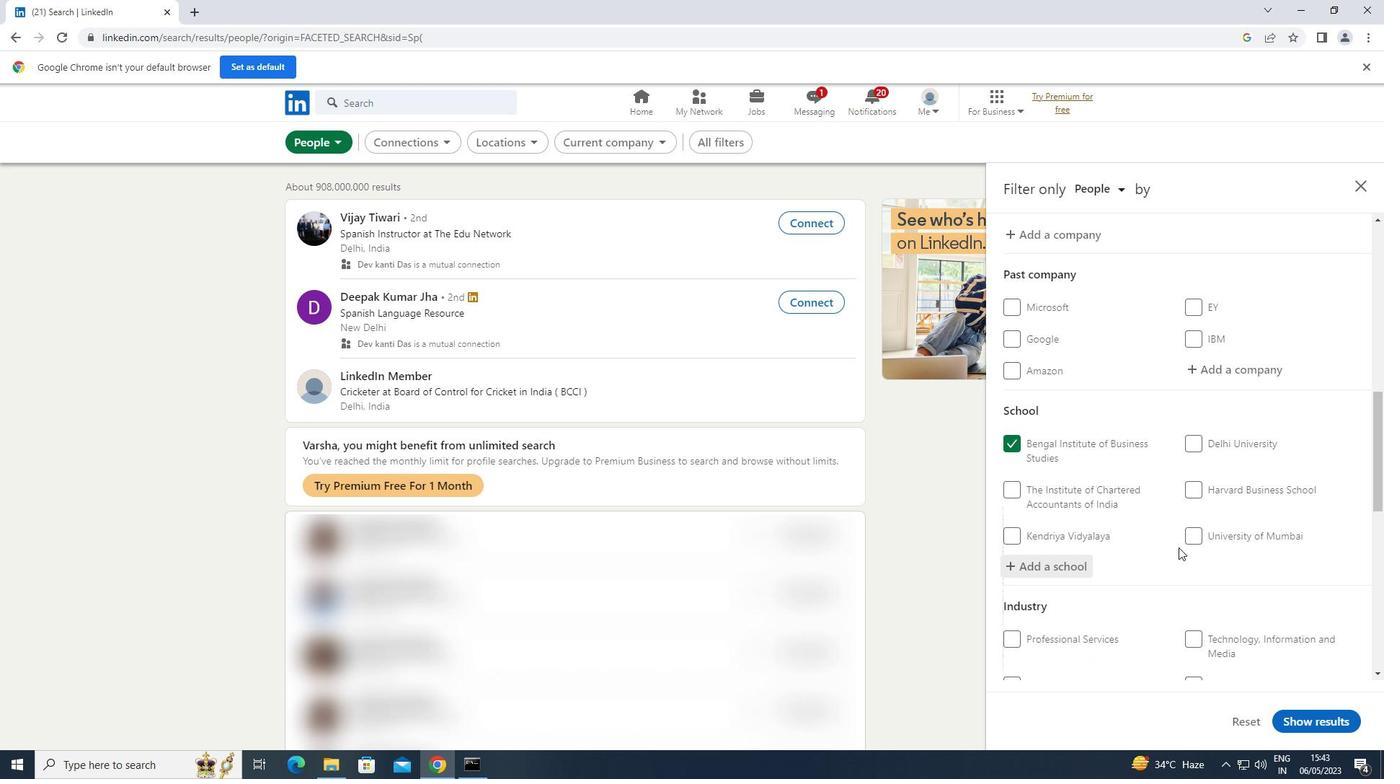 
Action: Mouse scrolled (1182, 545) with delta (0, 0)
Screenshot: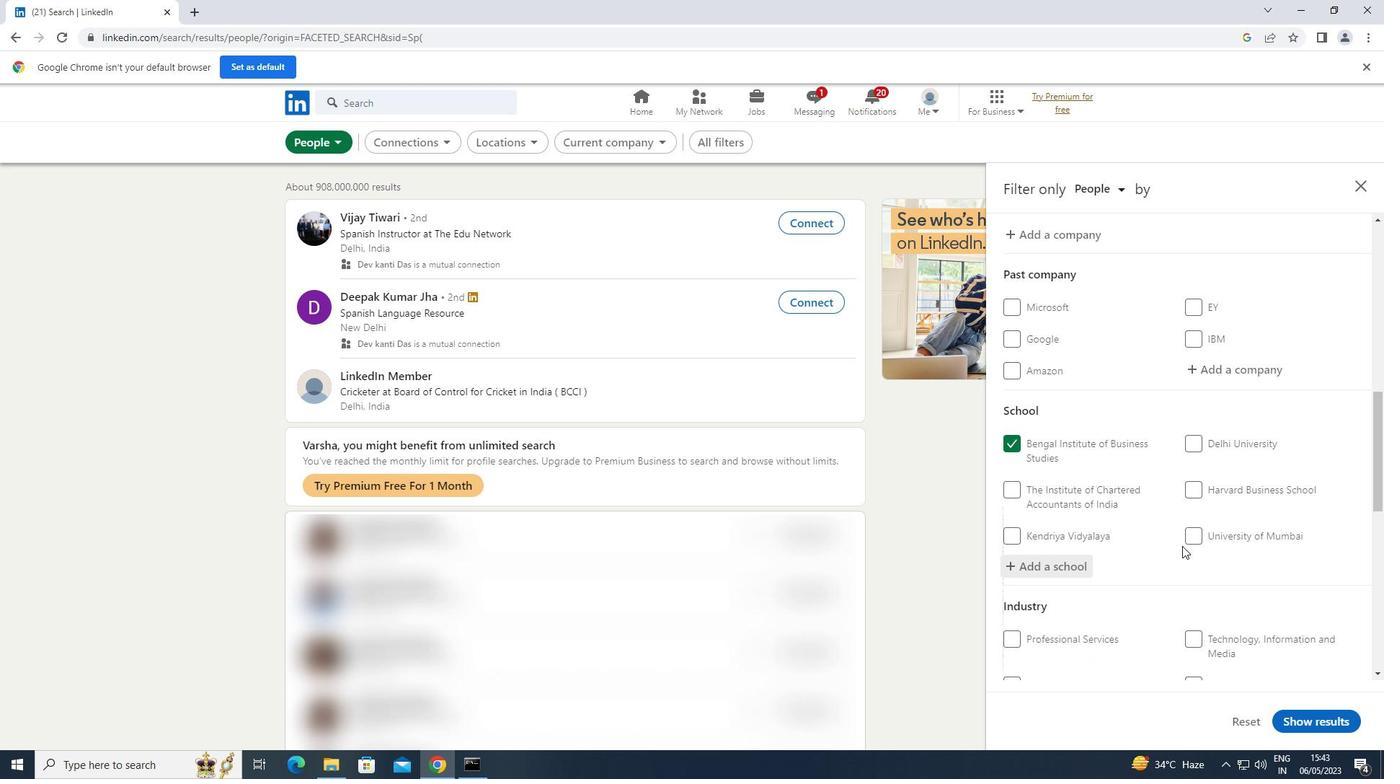 
Action: Mouse scrolled (1182, 545) with delta (0, 0)
Screenshot: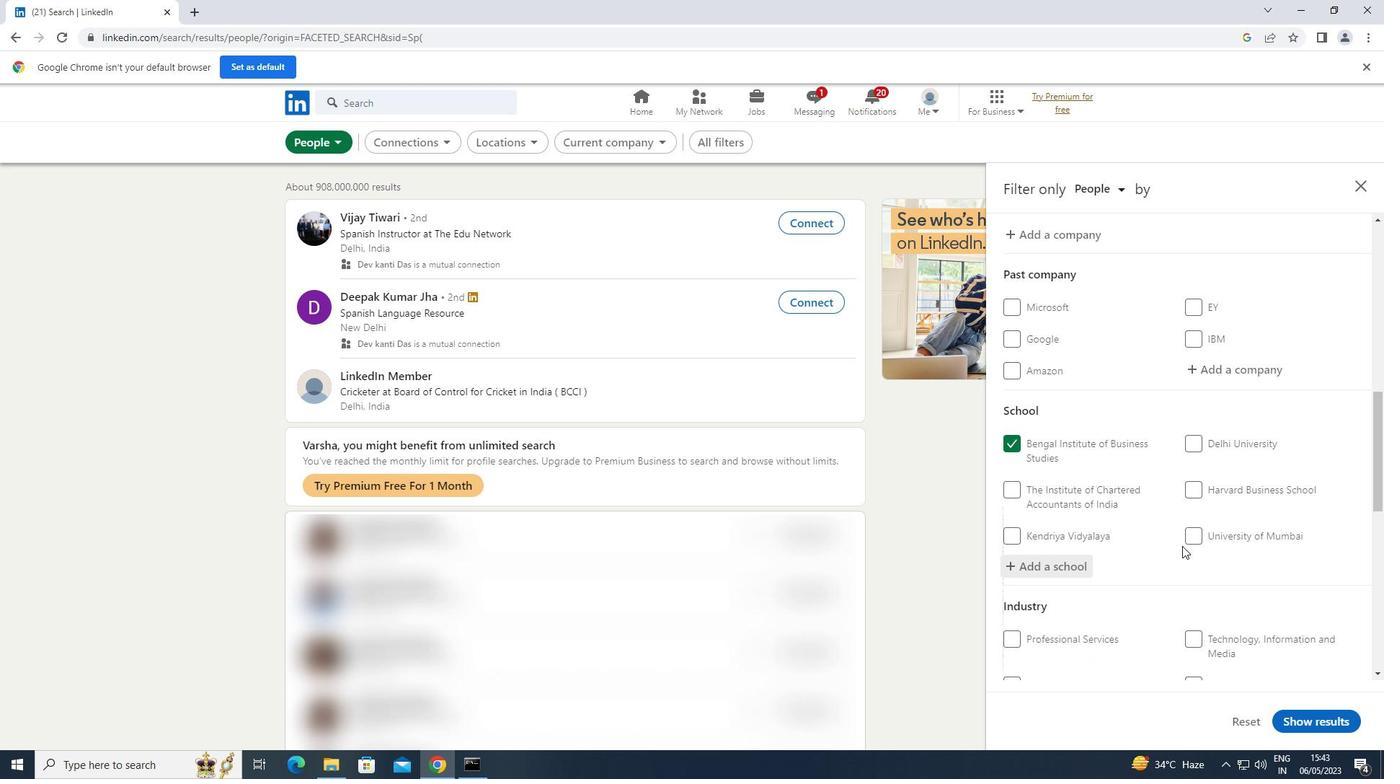 
Action: Mouse scrolled (1182, 545) with delta (0, 0)
Screenshot: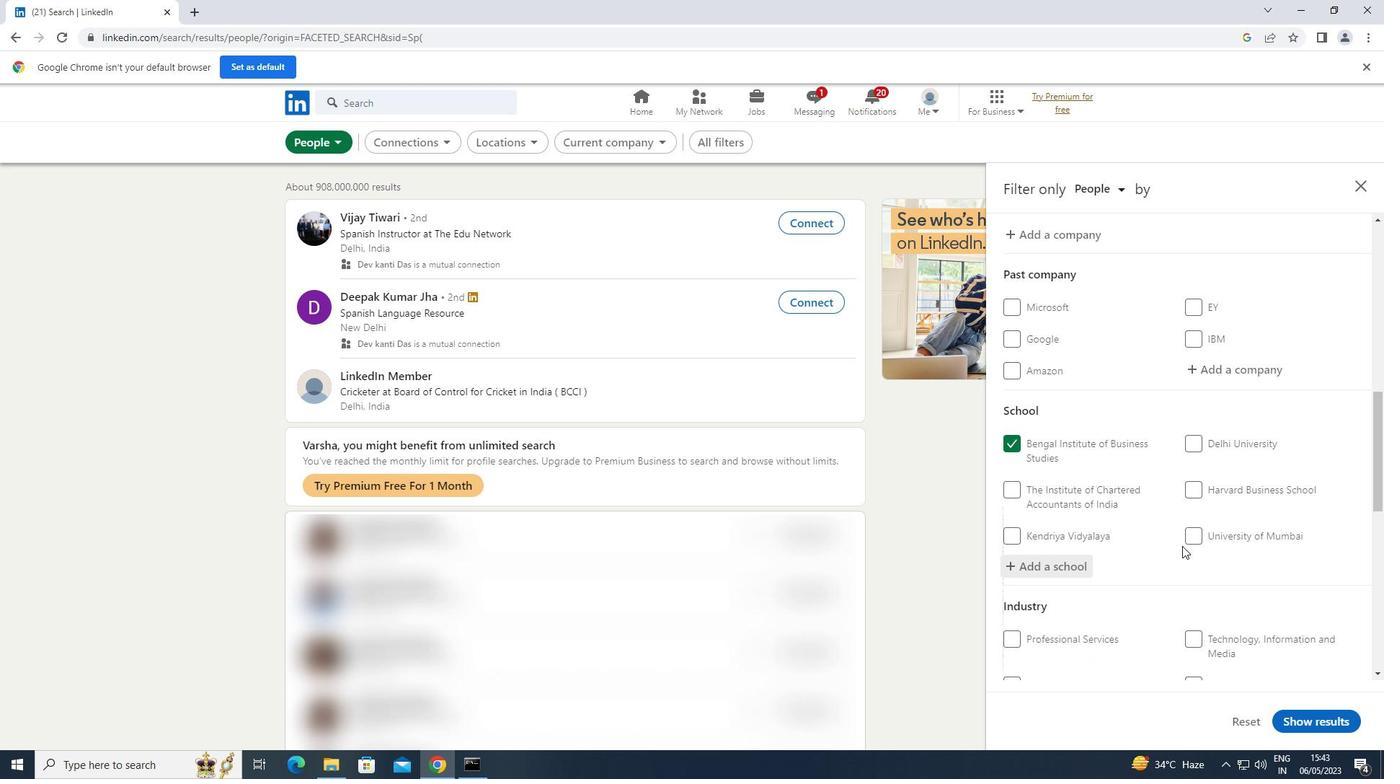
Action: Mouse scrolled (1182, 545) with delta (0, 0)
Screenshot: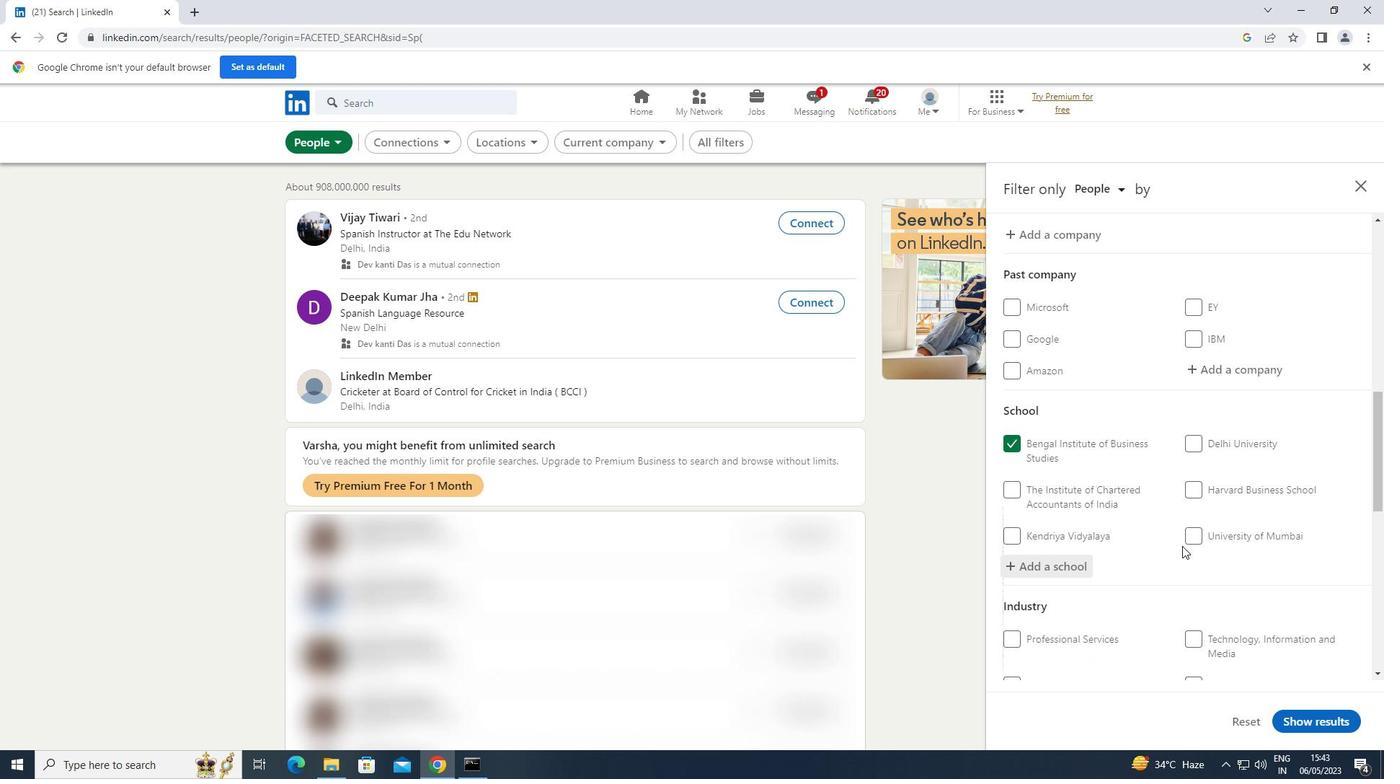 
Action: Mouse moved to (1237, 439)
Screenshot: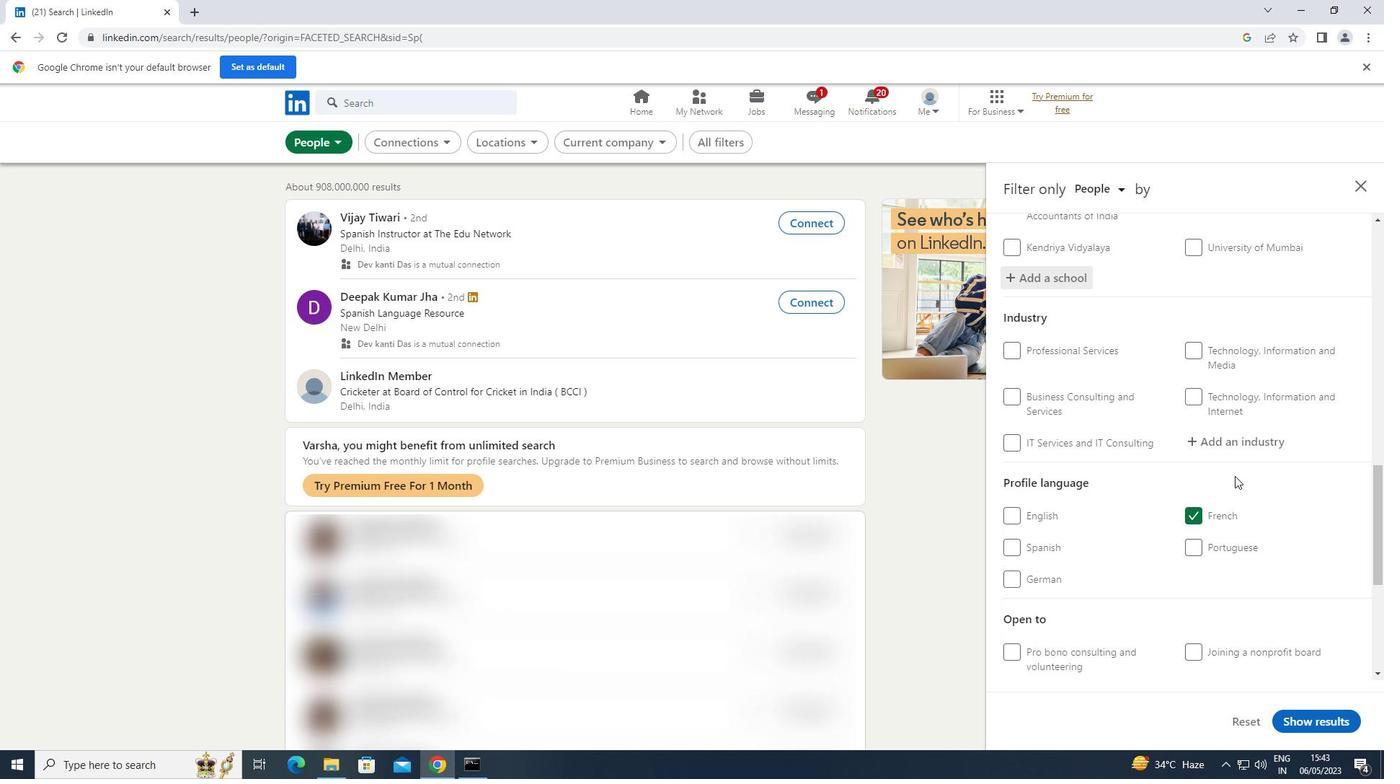 
Action: Mouse pressed left at (1237, 439)
Screenshot: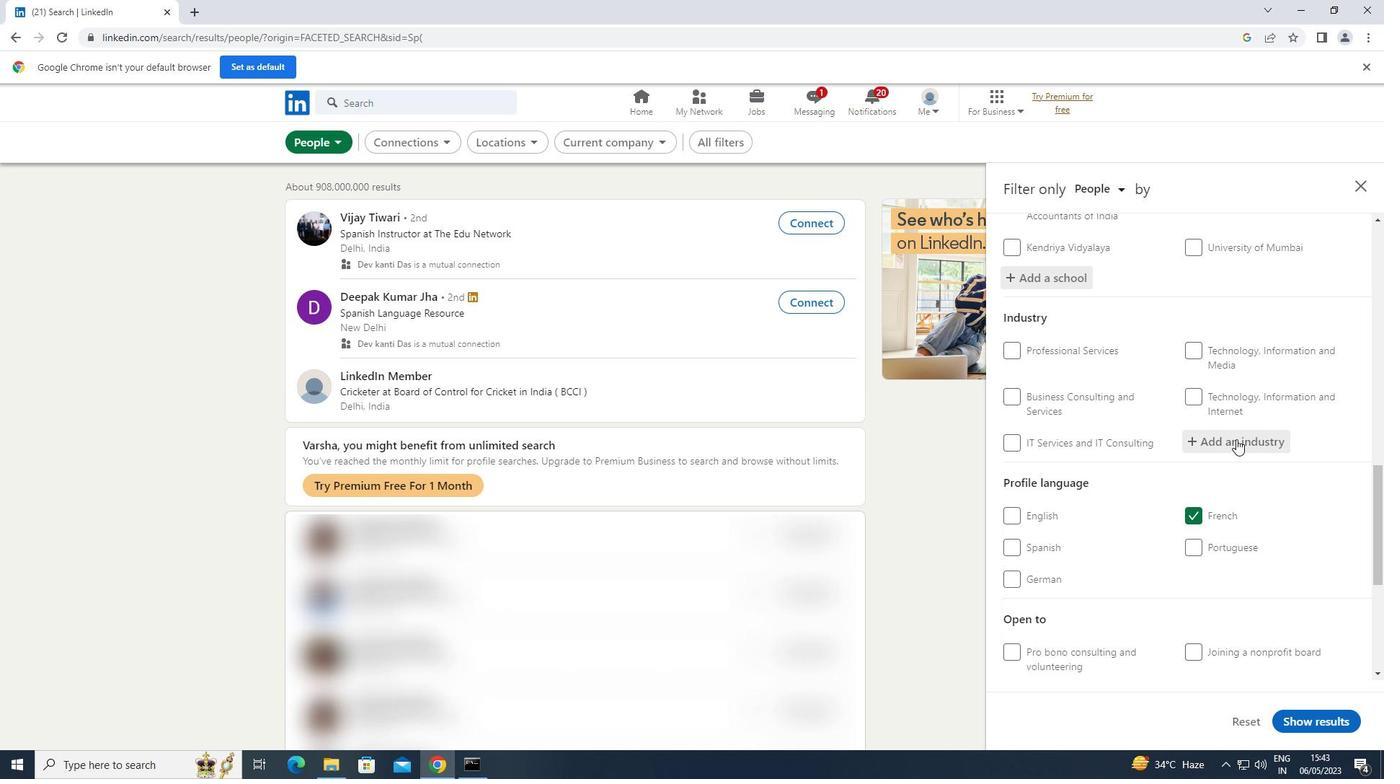 
Action: Key pressed <Key.shift>PERSONAL
Screenshot: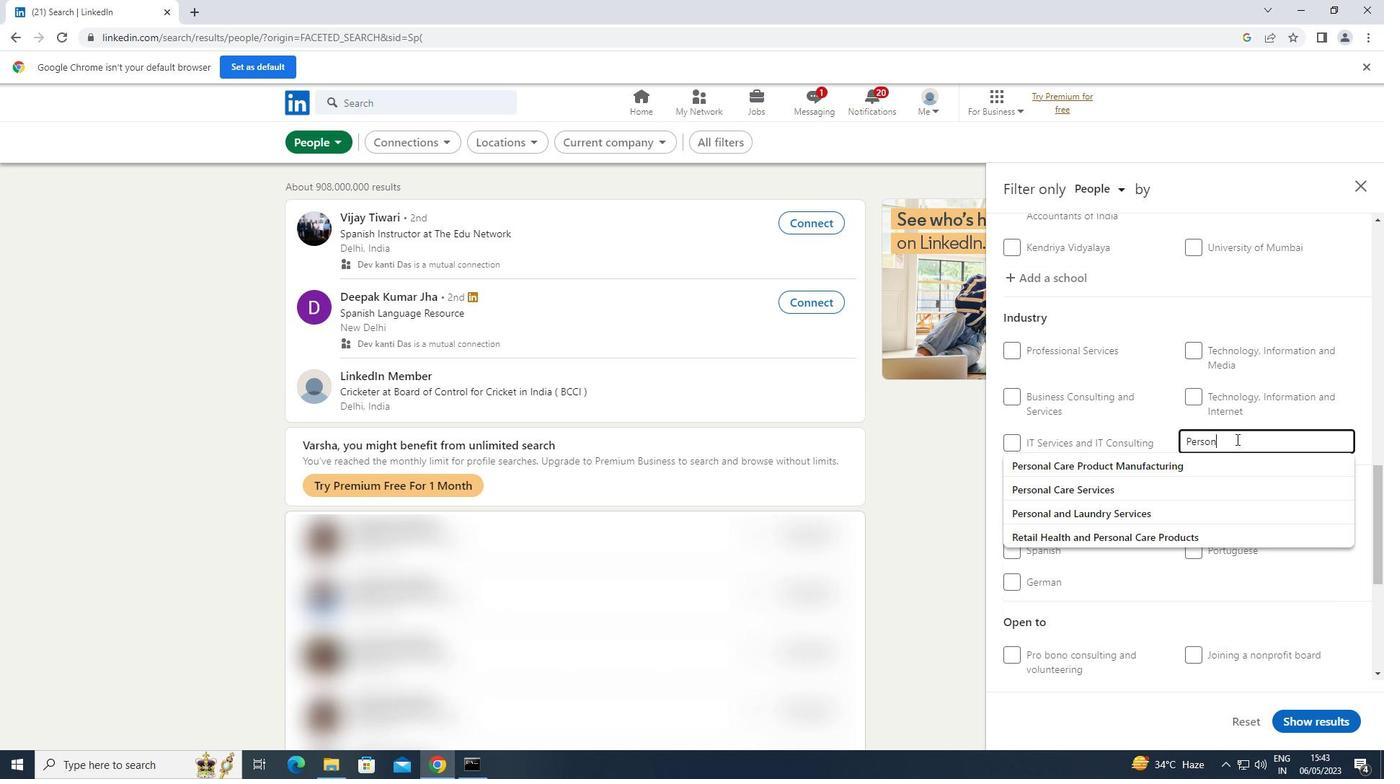 
Action: Mouse moved to (1117, 504)
Screenshot: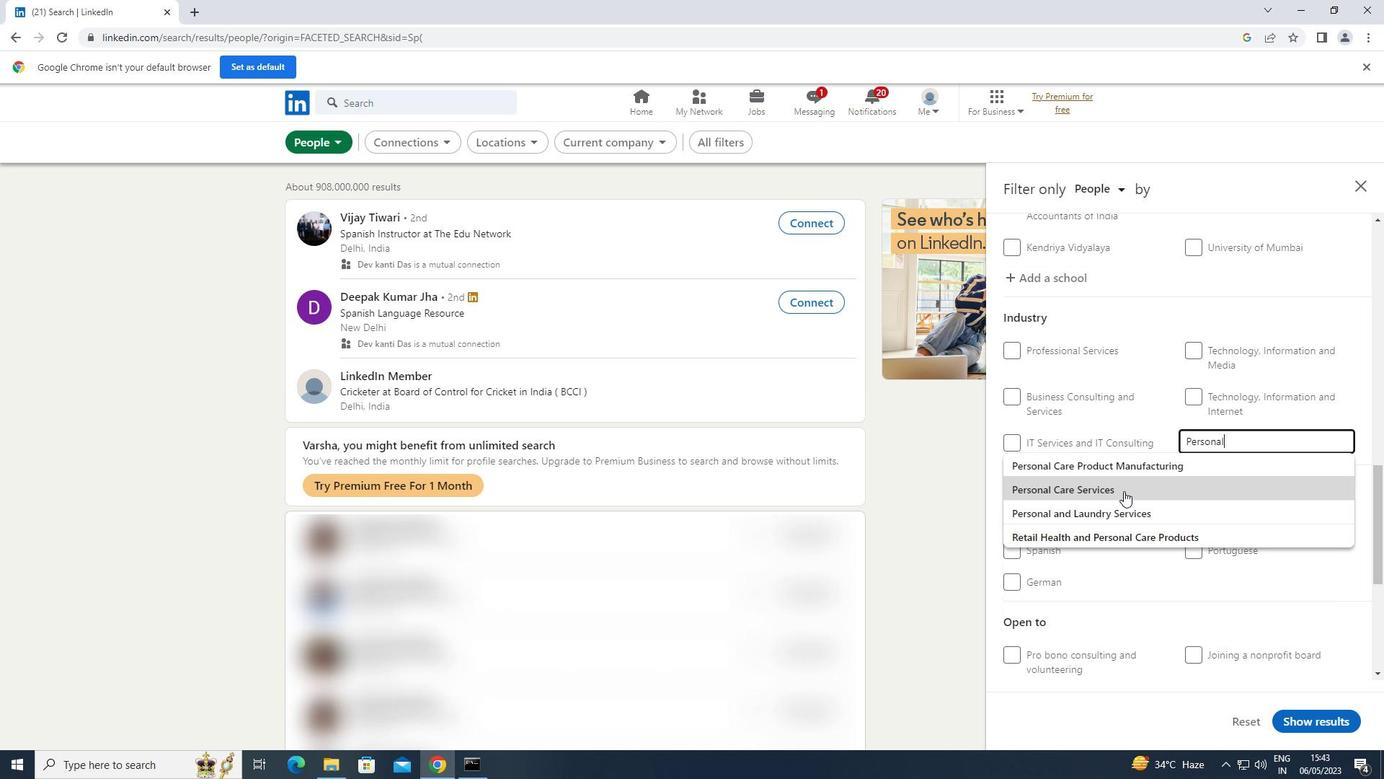 
Action: Mouse pressed left at (1117, 504)
Screenshot: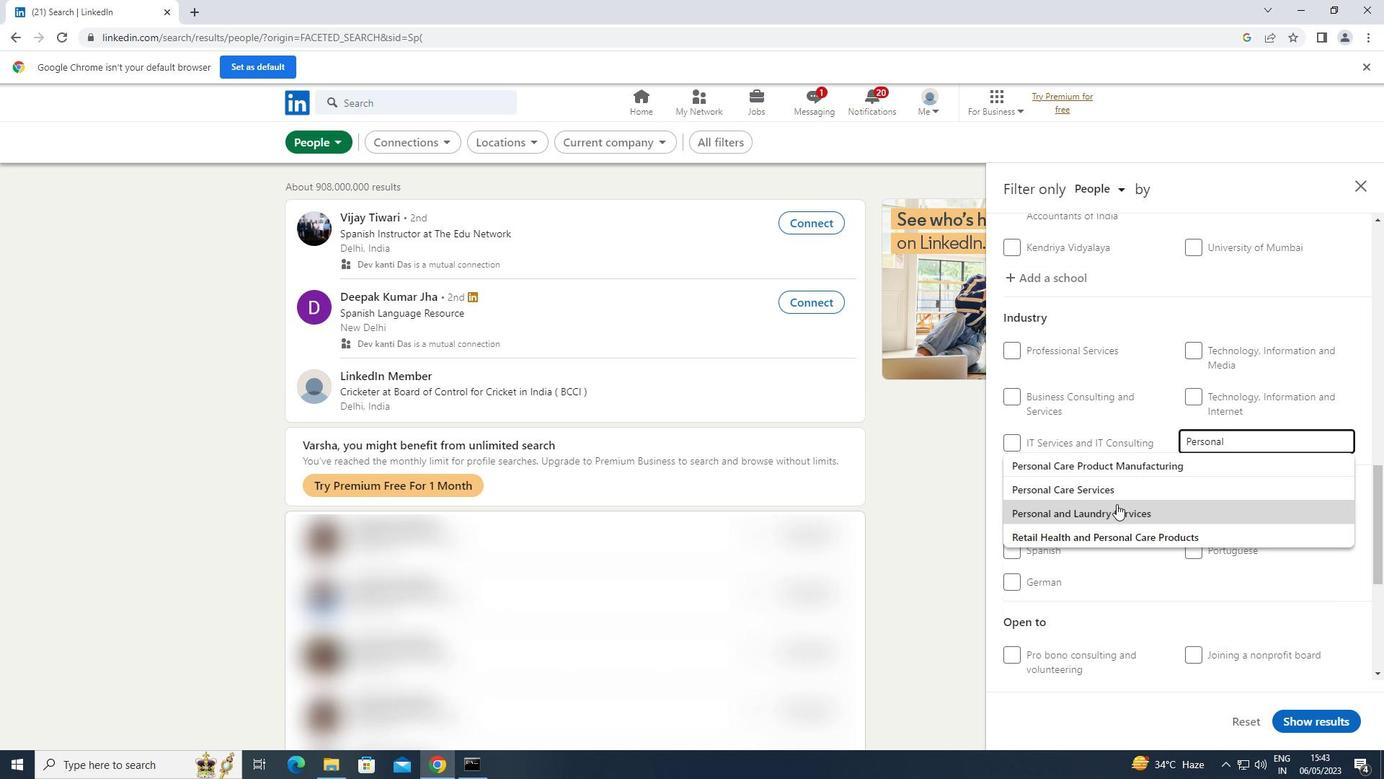 
Action: Mouse moved to (1118, 503)
Screenshot: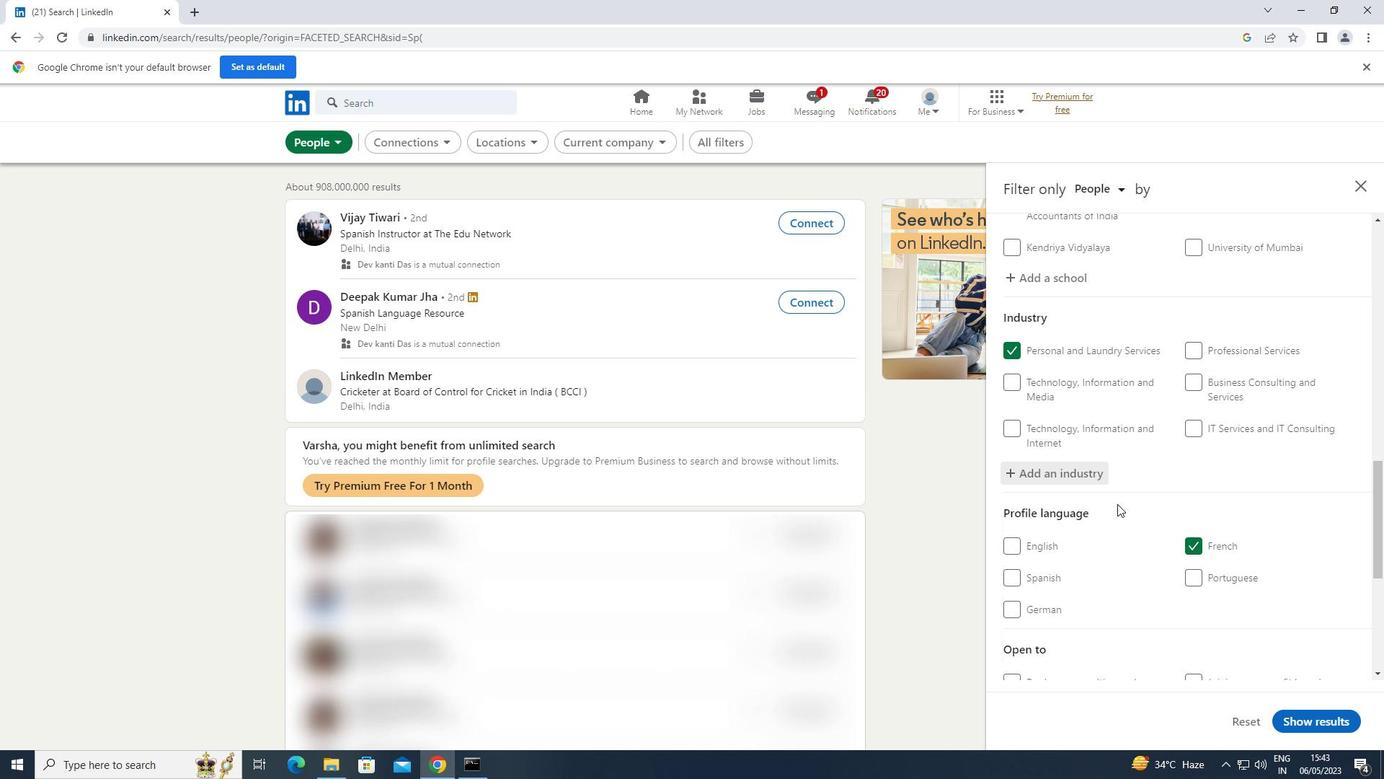 
Action: Mouse scrolled (1118, 502) with delta (0, 0)
Screenshot: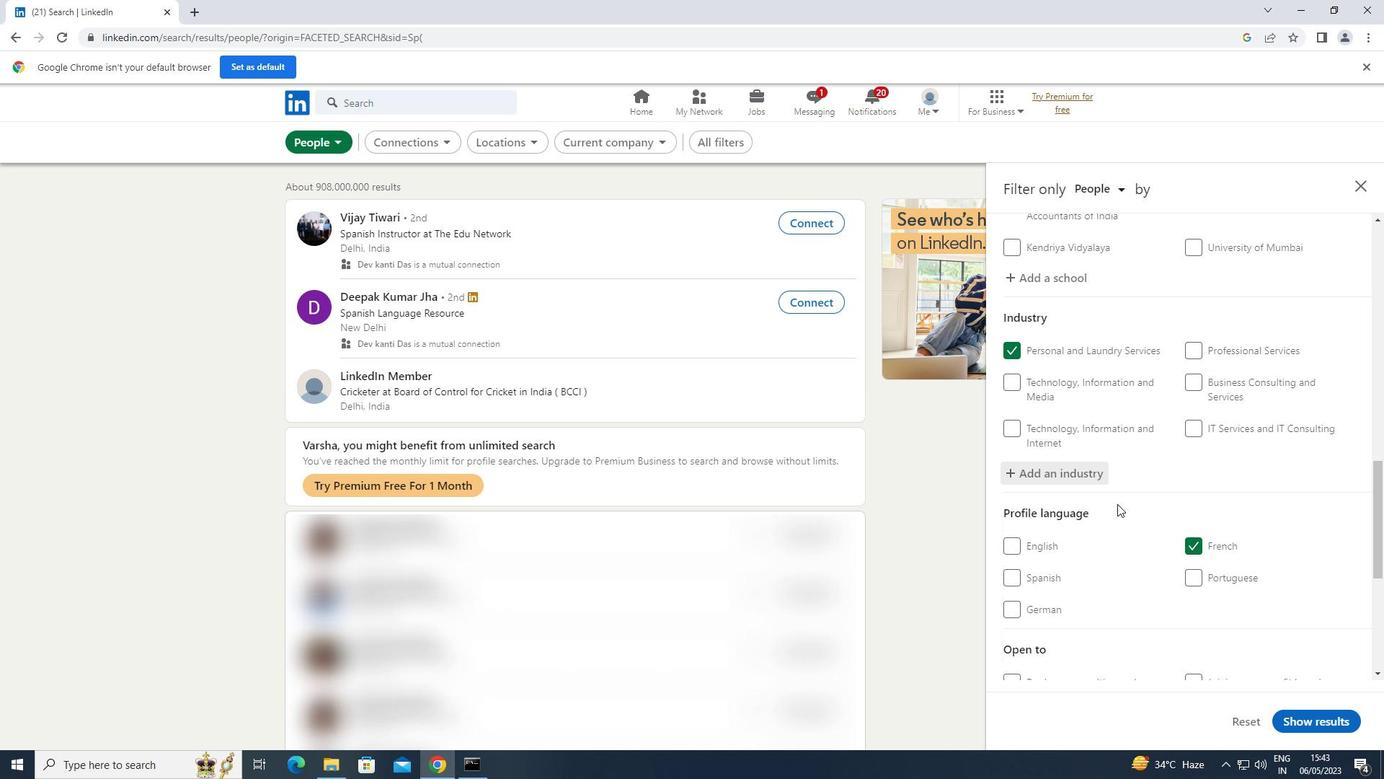 
Action: Mouse moved to (1119, 502)
Screenshot: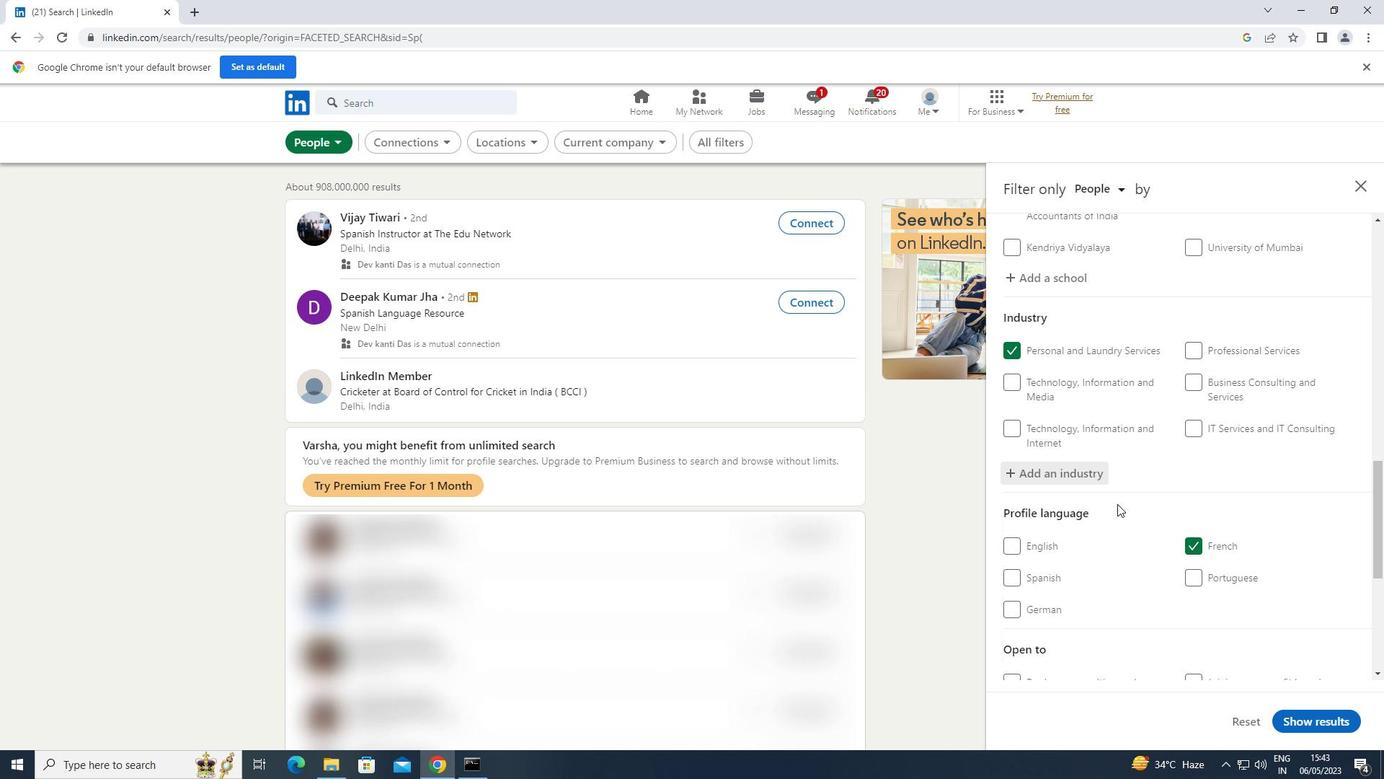 
Action: Mouse scrolled (1119, 502) with delta (0, 0)
Screenshot: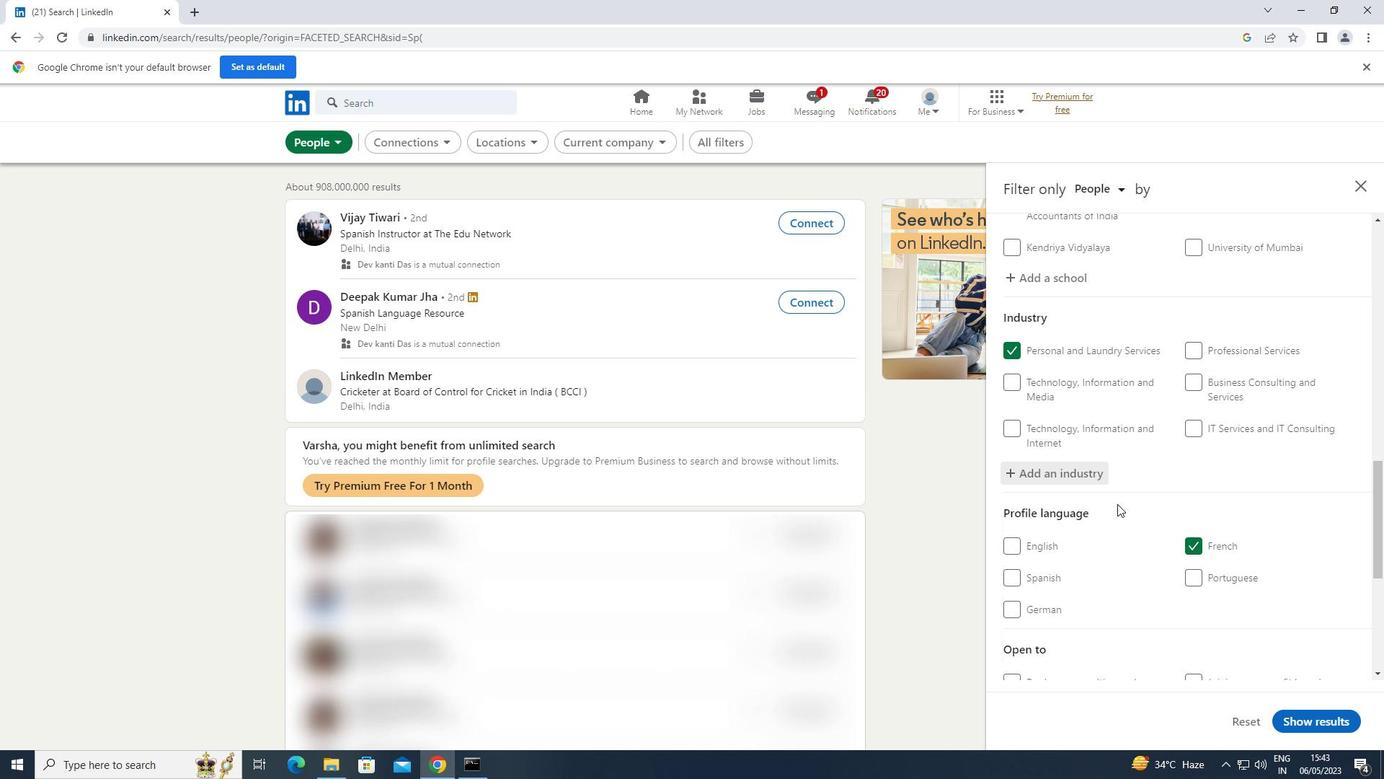 
Action: Mouse moved to (1123, 498)
Screenshot: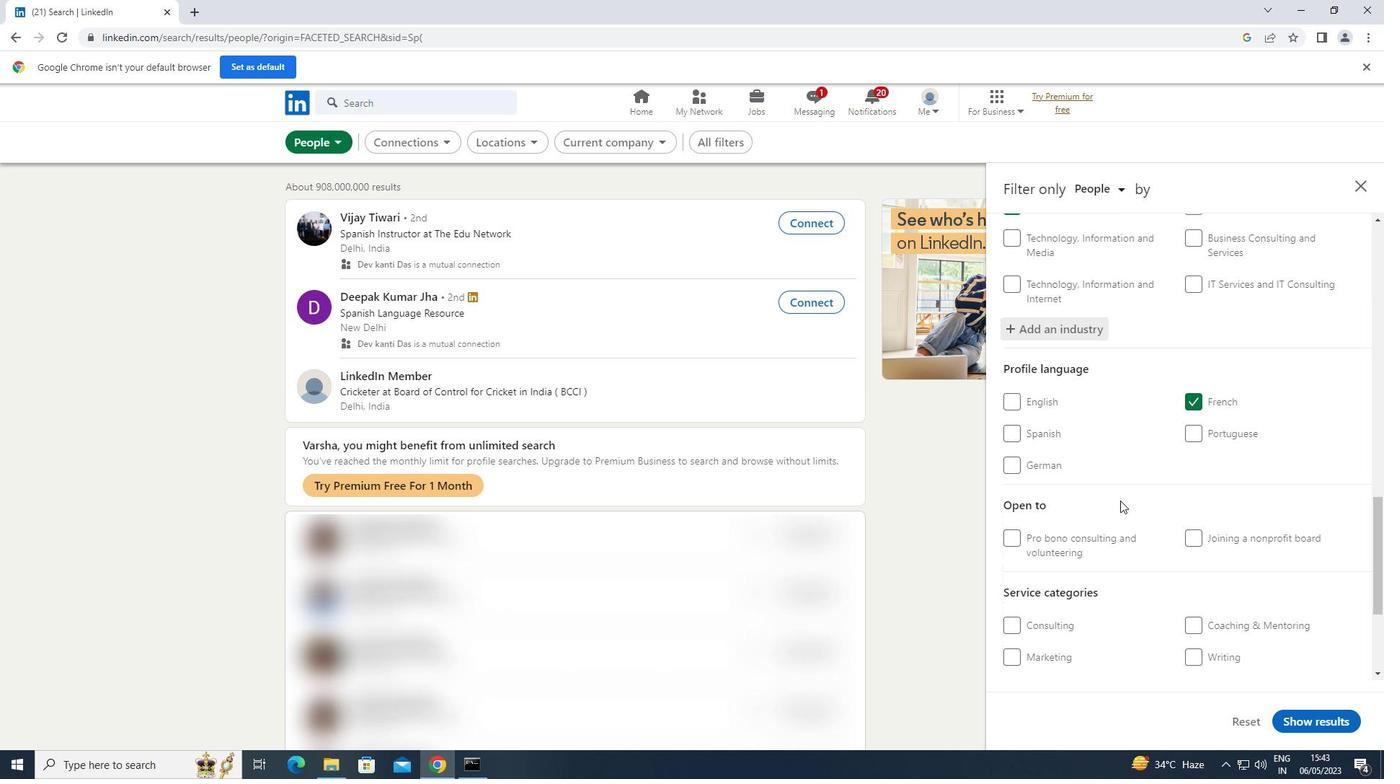 
Action: Mouse scrolled (1123, 497) with delta (0, 0)
Screenshot: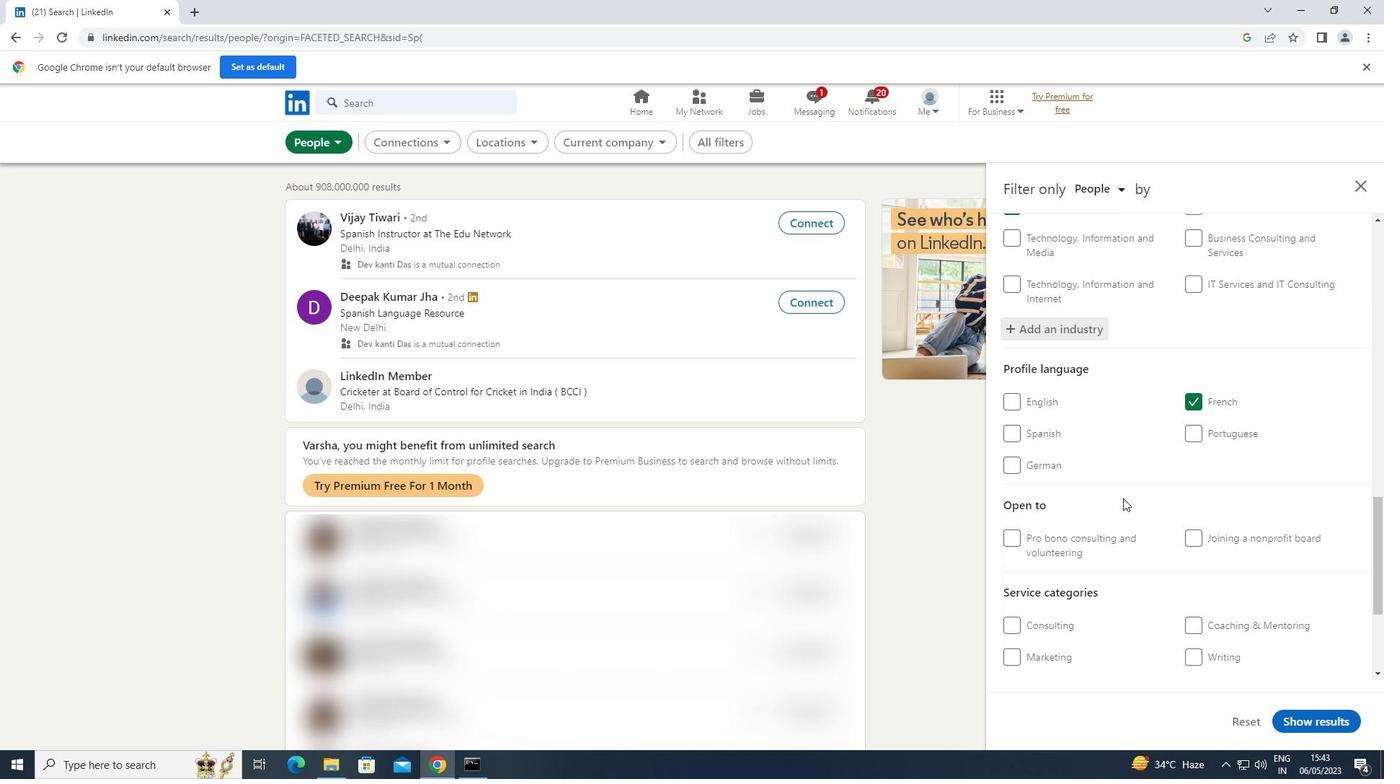 
Action: Mouse scrolled (1123, 497) with delta (0, 0)
Screenshot: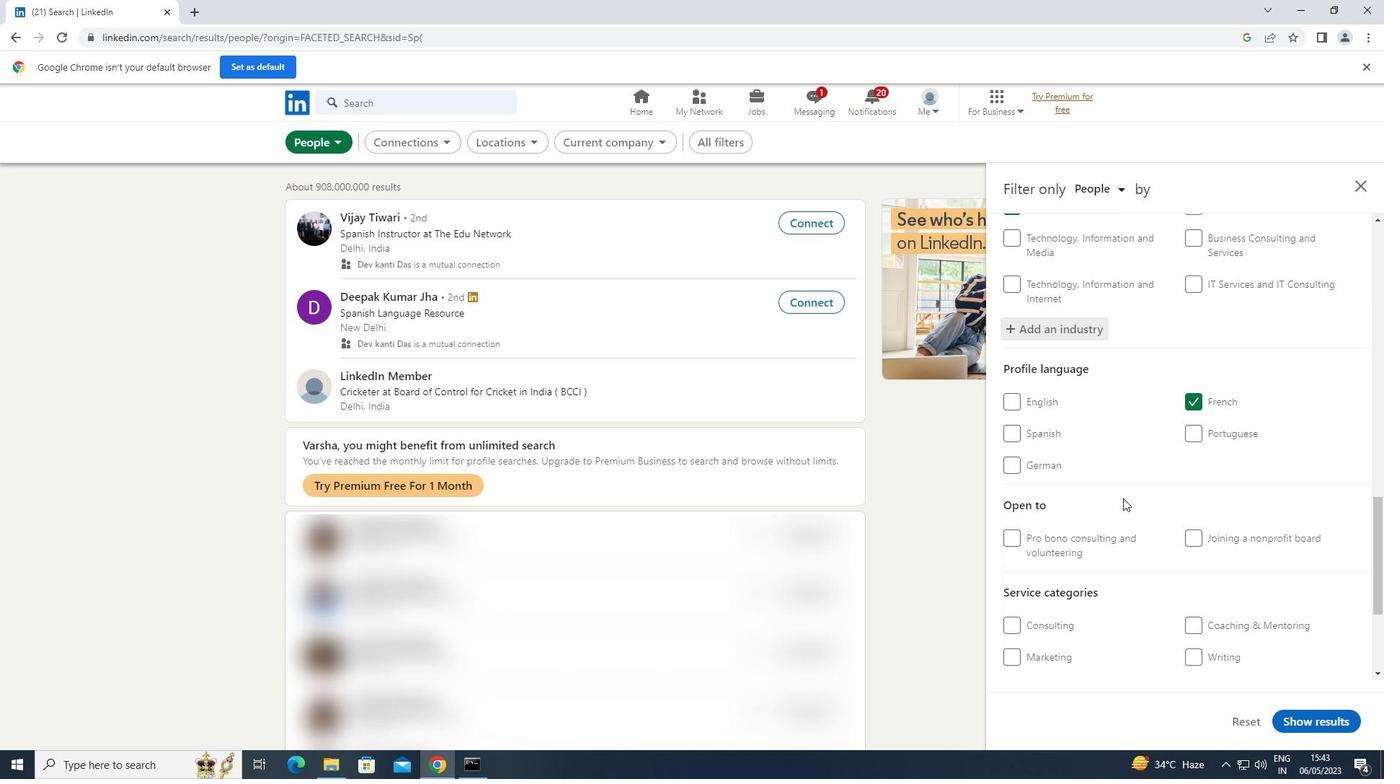 
Action: Mouse scrolled (1123, 497) with delta (0, 0)
Screenshot: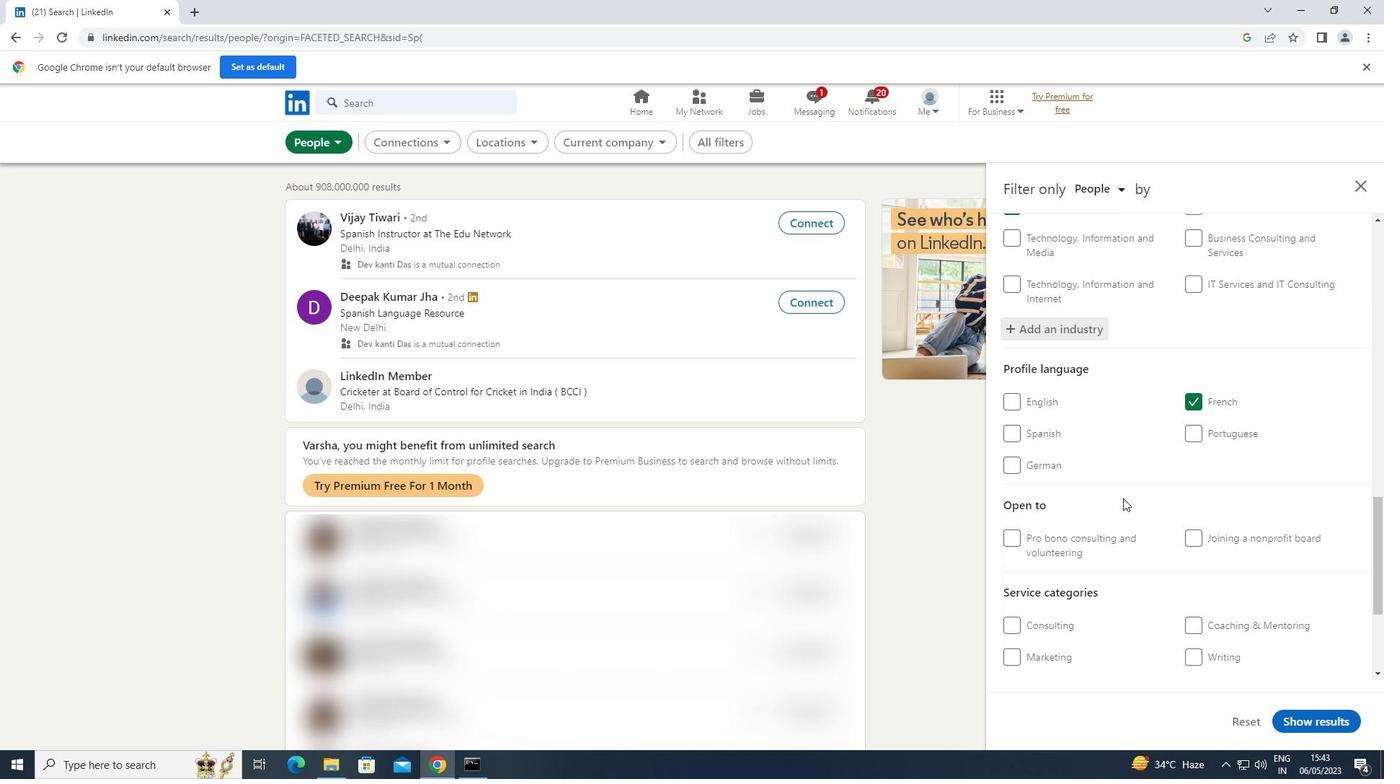 
Action: Mouse moved to (1241, 479)
Screenshot: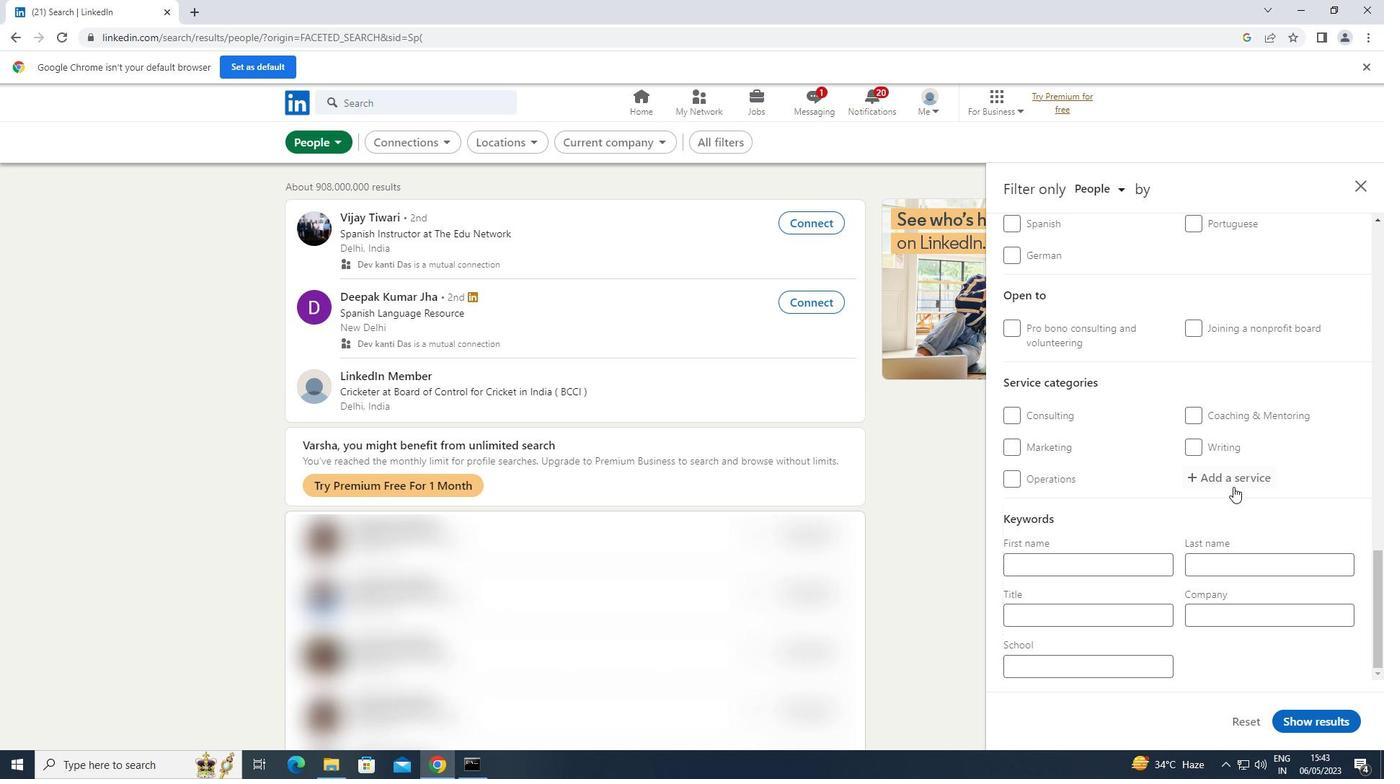 
Action: Mouse pressed left at (1241, 479)
Screenshot: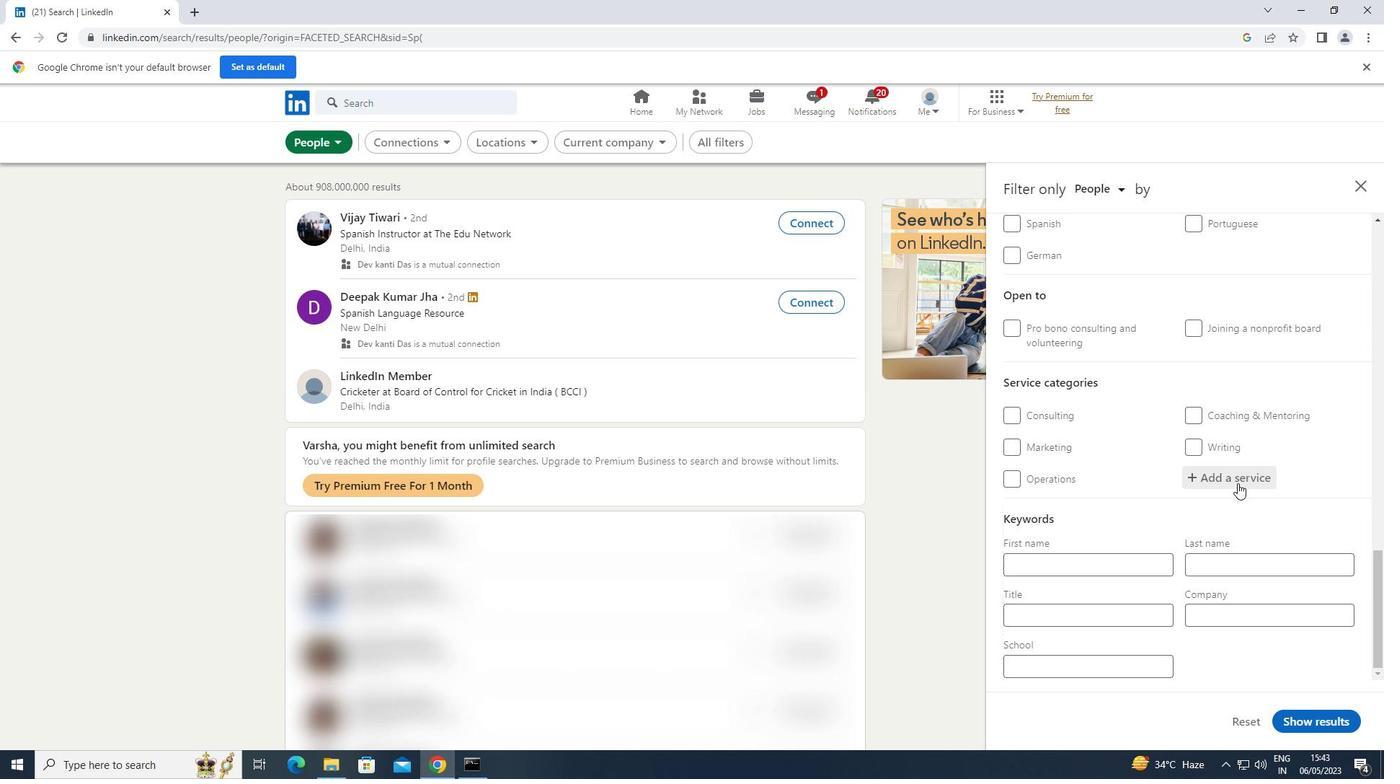 
Action: Key pressed <Key.shift>VISUAL
Screenshot: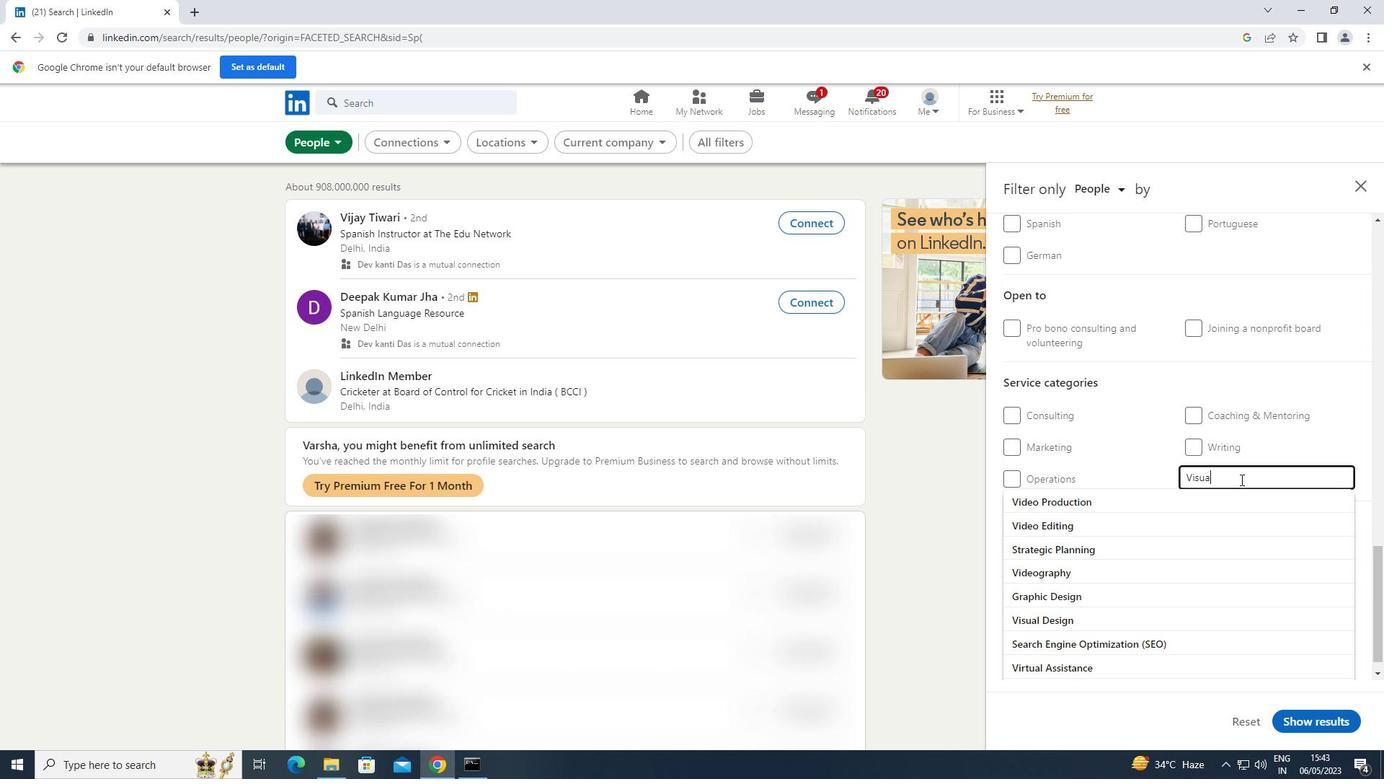 
Action: Mouse moved to (1093, 494)
Screenshot: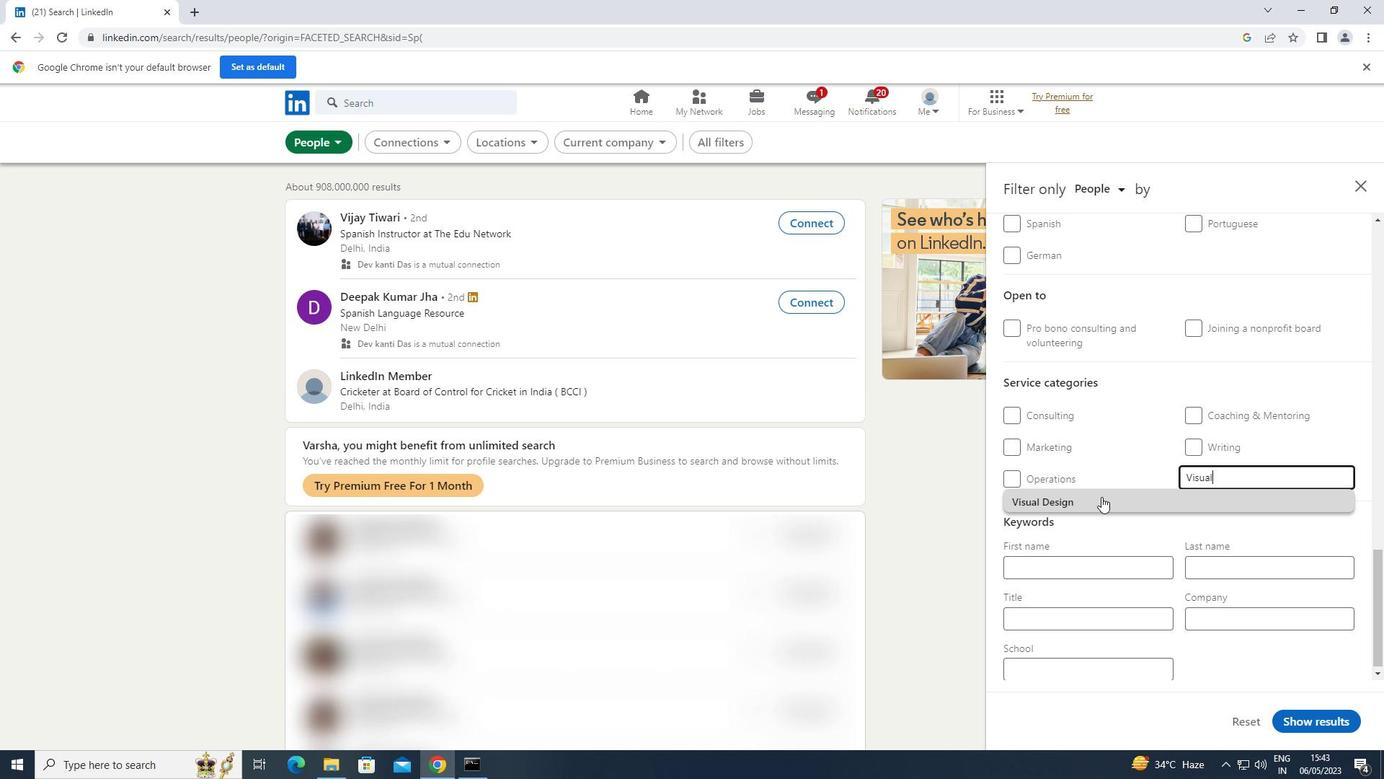 
Action: Mouse pressed left at (1093, 494)
Screenshot: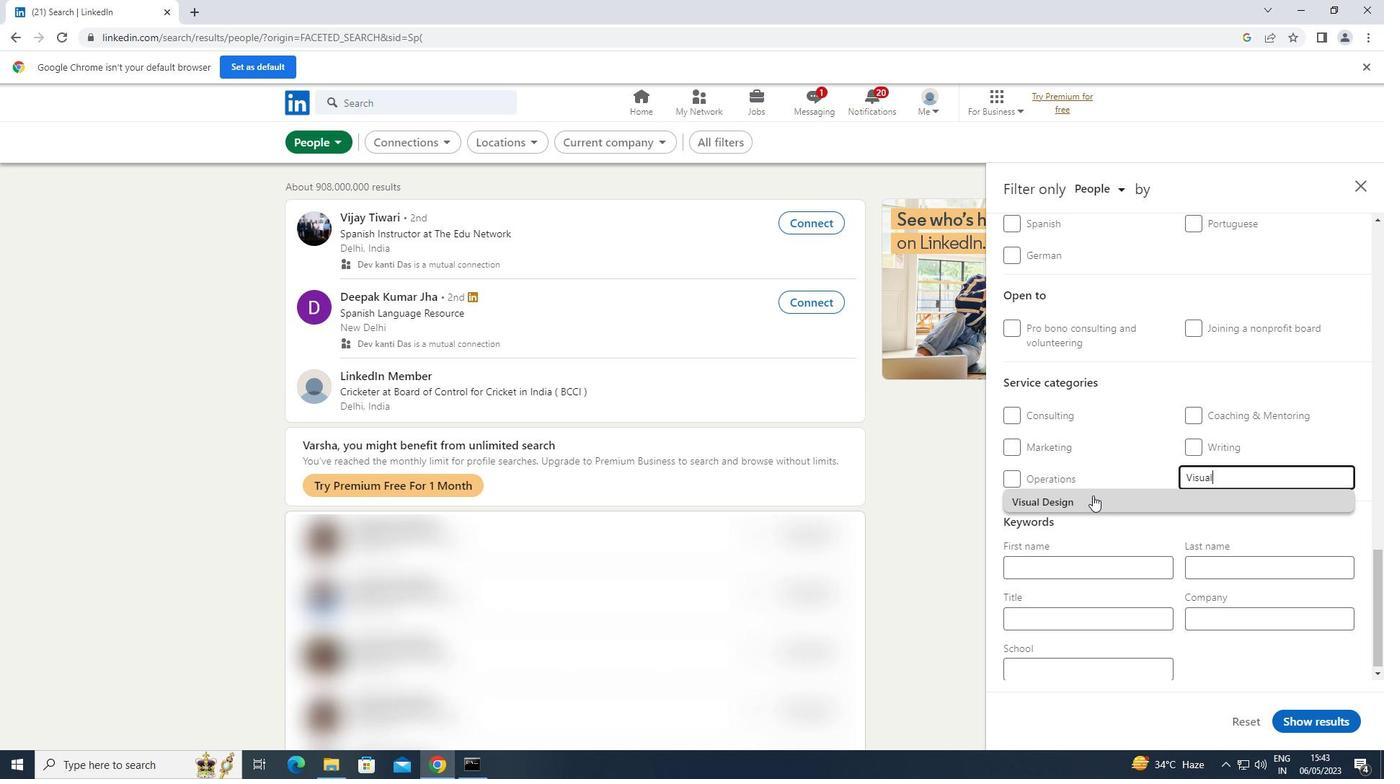 
Action: Mouse moved to (1100, 486)
Screenshot: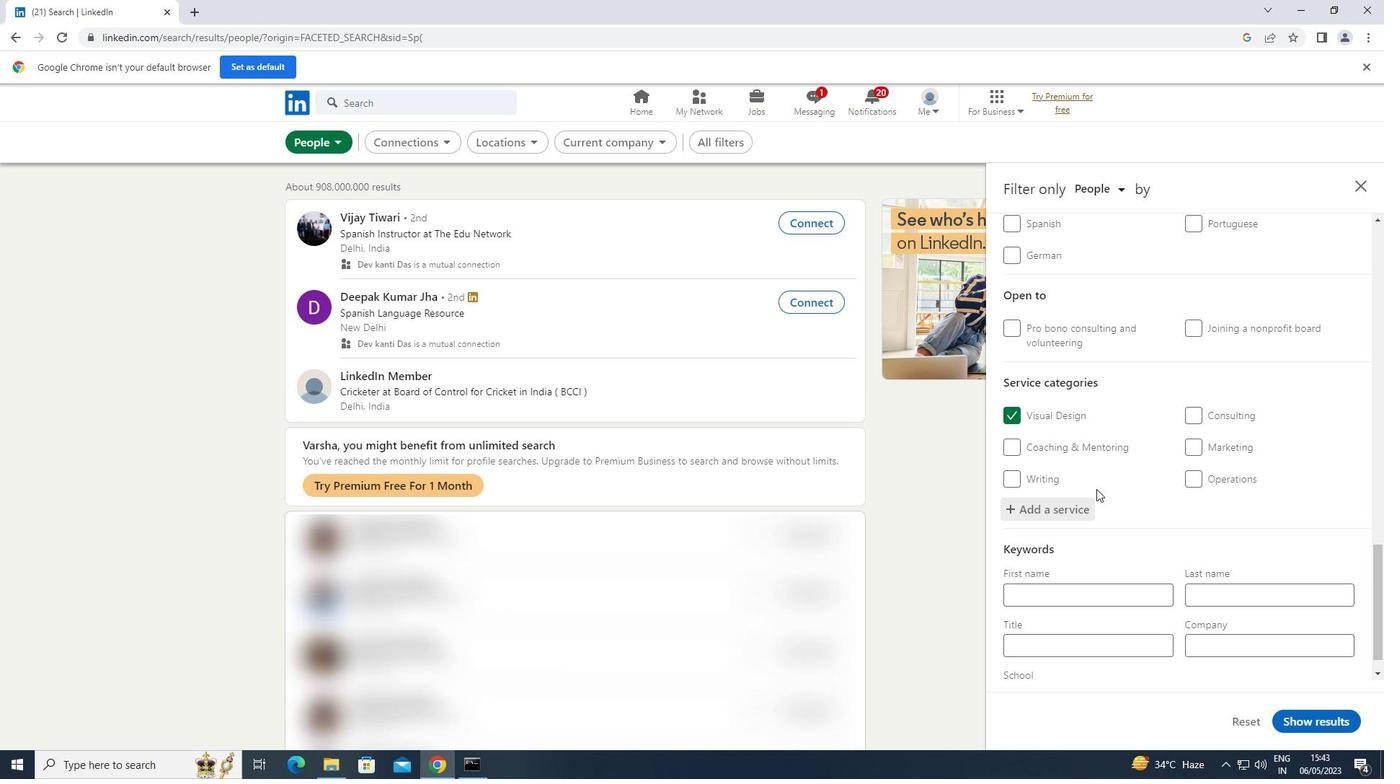 
Action: Mouse scrolled (1100, 486) with delta (0, 0)
Screenshot: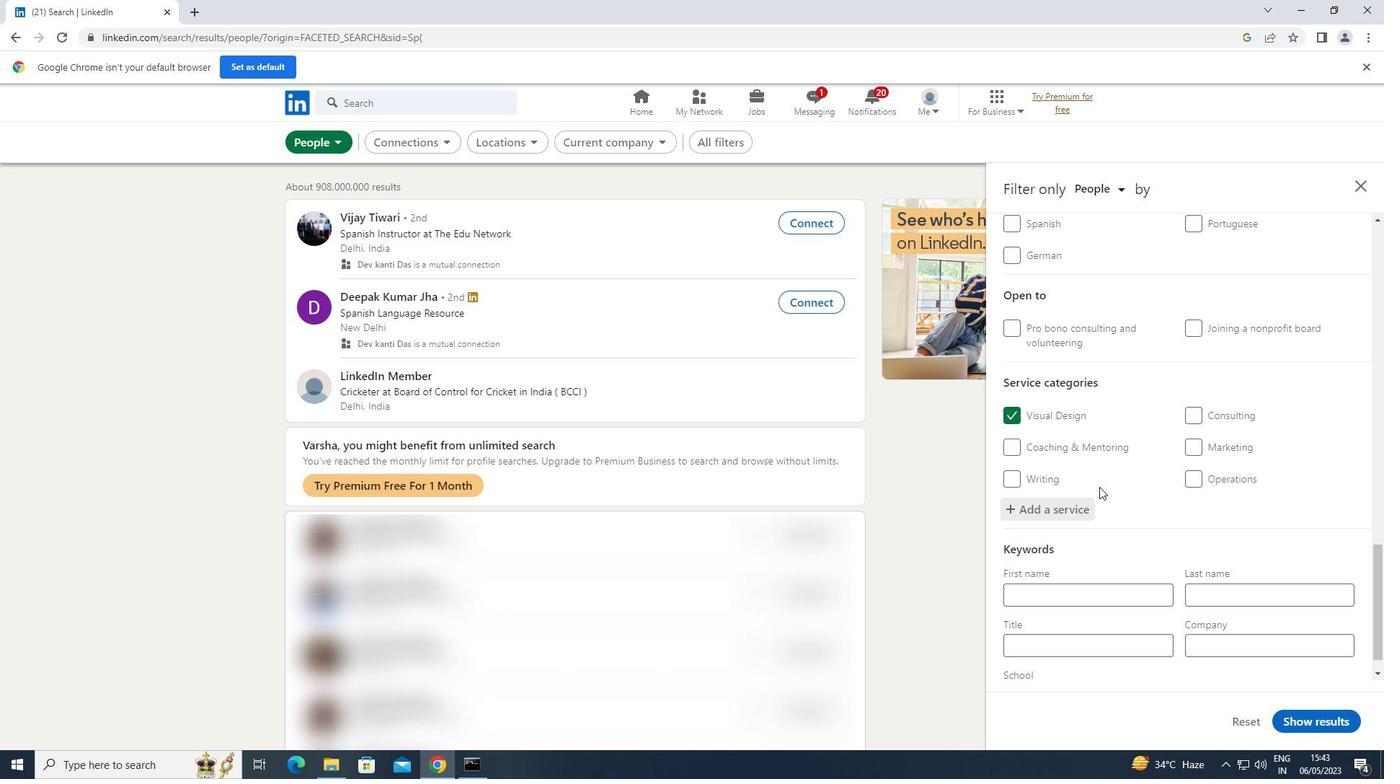 
Action: Mouse scrolled (1100, 486) with delta (0, 0)
Screenshot: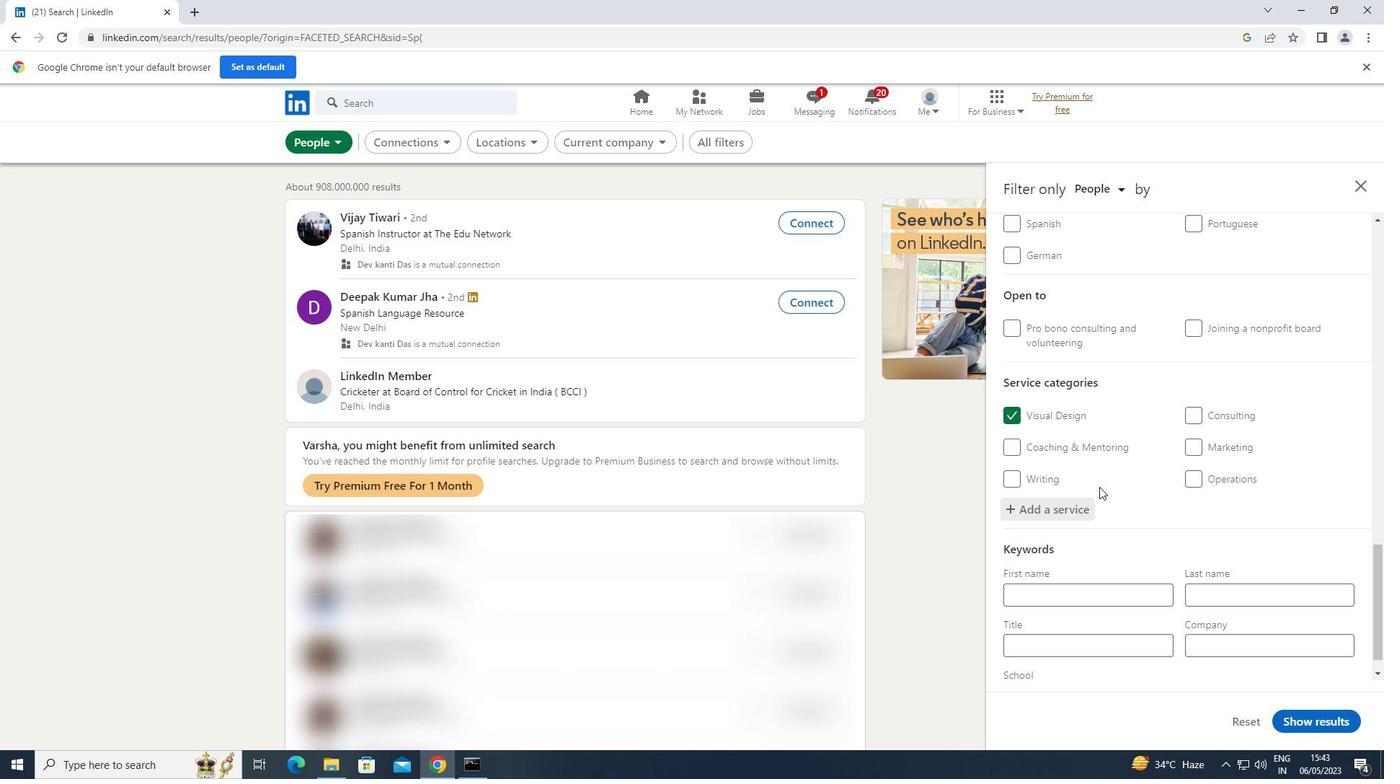 
Action: Mouse scrolled (1100, 486) with delta (0, 0)
Screenshot: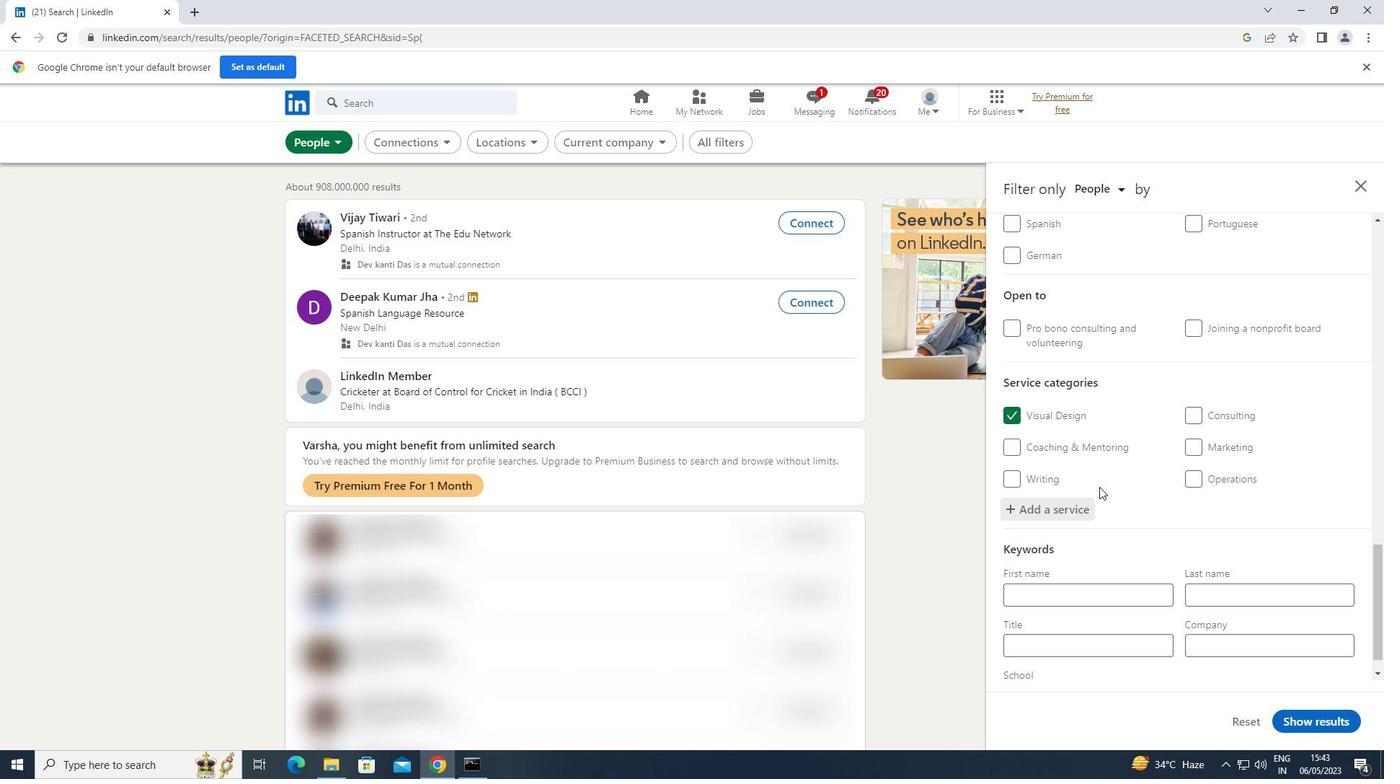 
Action: Mouse scrolled (1100, 486) with delta (0, 0)
Screenshot: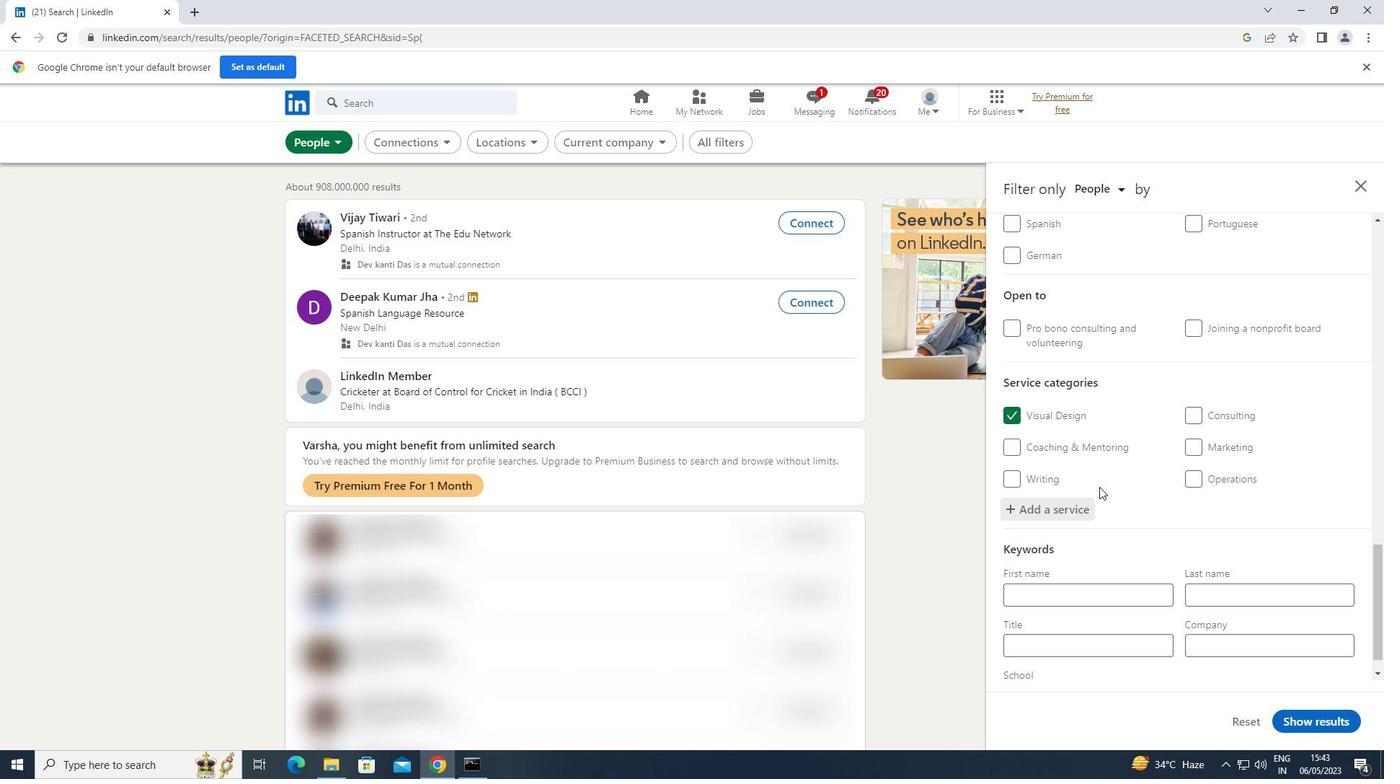 
Action: Mouse scrolled (1100, 486) with delta (0, 0)
Screenshot: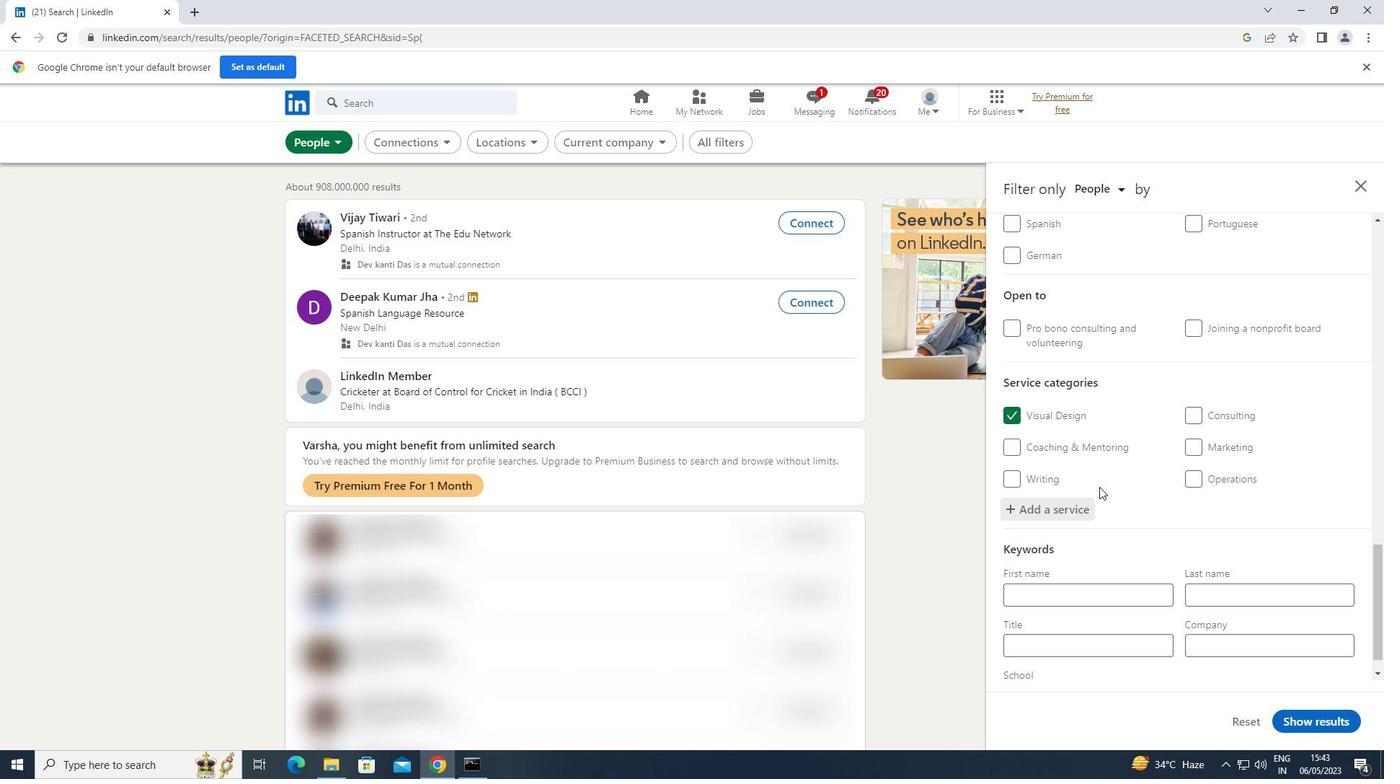
Action: Mouse scrolled (1100, 486) with delta (0, 0)
Screenshot: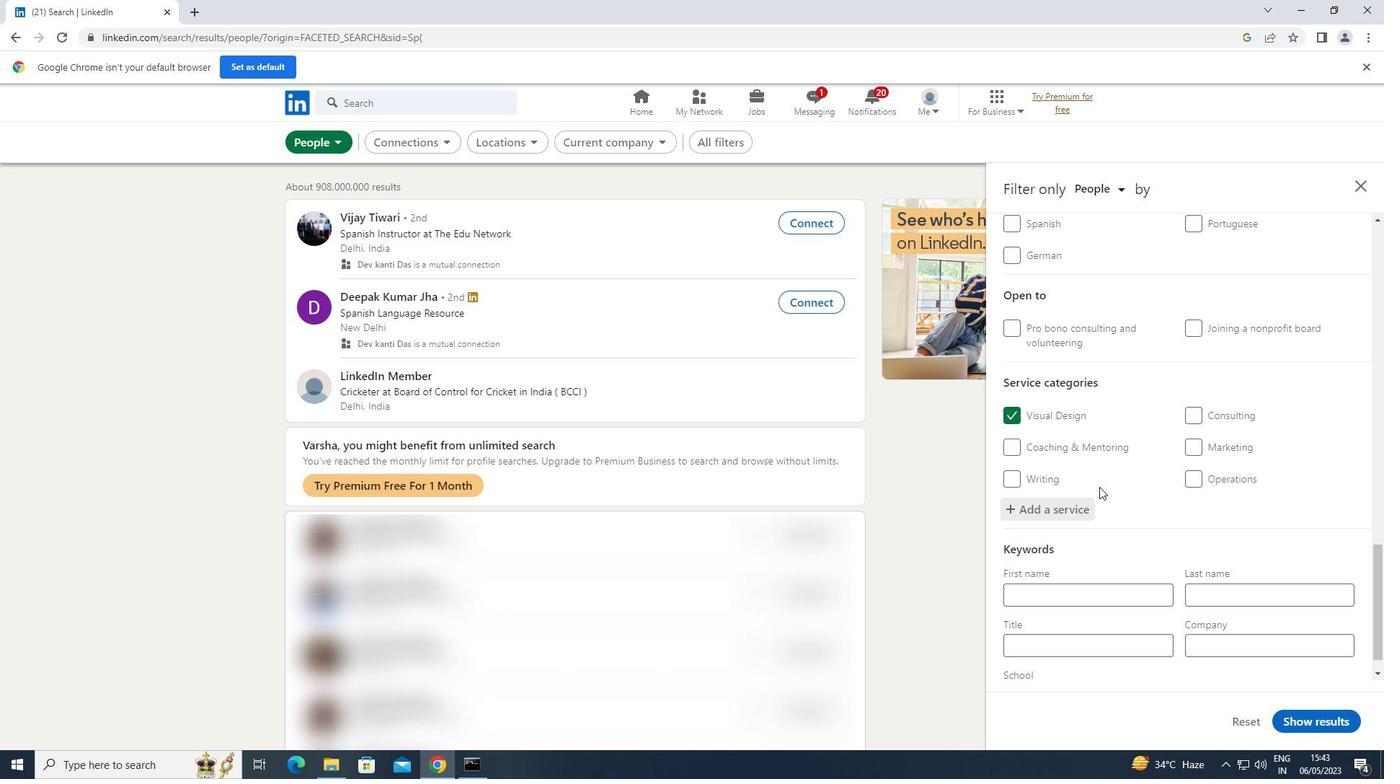
Action: Mouse moved to (1058, 608)
Screenshot: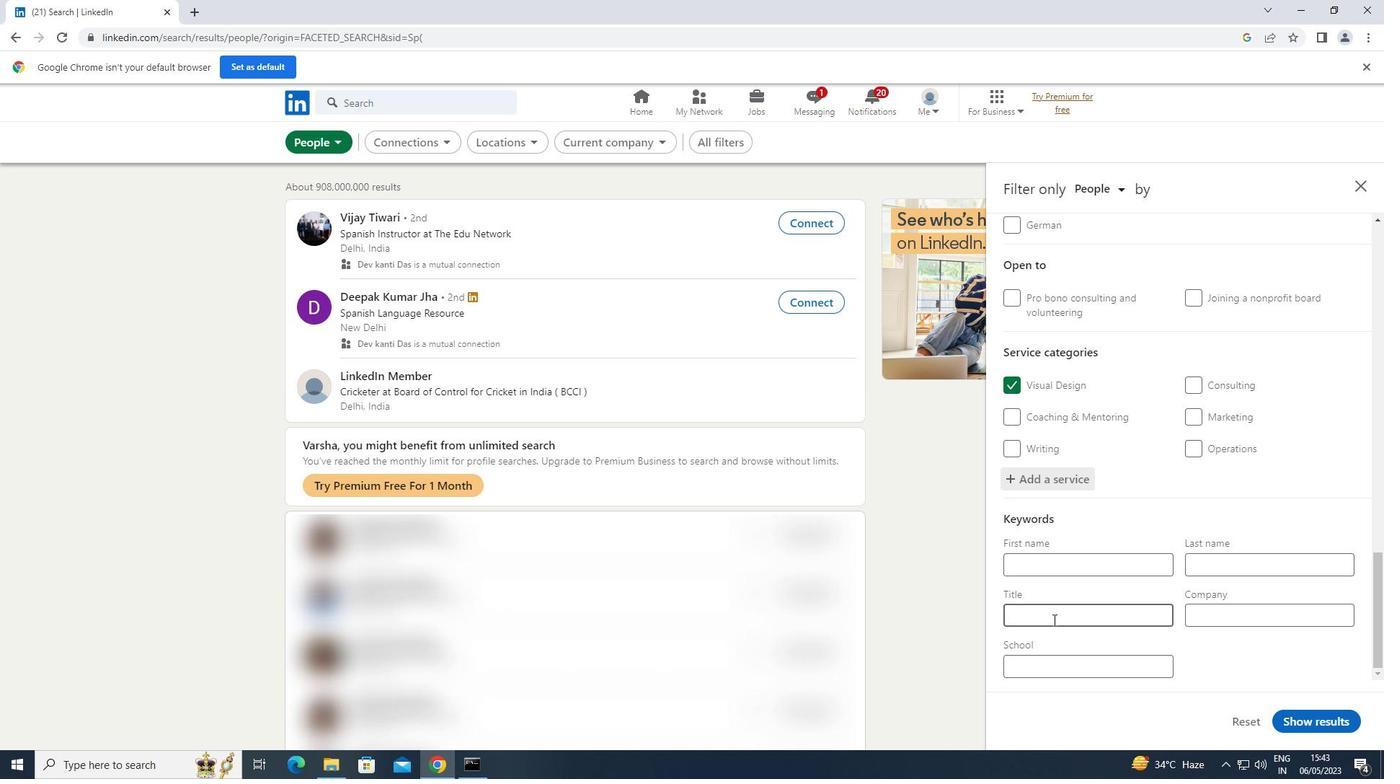 
Action: Mouse pressed left at (1058, 608)
Screenshot: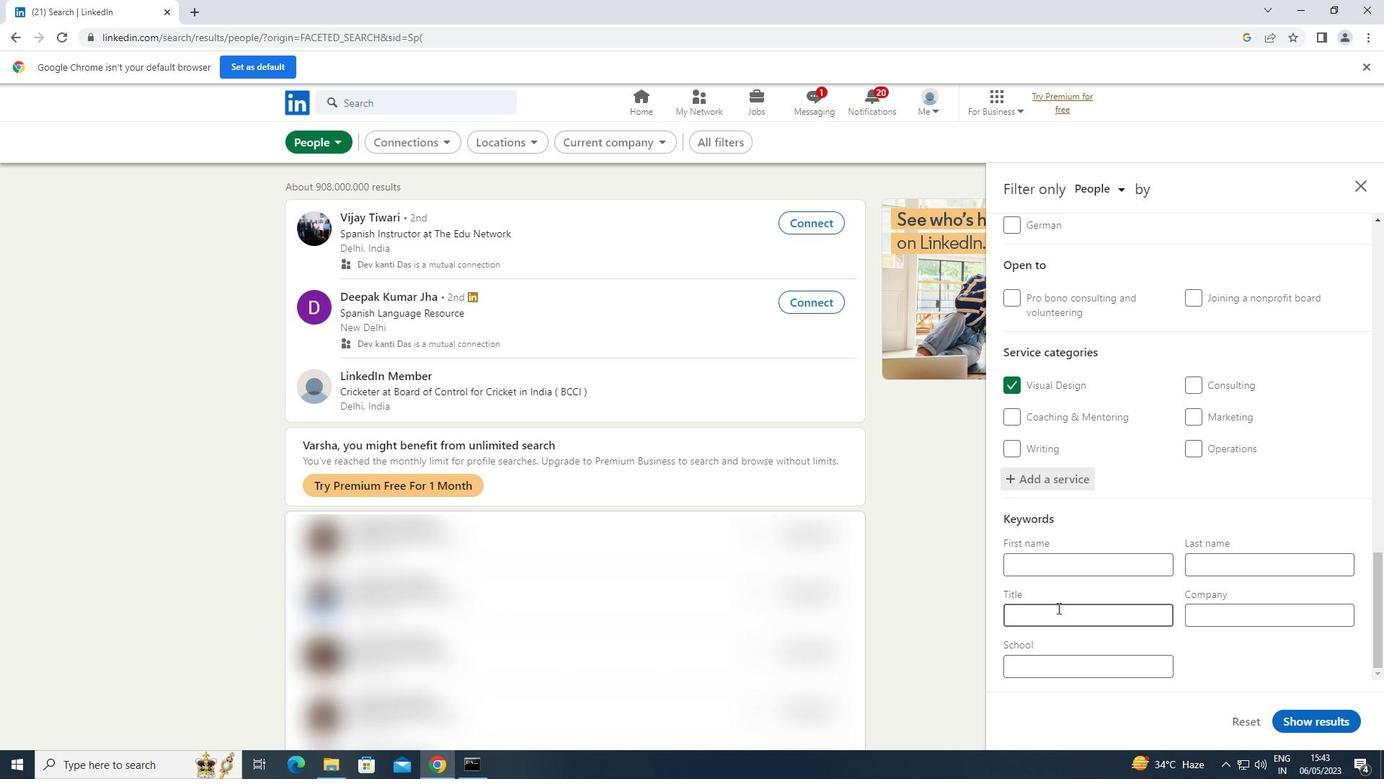 
Action: Key pressed <Key.shift>BANK<Key.space><Key.shift>TELLER
Screenshot: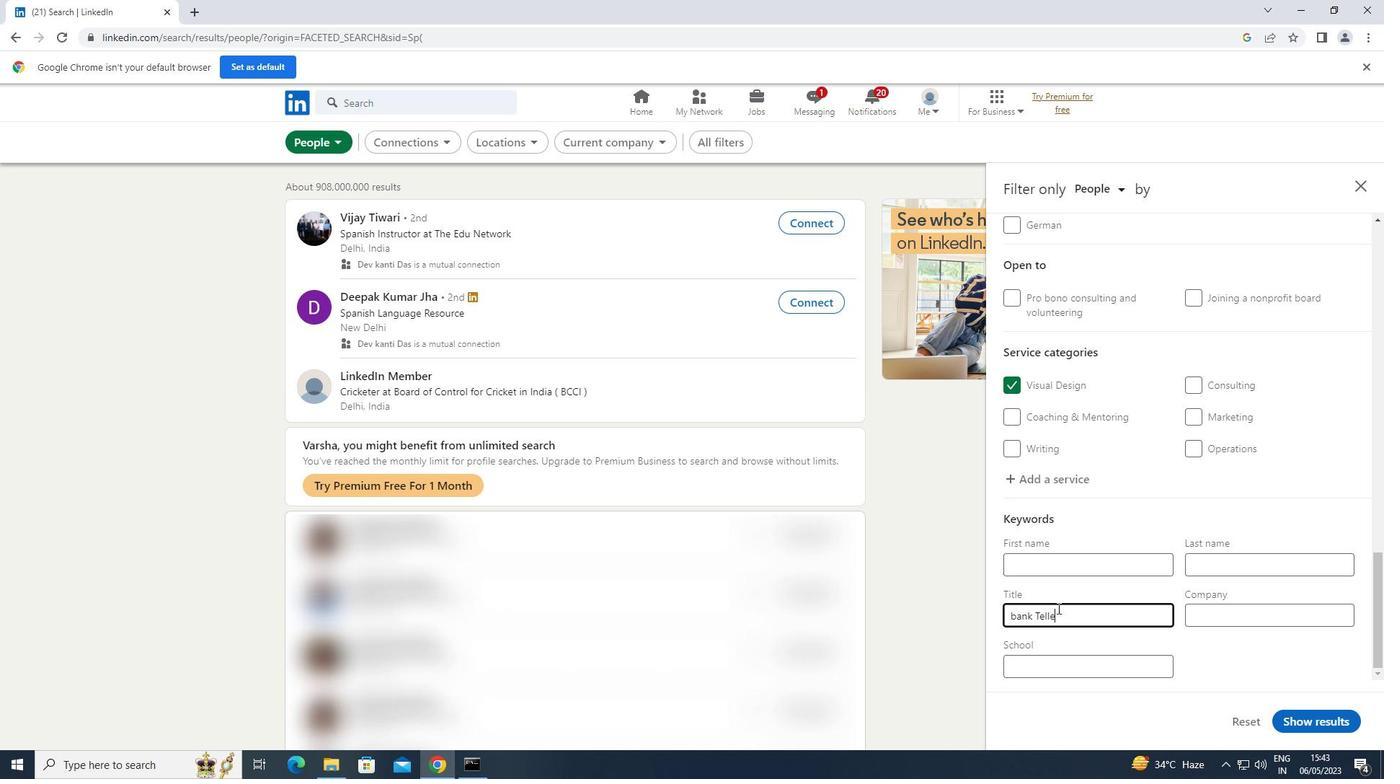 
Action: Mouse moved to (1016, 613)
Screenshot: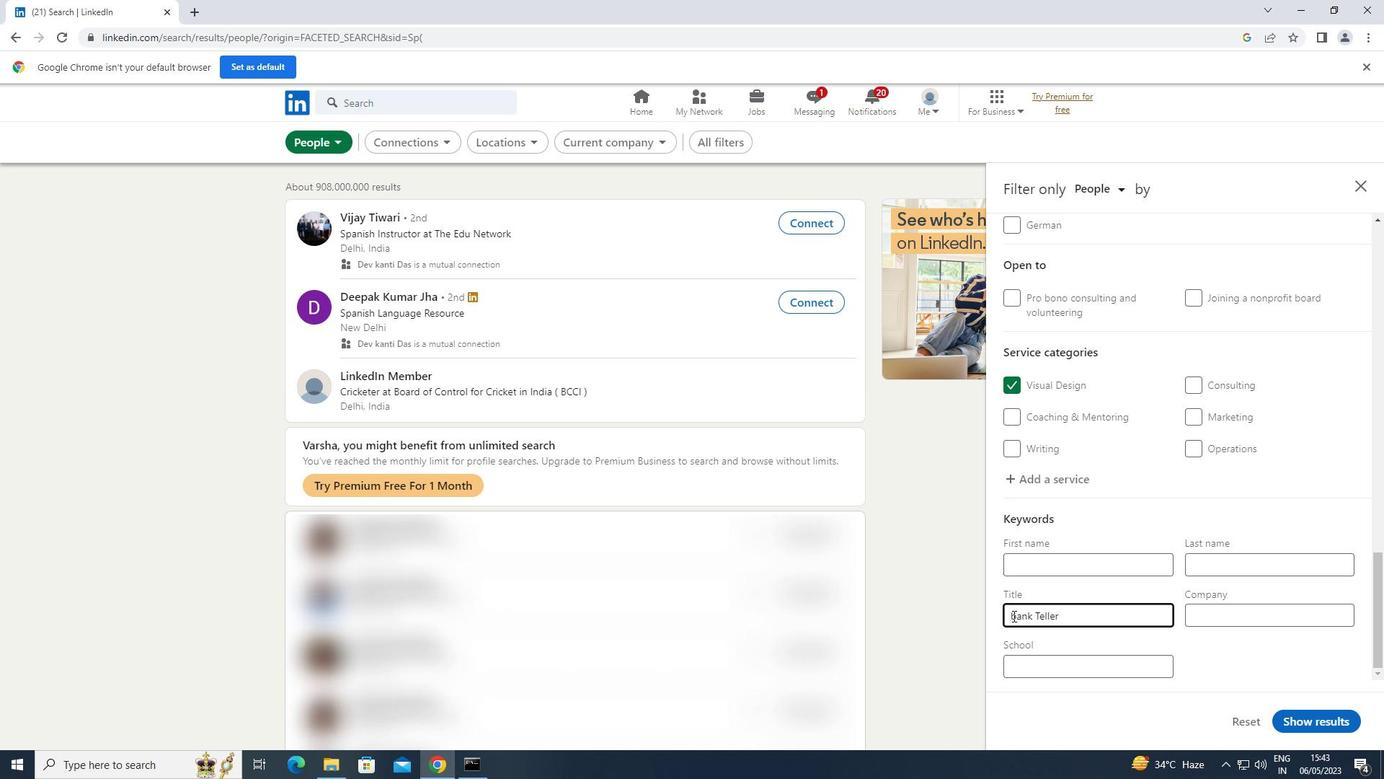 
Action: Mouse pressed left at (1016, 613)
Screenshot: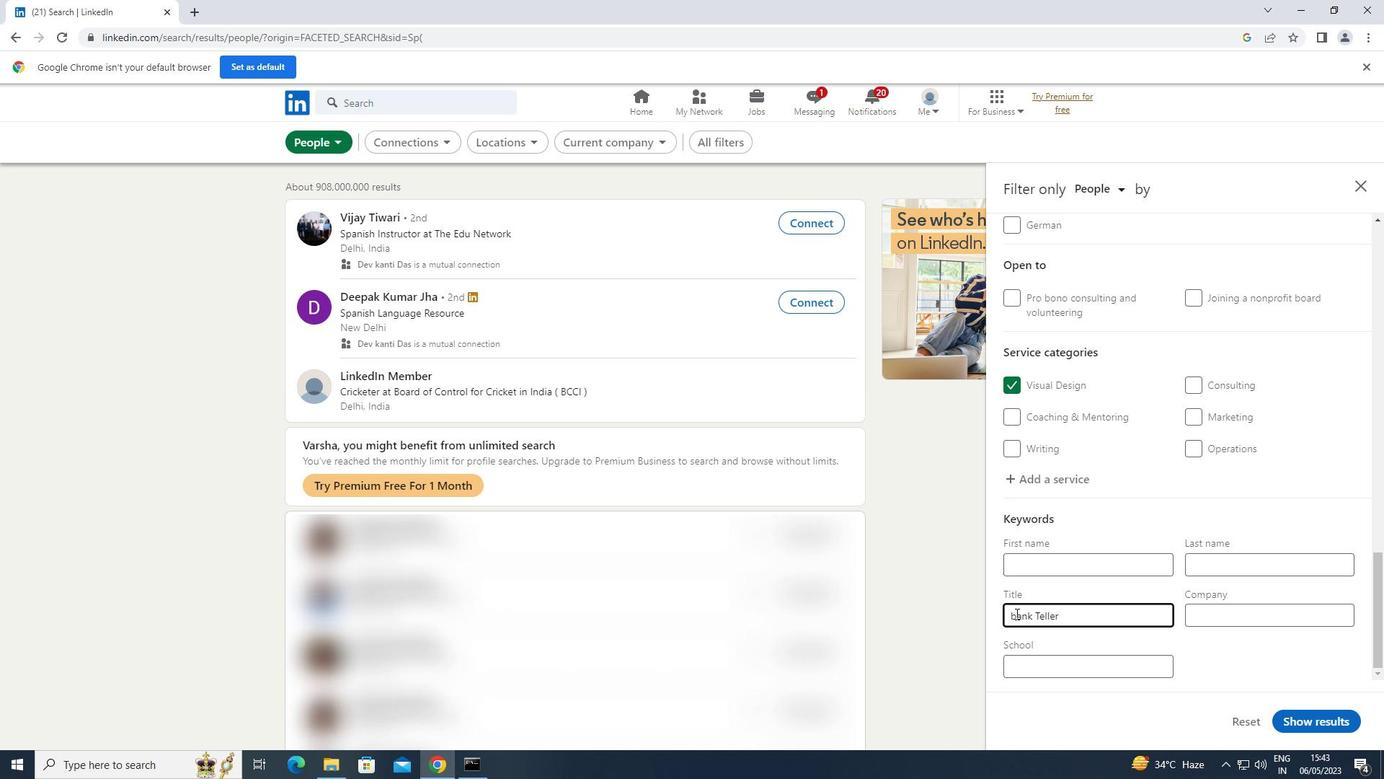 
Action: Key pressed <Key.backspace><Key.shift>B
Screenshot: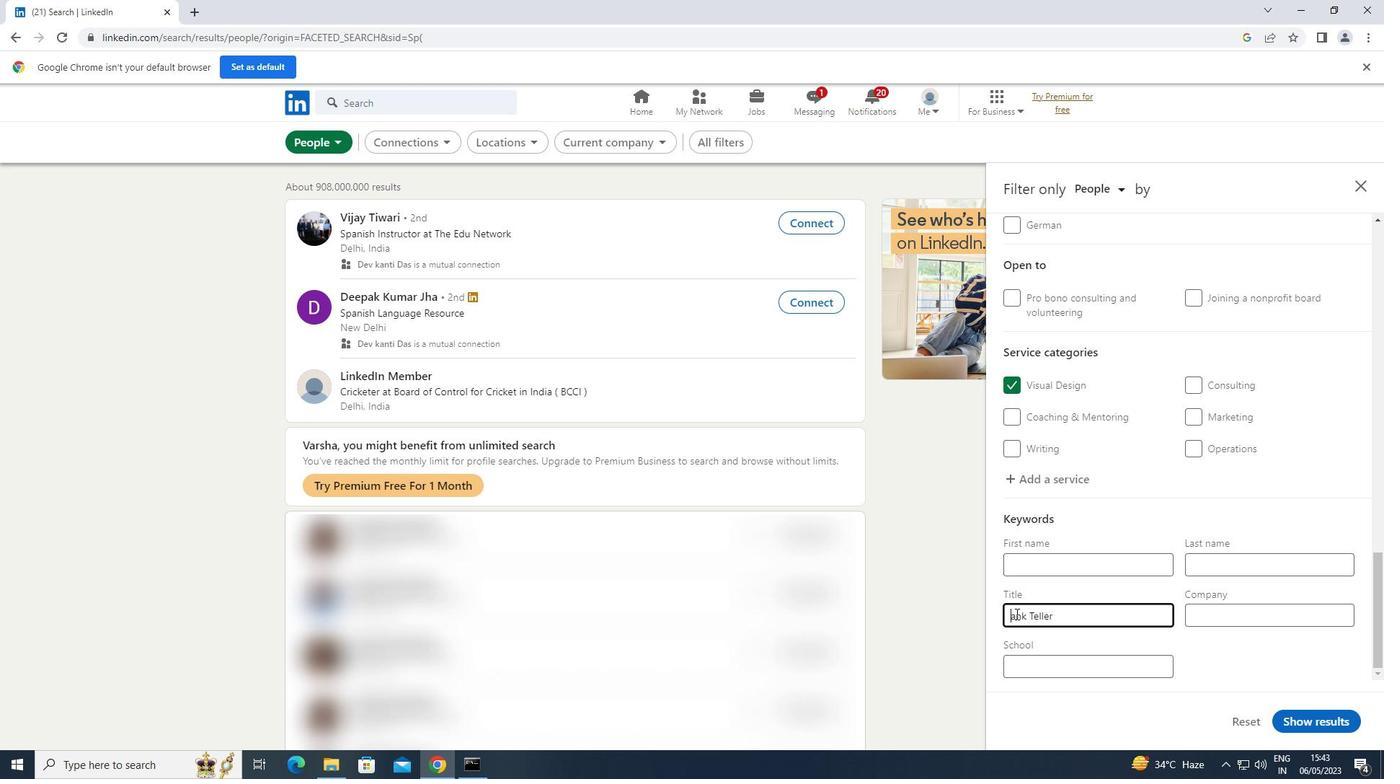 
Action: Mouse moved to (1318, 716)
Screenshot: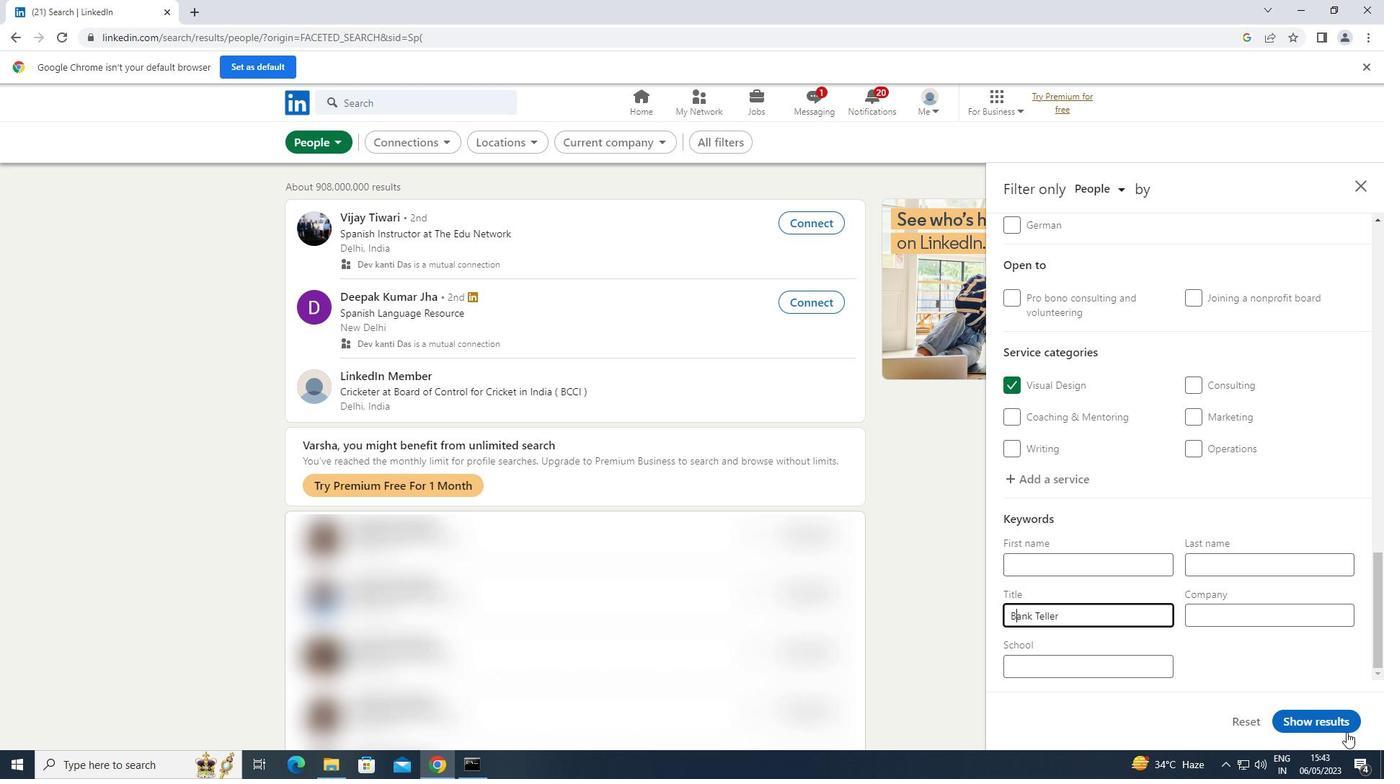 
Action: Mouse pressed left at (1318, 716)
Screenshot: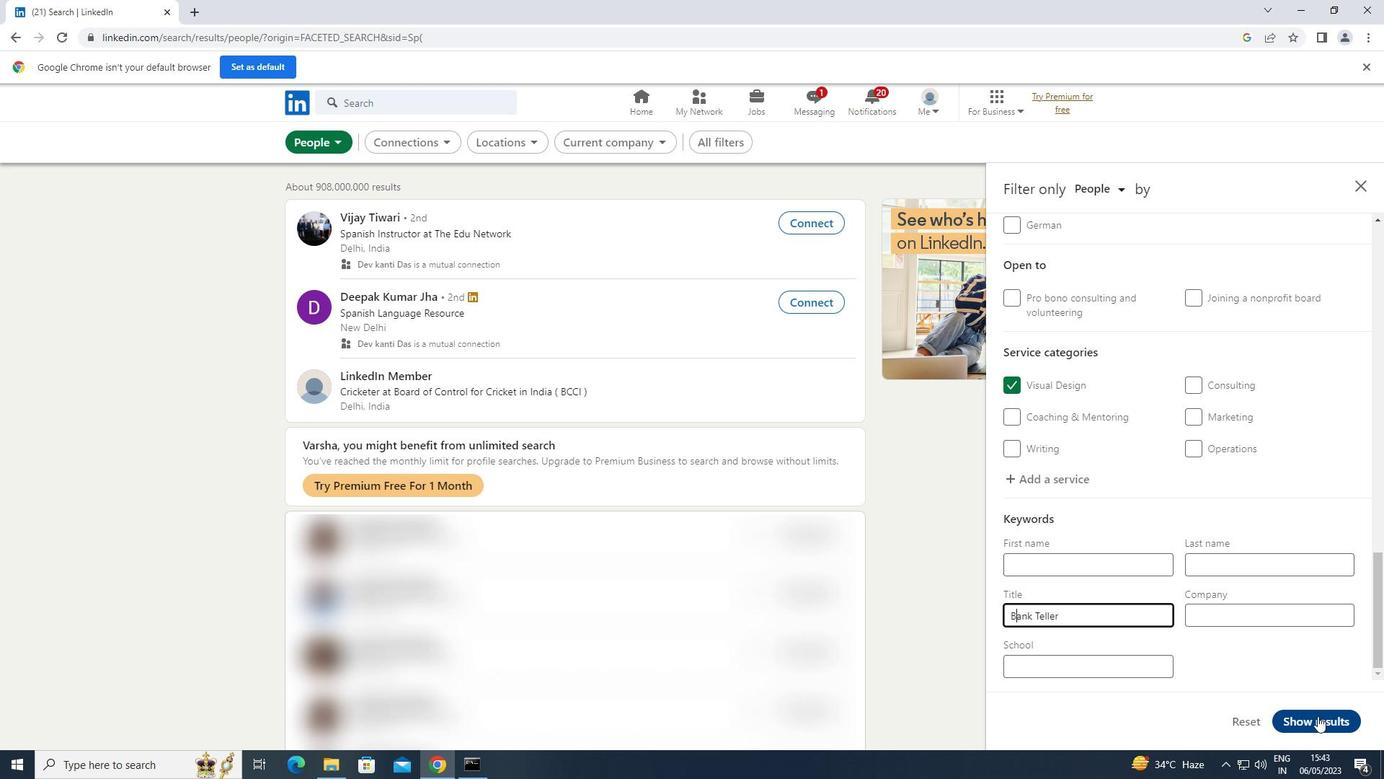 
